 Task: Look for space in Launceston, Australia from 5th July, 2023 to 11th July, 2023 for 2 adults in price range Rs.8000 to Rs.16000. Place can be entire place with 2 bedrooms having 2 beds and 1 bathroom. Property type can be house, flat, guest house. Amenities needed are: washing machine, kitchen. Booking option can be shelf check-in. Required host language is English.
Action: Mouse moved to (334, 181)
Screenshot: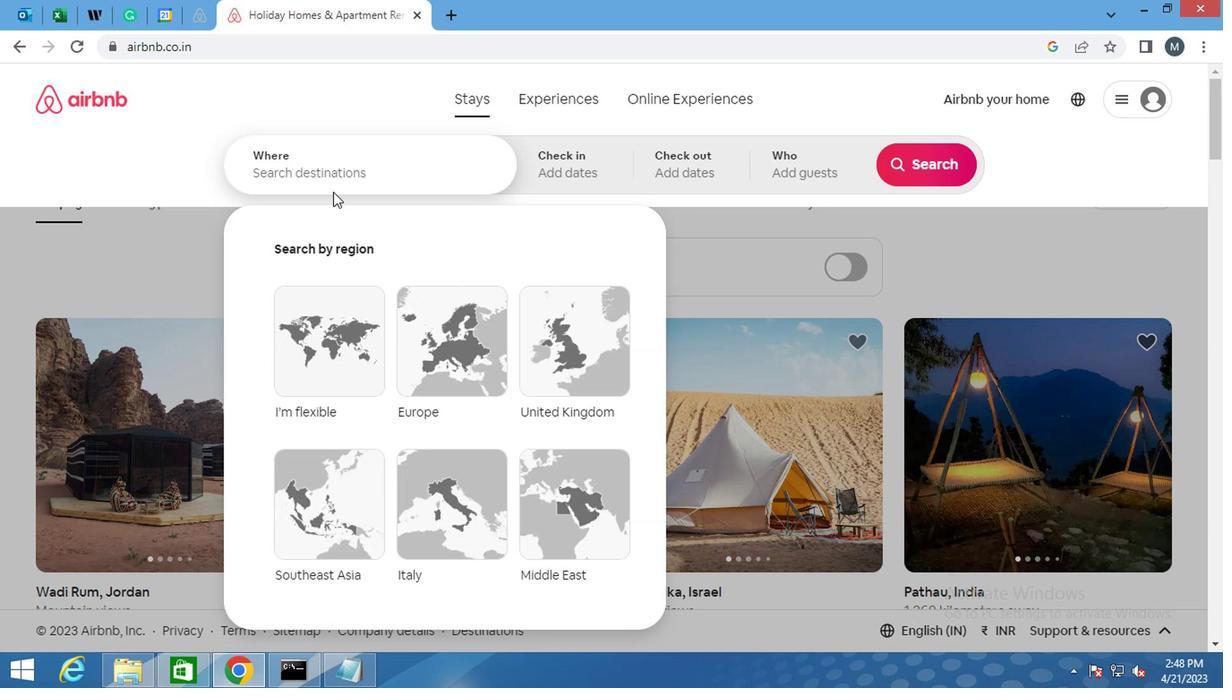 
Action: Mouse pressed left at (334, 181)
Screenshot: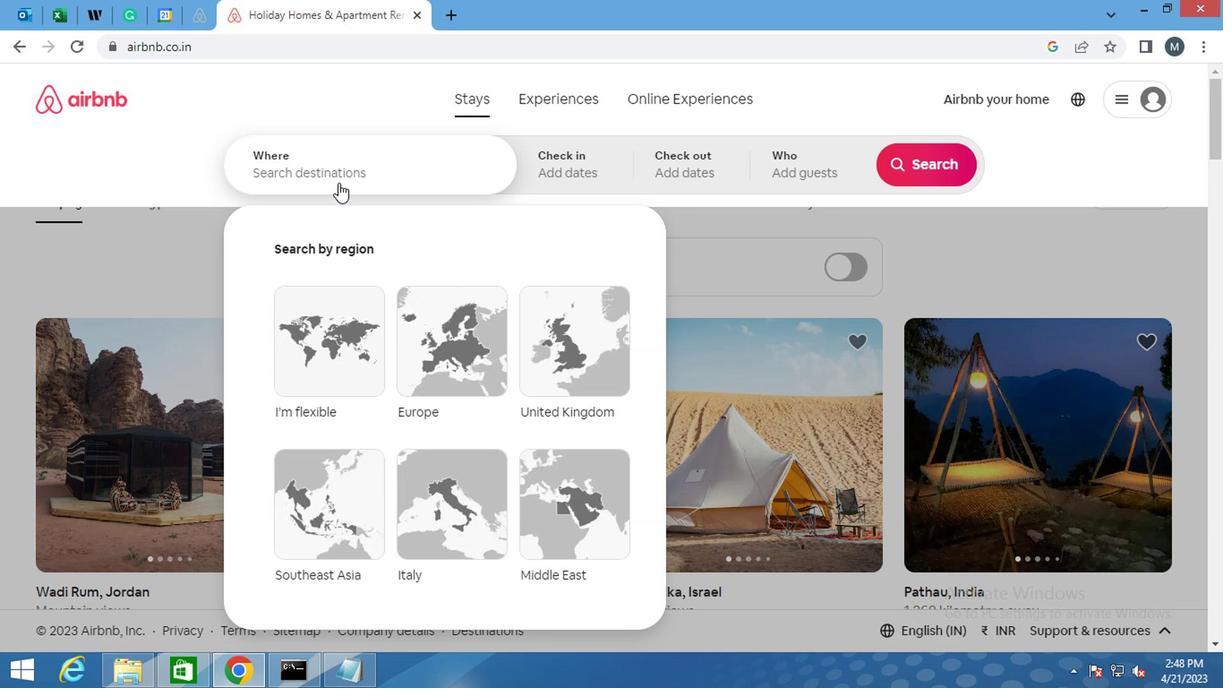 
Action: Mouse moved to (340, 164)
Screenshot: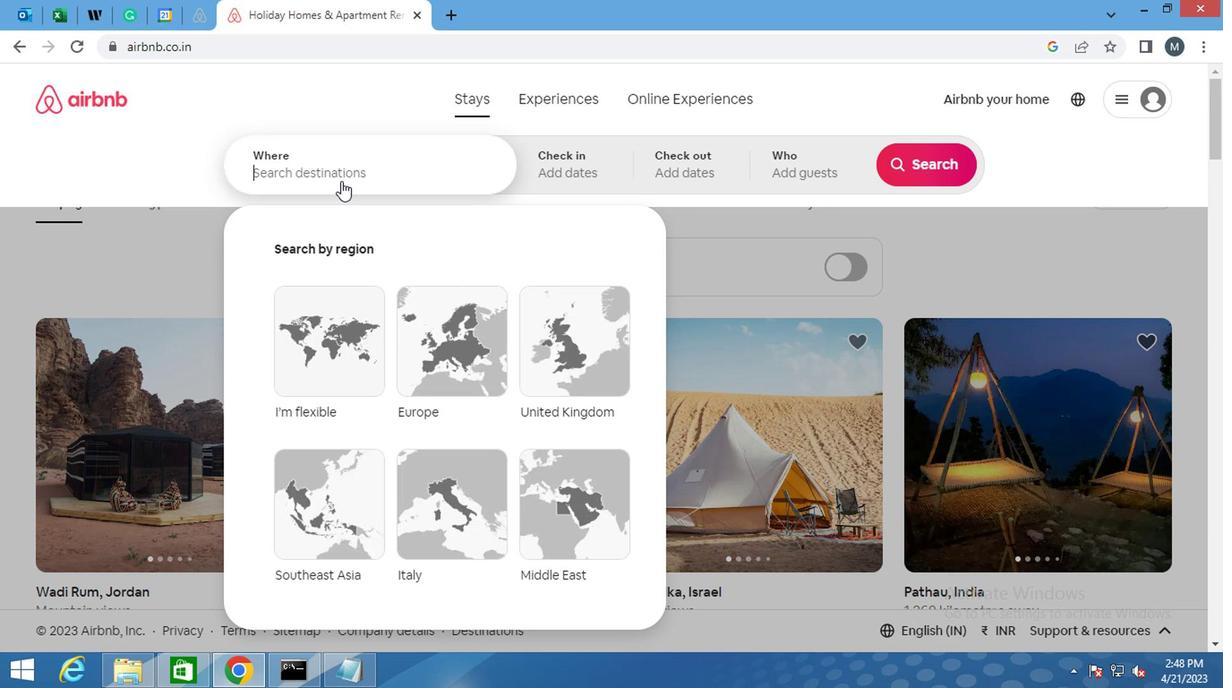 
Action: Mouse pressed left at (340, 164)
Screenshot: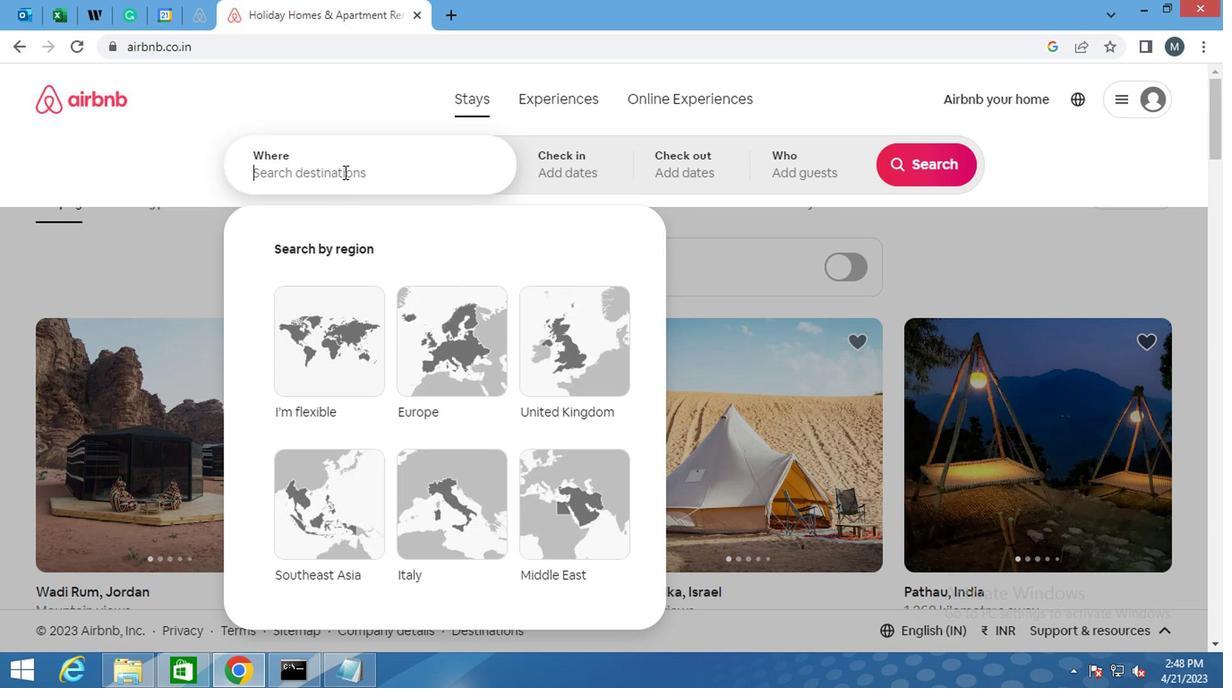 
Action: Mouse moved to (341, 163)
Screenshot: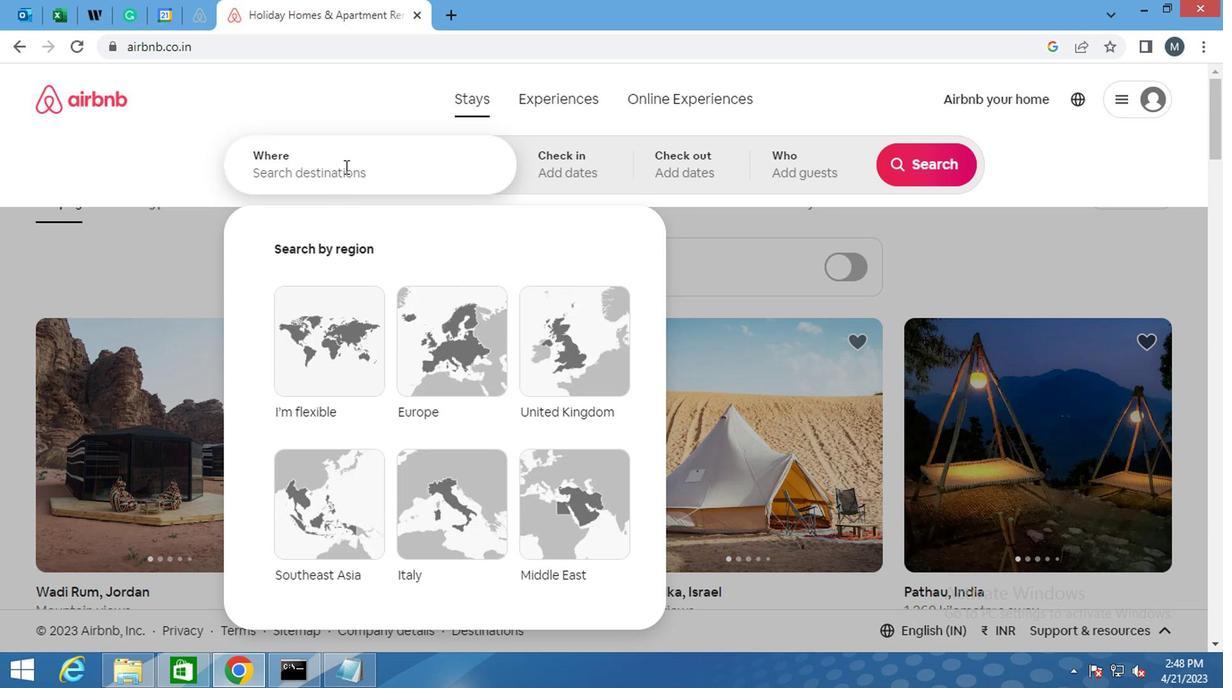 
Action: Key pressed <Key.shift>LAUNCESTON,<Key.shift>AUSTRALIA<Key.enter>
Screenshot: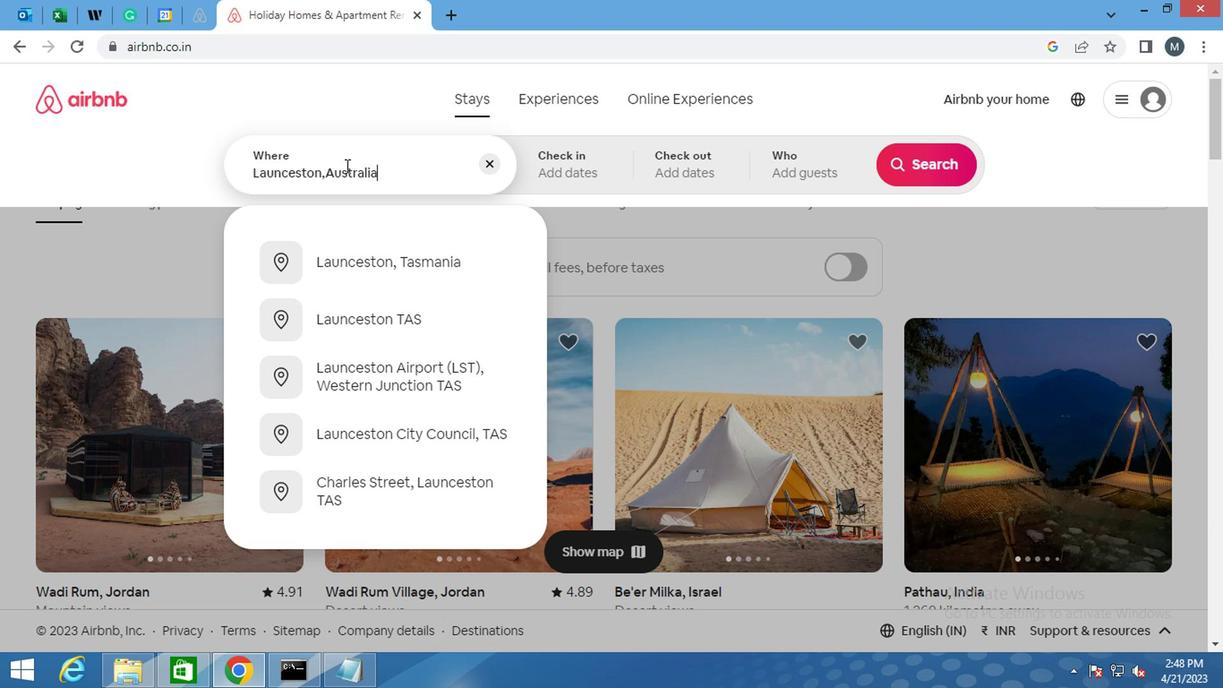 
Action: Mouse moved to (917, 307)
Screenshot: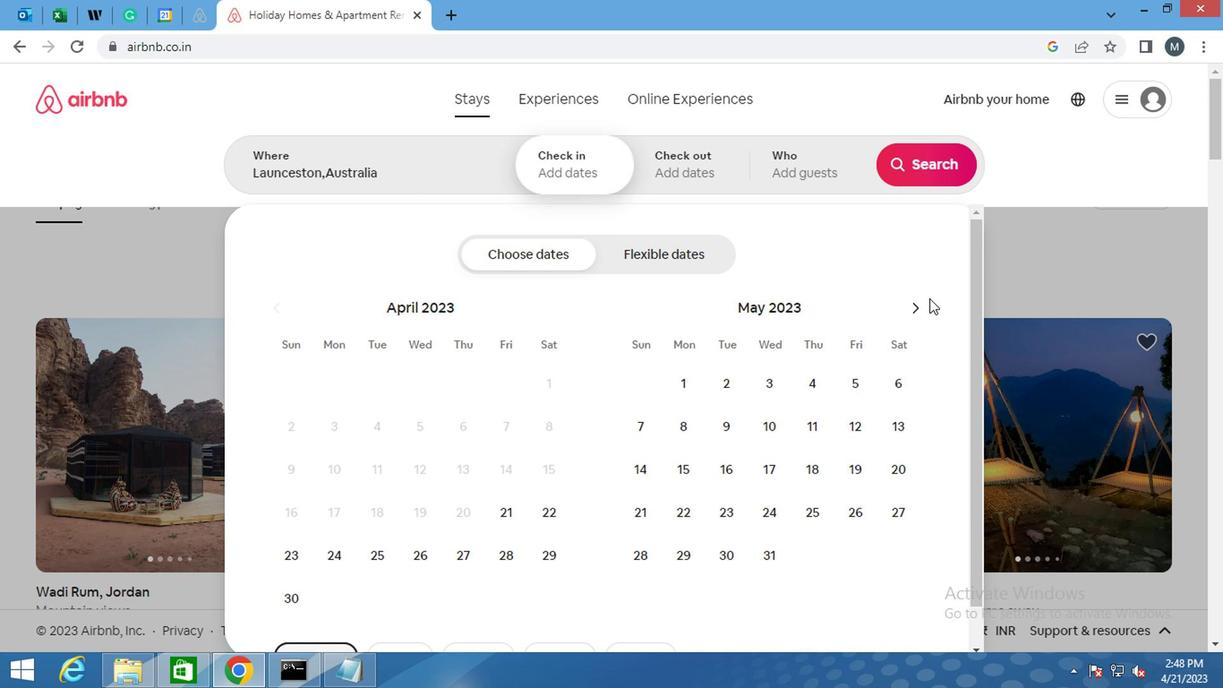 
Action: Mouse pressed left at (917, 307)
Screenshot: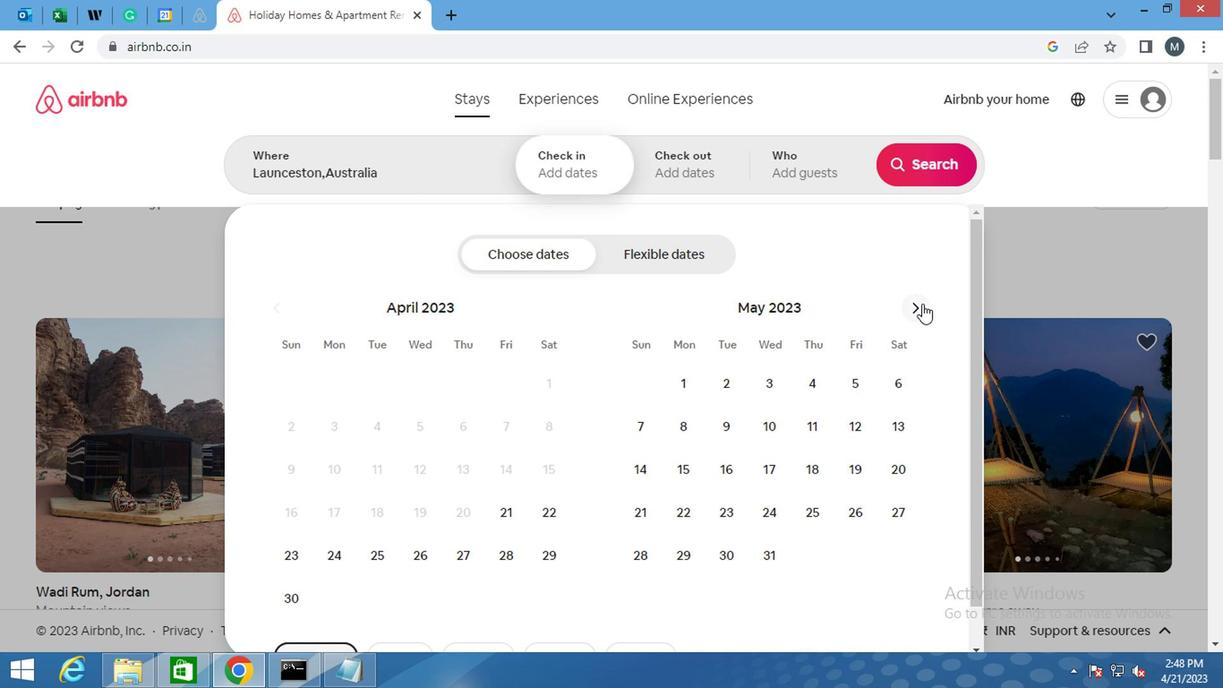 
Action: Mouse moved to (916, 307)
Screenshot: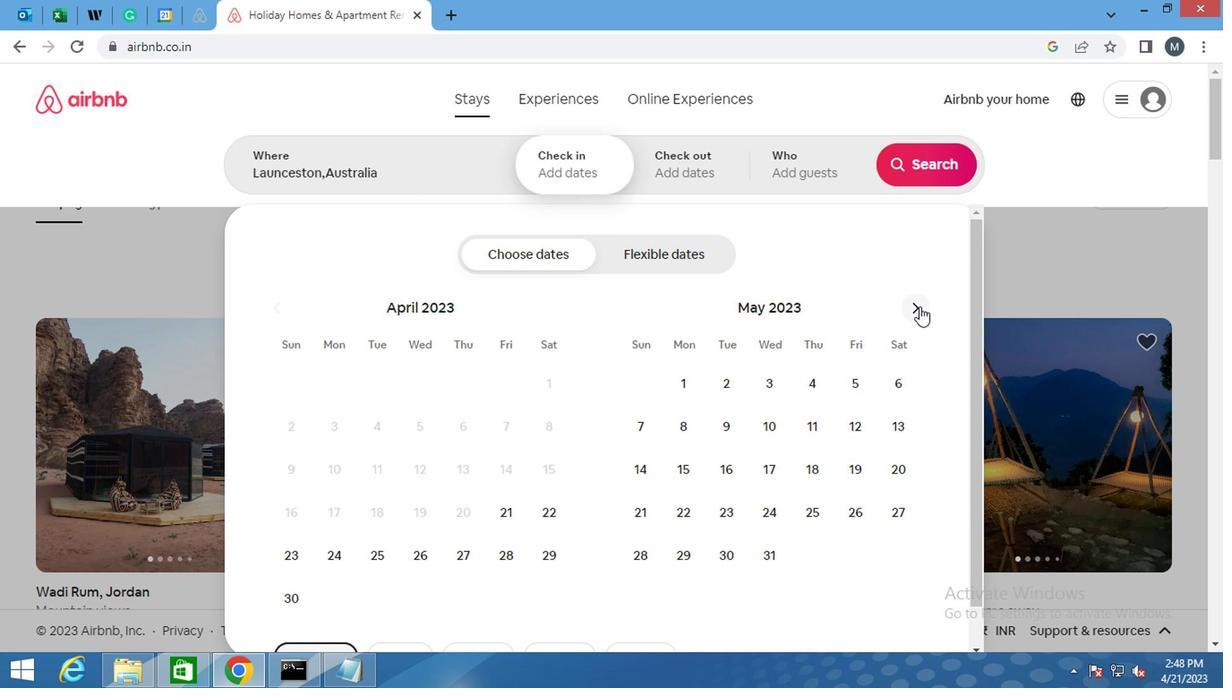
Action: Mouse pressed left at (916, 307)
Screenshot: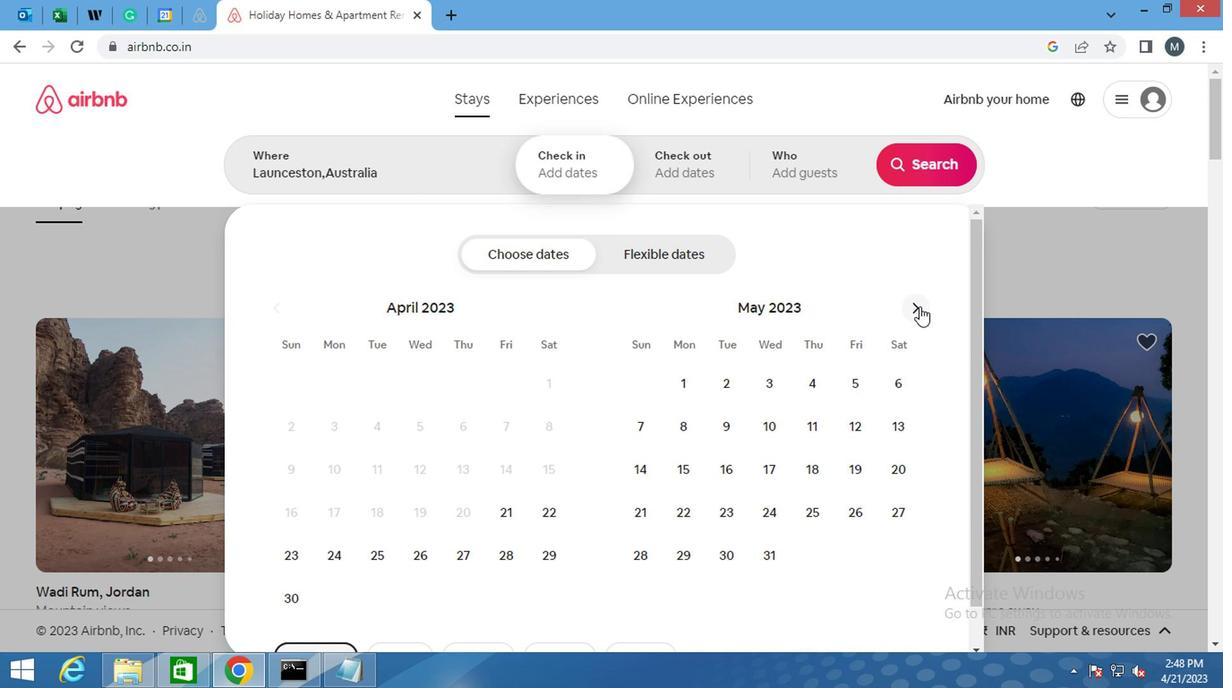 
Action: Mouse moved to (916, 296)
Screenshot: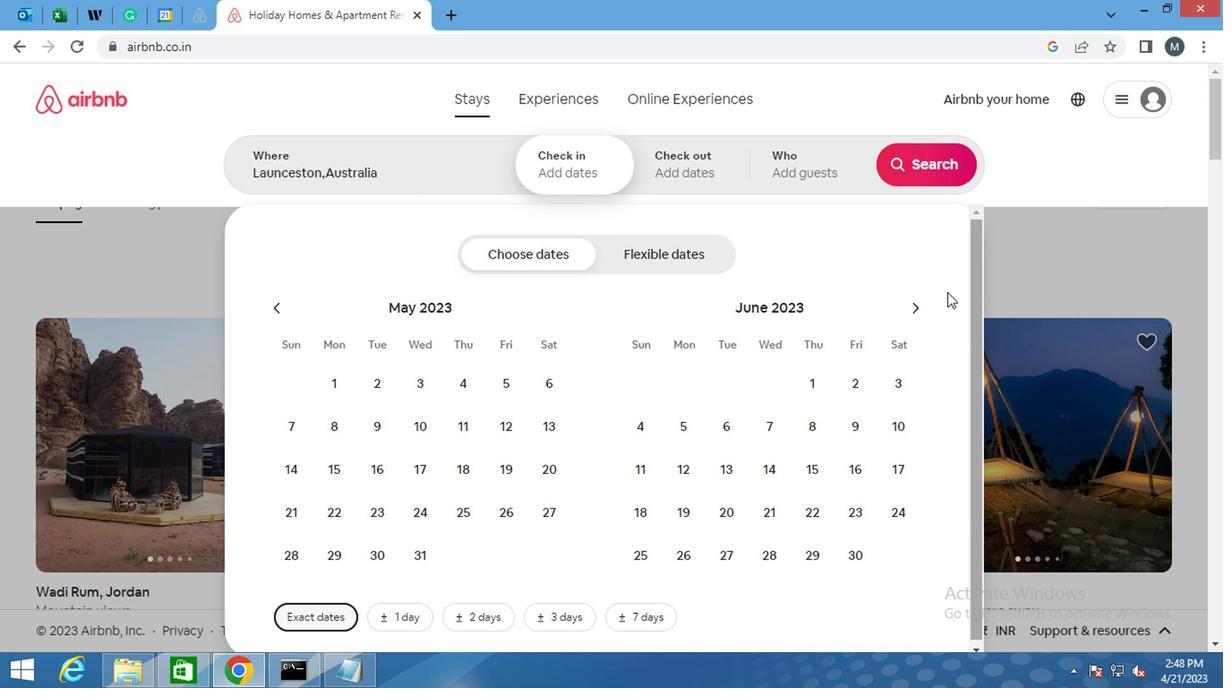 
Action: Mouse pressed left at (916, 296)
Screenshot: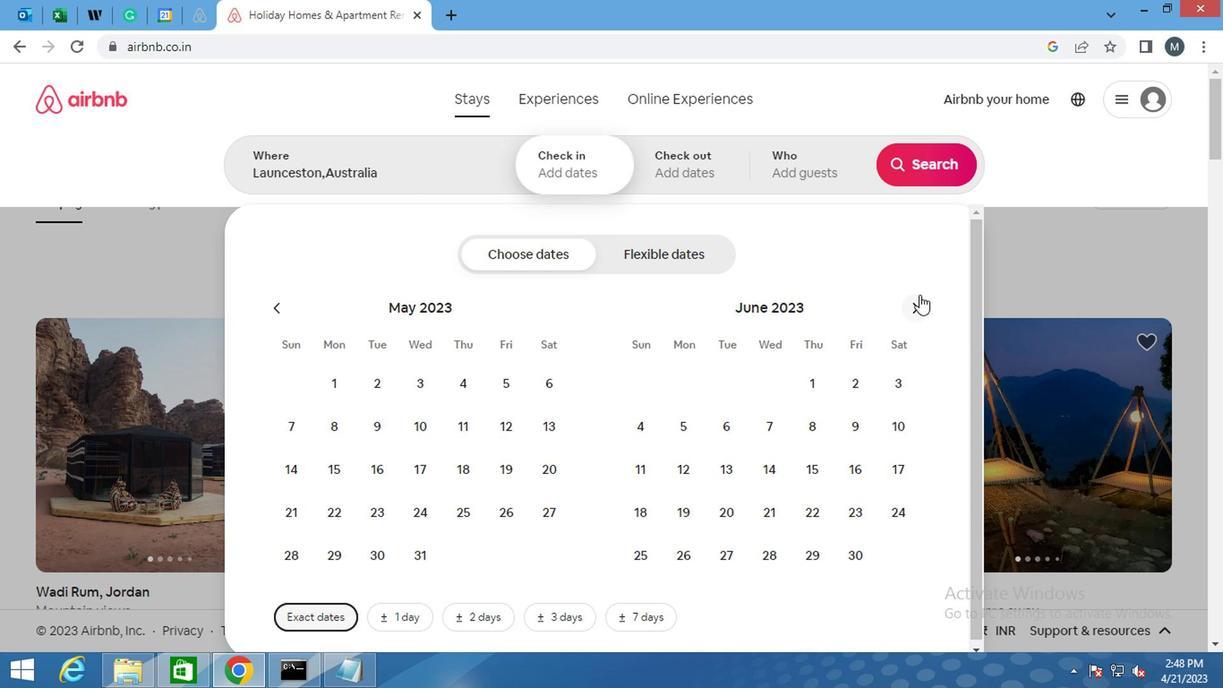 
Action: Mouse moved to (772, 421)
Screenshot: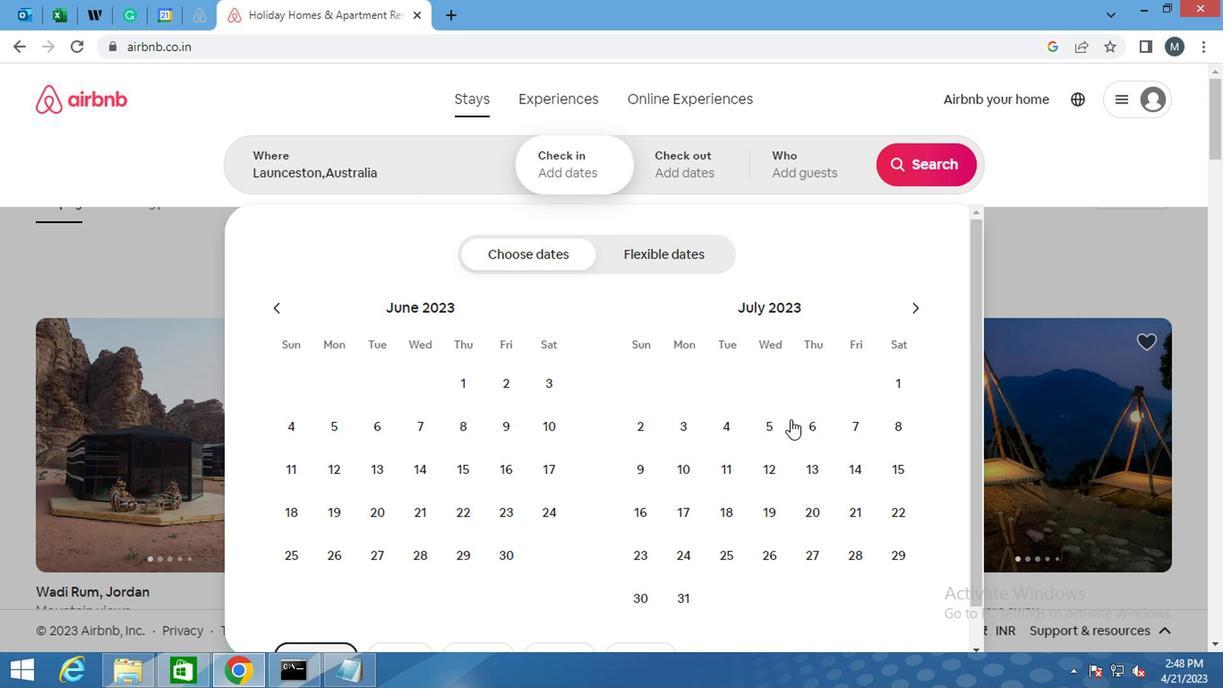 
Action: Mouse pressed left at (772, 421)
Screenshot: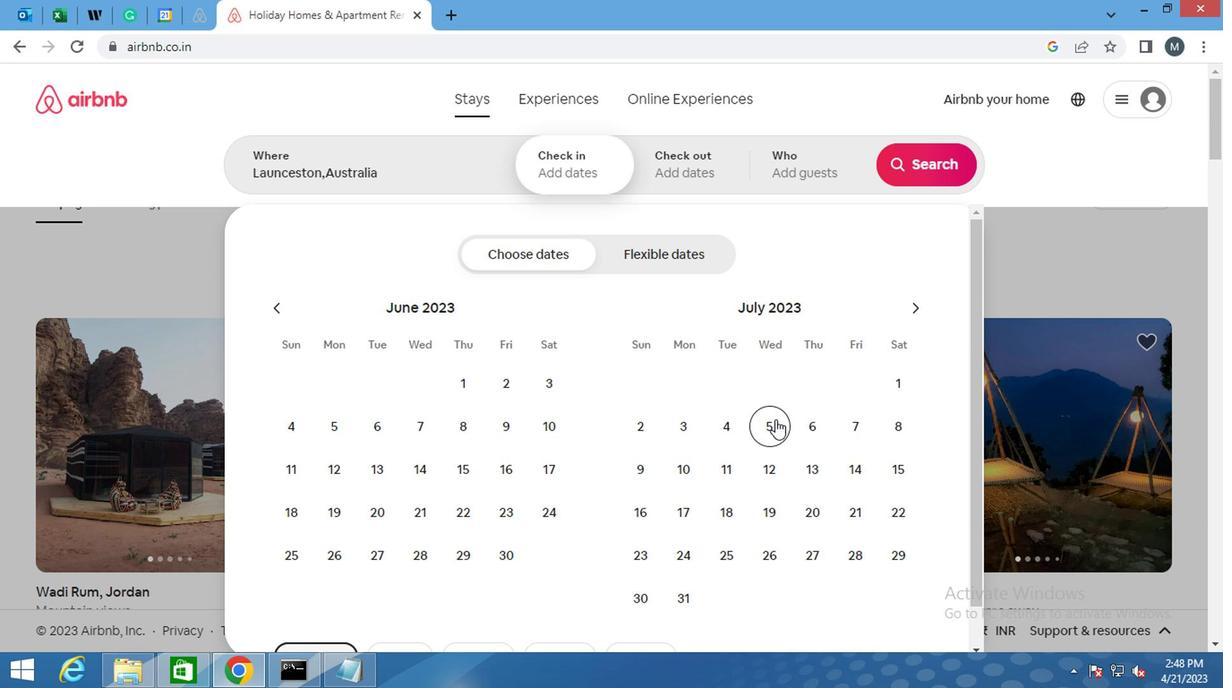 
Action: Mouse moved to (724, 469)
Screenshot: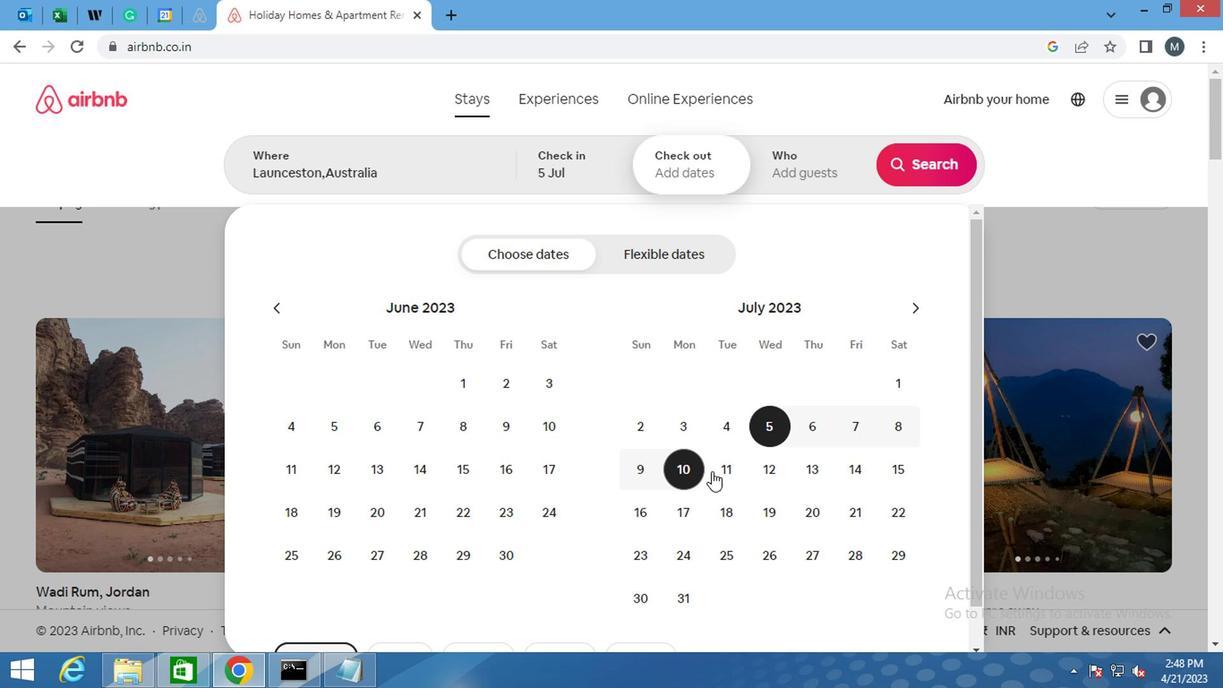 
Action: Mouse pressed left at (724, 469)
Screenshot: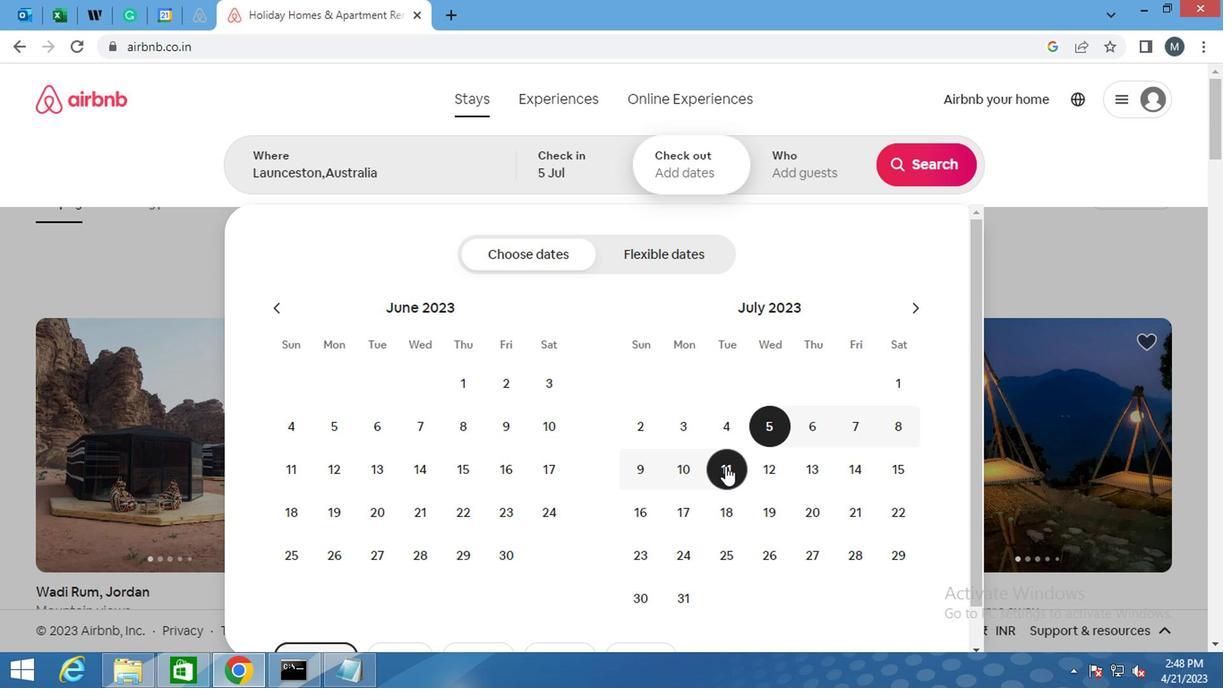 
Action: Mouse moved to (796, 173)
Screenshot: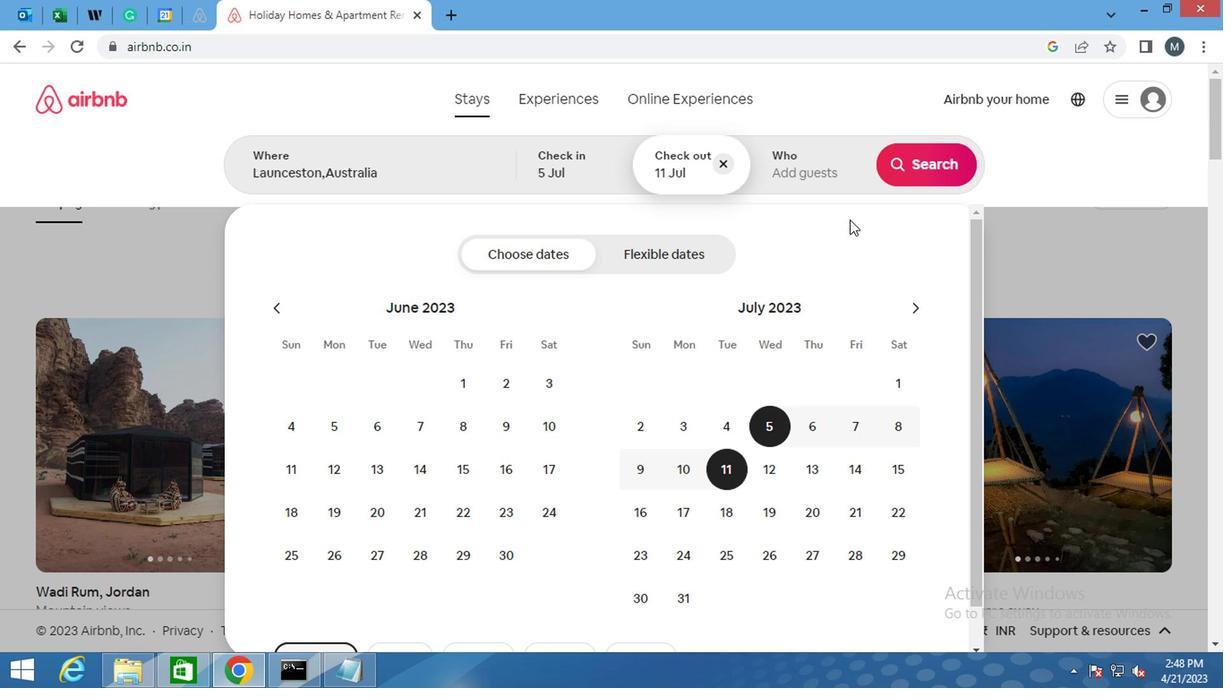
Action: Mouse pressed left at (796, 173)
Screenshot: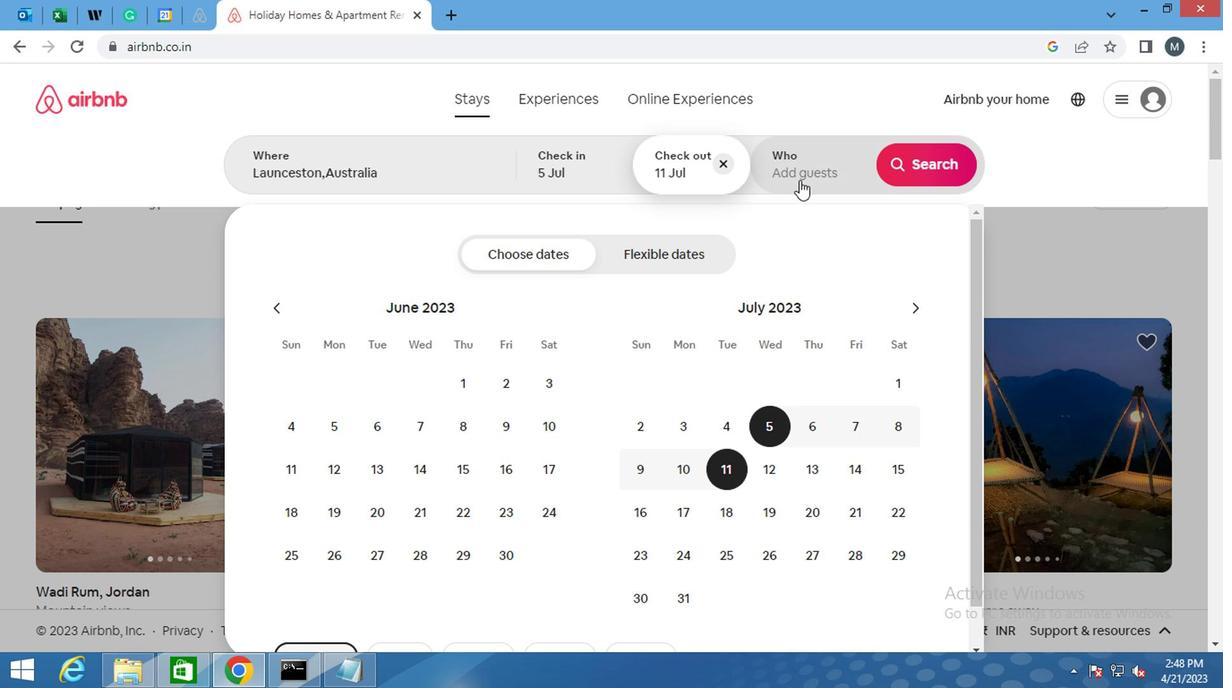 
Action: Mouse moved to (935, 264)
Screenshot: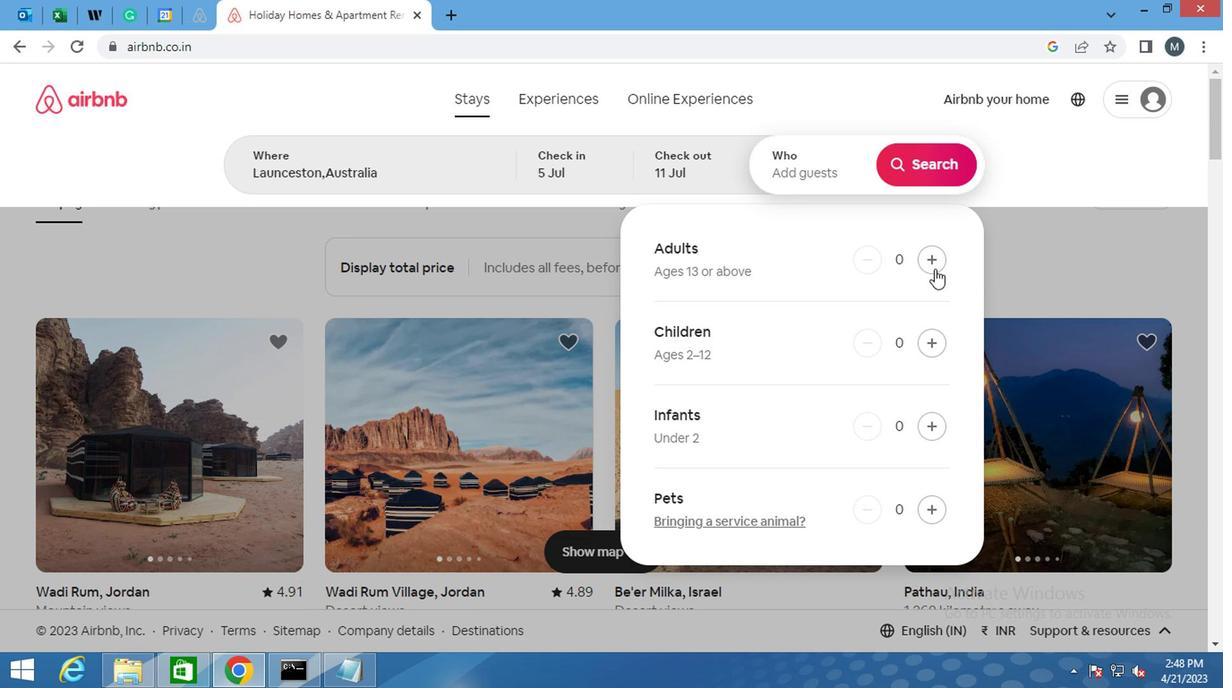 
Action: Mouse pressed left at (935, 264)
Screenshot: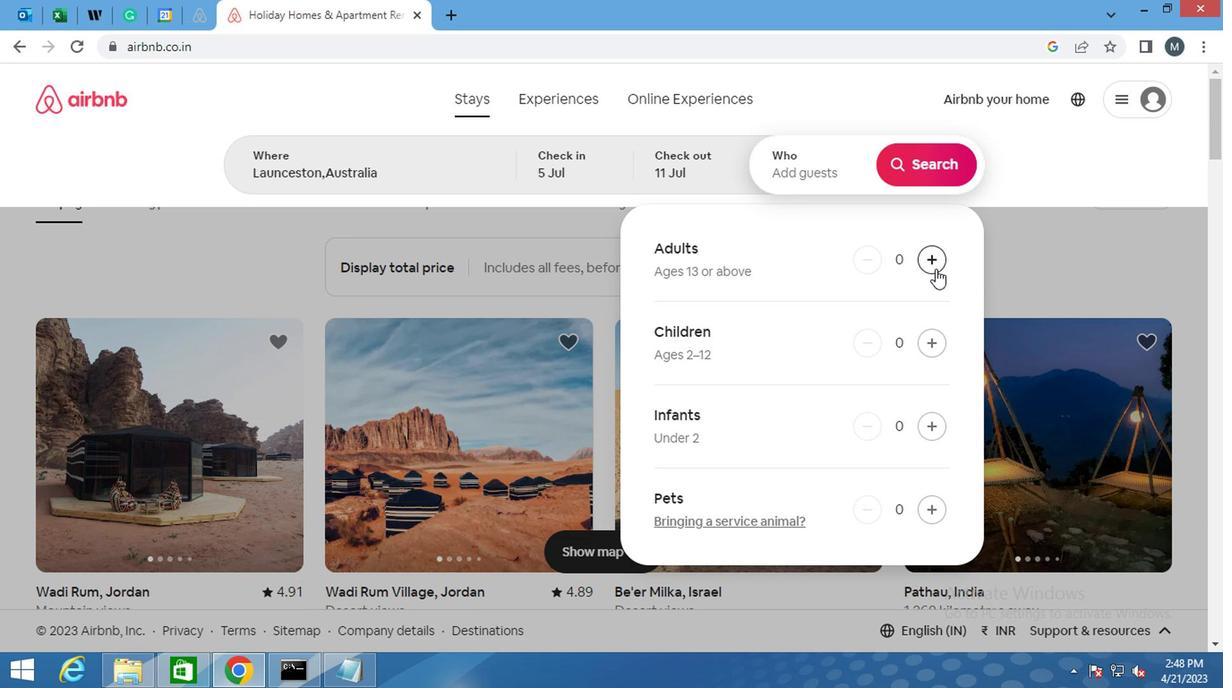 
Action: Mouse moved to (934, 264)
Screenshot: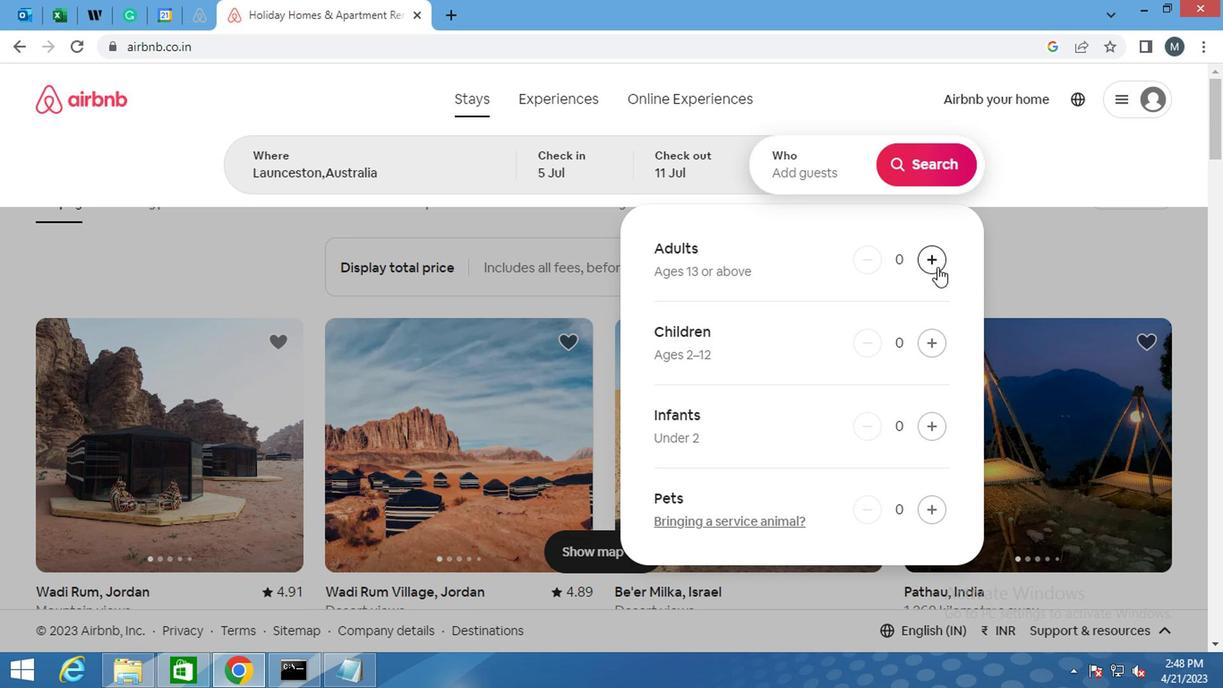 
Action: Mouse pressed left at (934, 264)
Screenshot: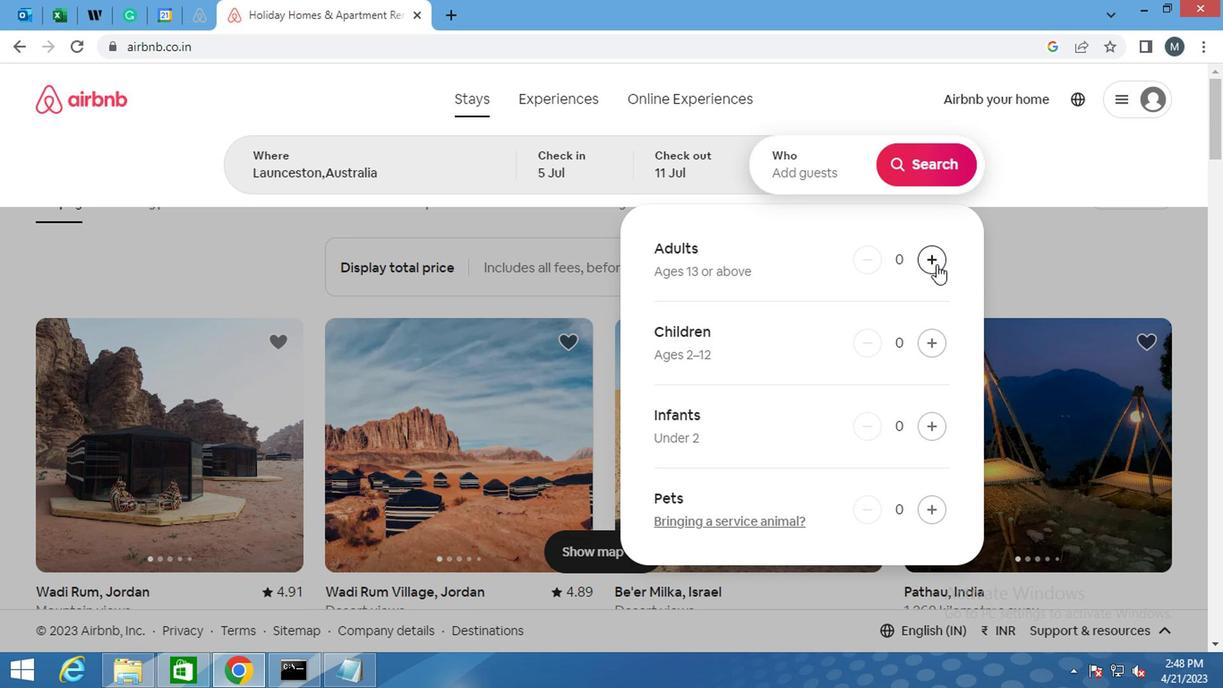 
Action: Mouse moved to (1088, 147)
Screenshot: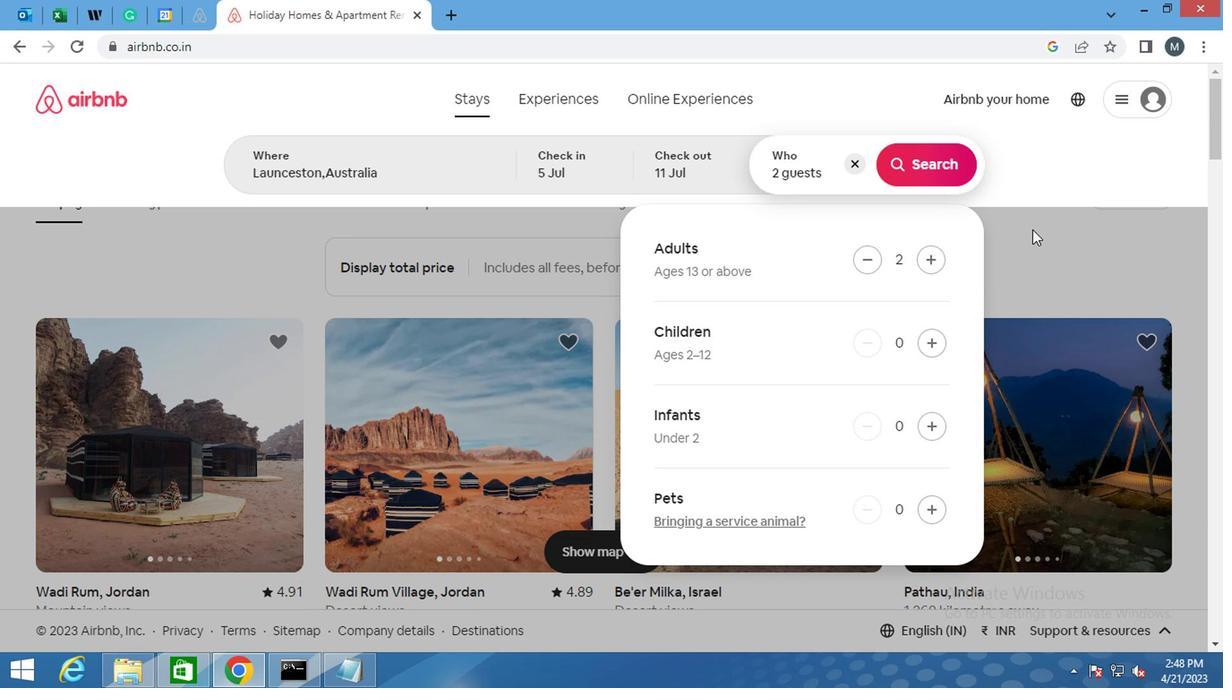 
Action: Mouse pressed left at (1088, 147)
Screenshot: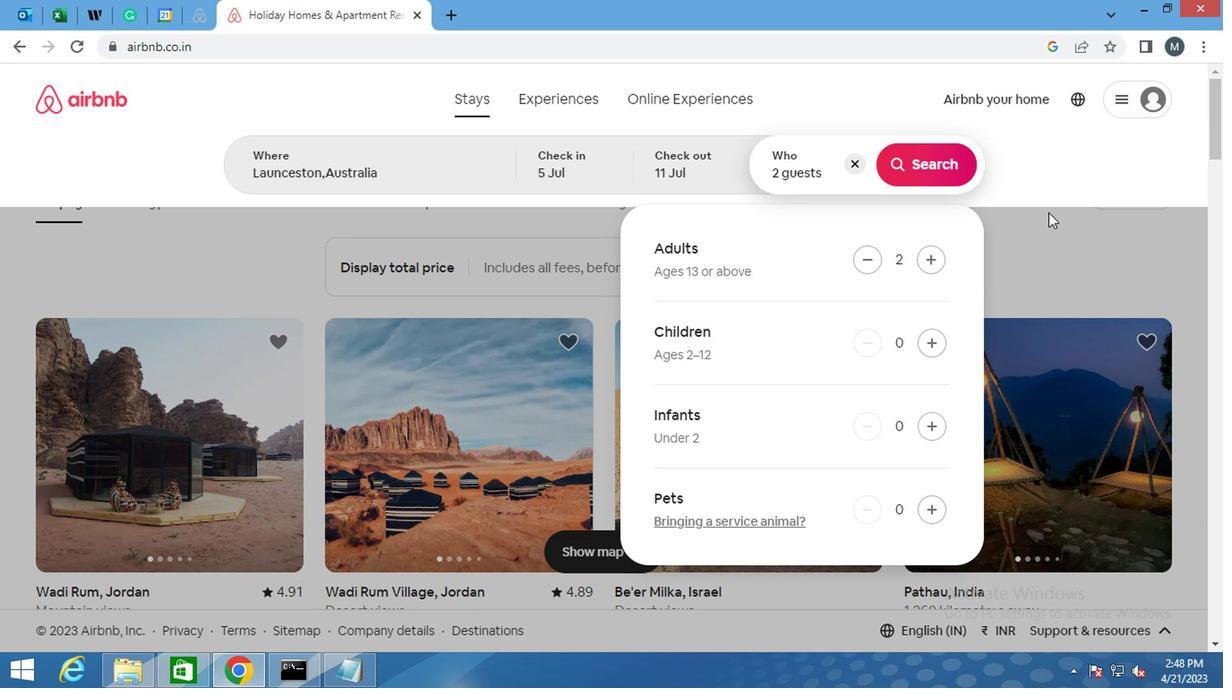 
Action: Mouse moved to (1066, 209)
Screenshot: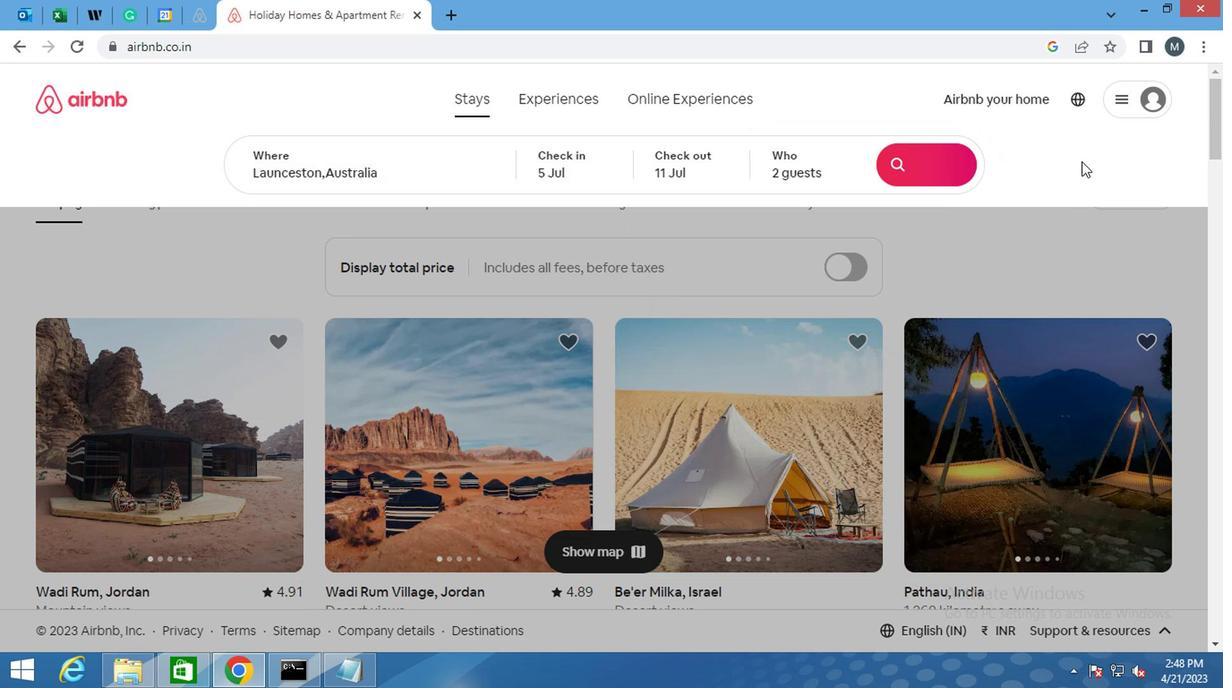 
Action: Mouse scrolled (1066, 210) with delta (0, 0)
Screenshot: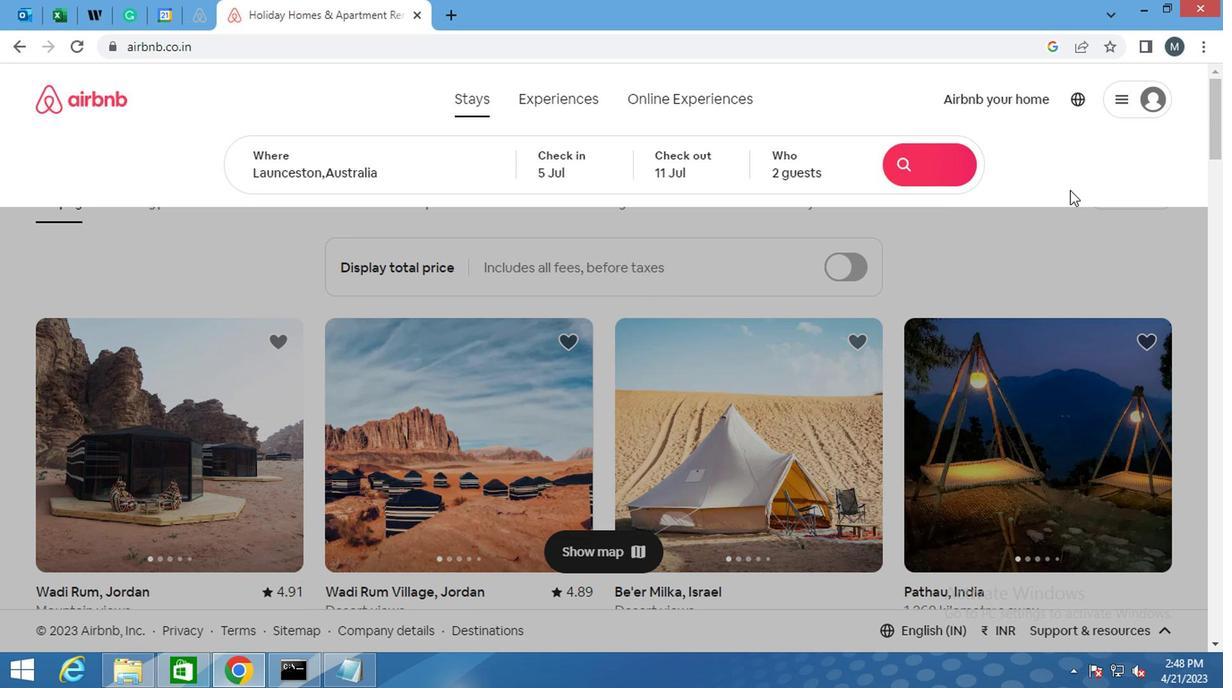 
Action: Mouse scrolled (1066, 210) with delta (0, 0)
Screenshot: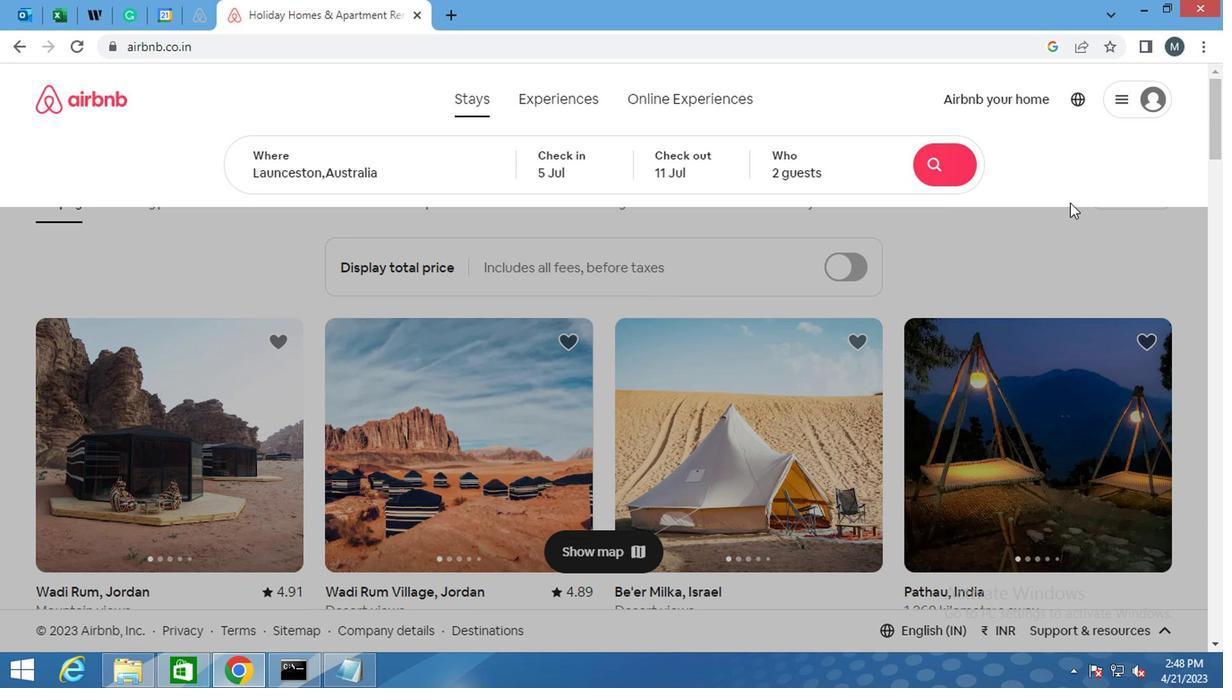 
Action: Mouse moved to (1129, 198)
Screenshot: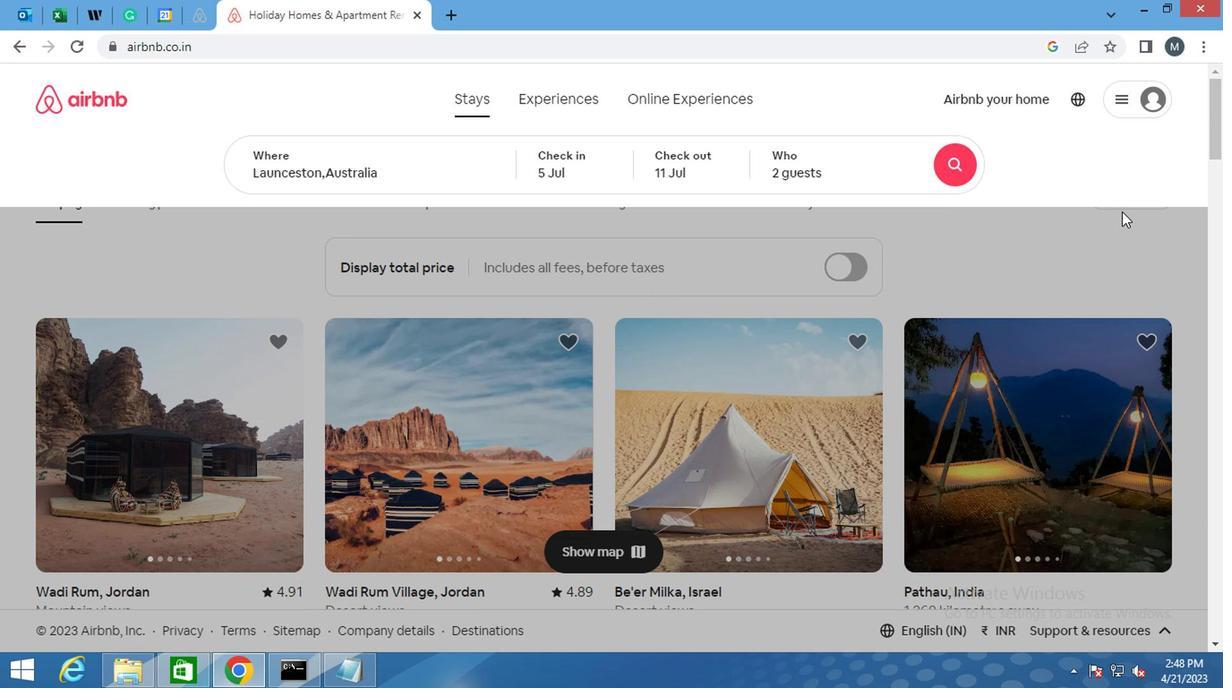 
Action: Mouse scrolled (1129, 197) with delta (0, -1)
Screenshot: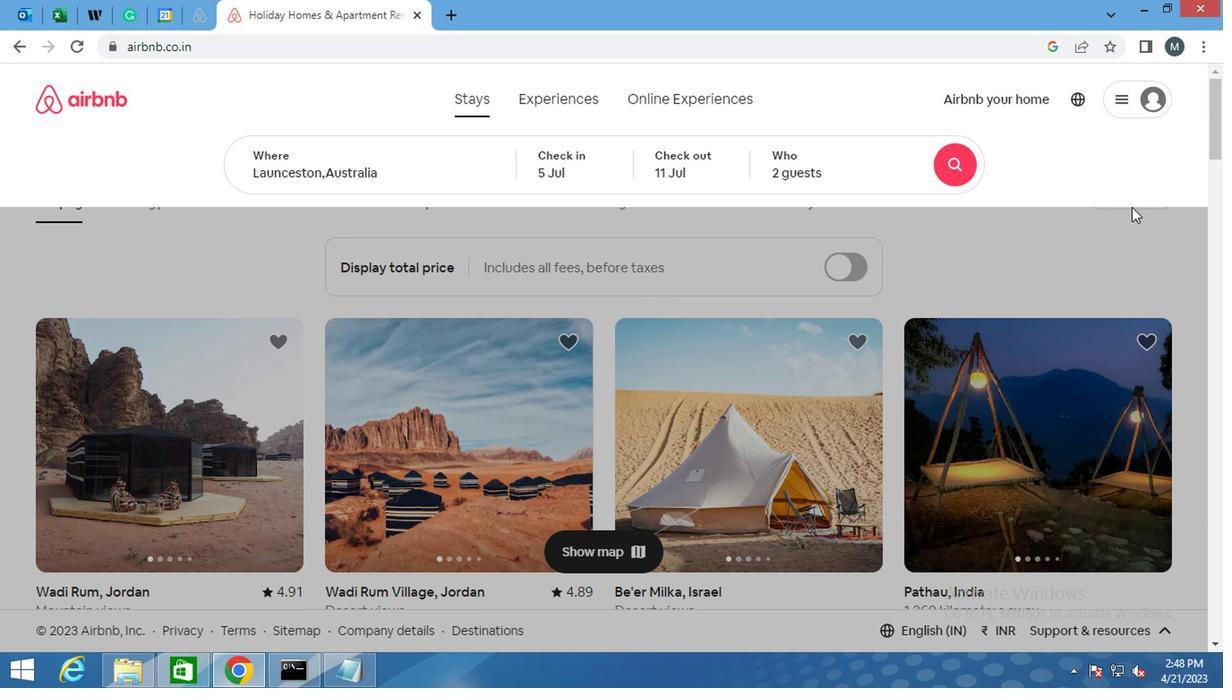 
Action: Mouse scrolled (1129, 197) with delta (0, -1)
Screenshot: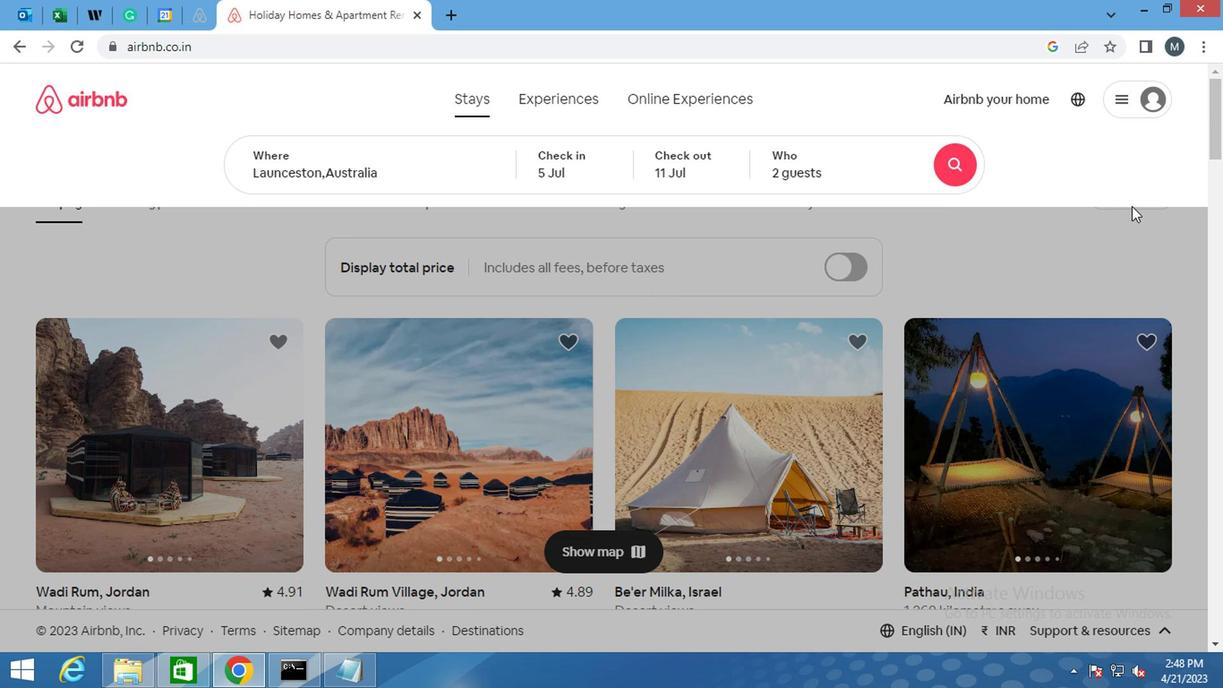 
Action: Mouse moved to (1126, 195)
Screenshot: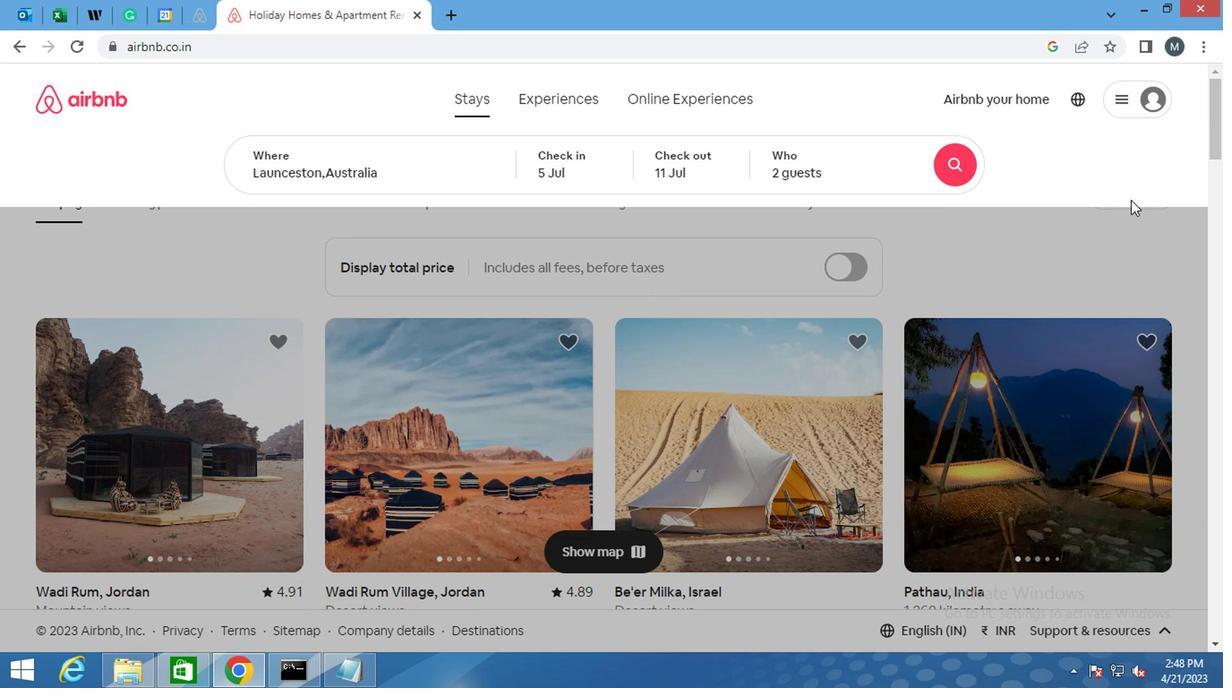 
Action: Mouse scrolled (1126, 196) with delta (0, 1)
Screenshot: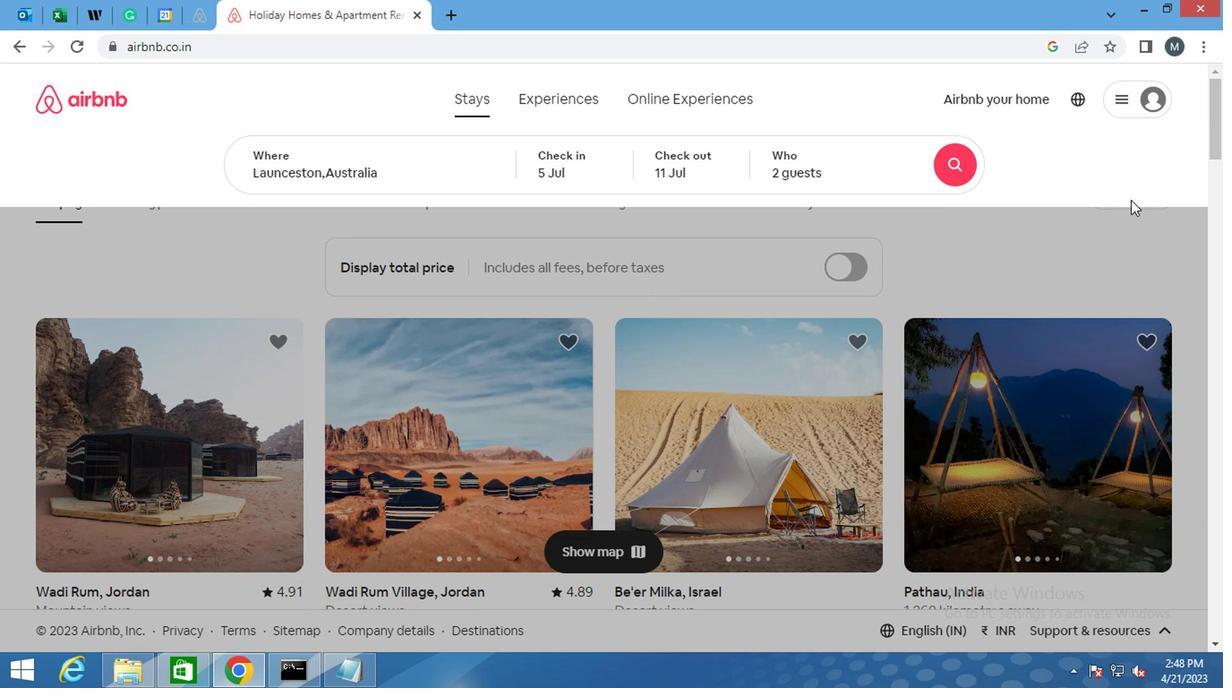 
Action: Mouse scrolled (1126, 196) with delta (0, 1)
Screenshot: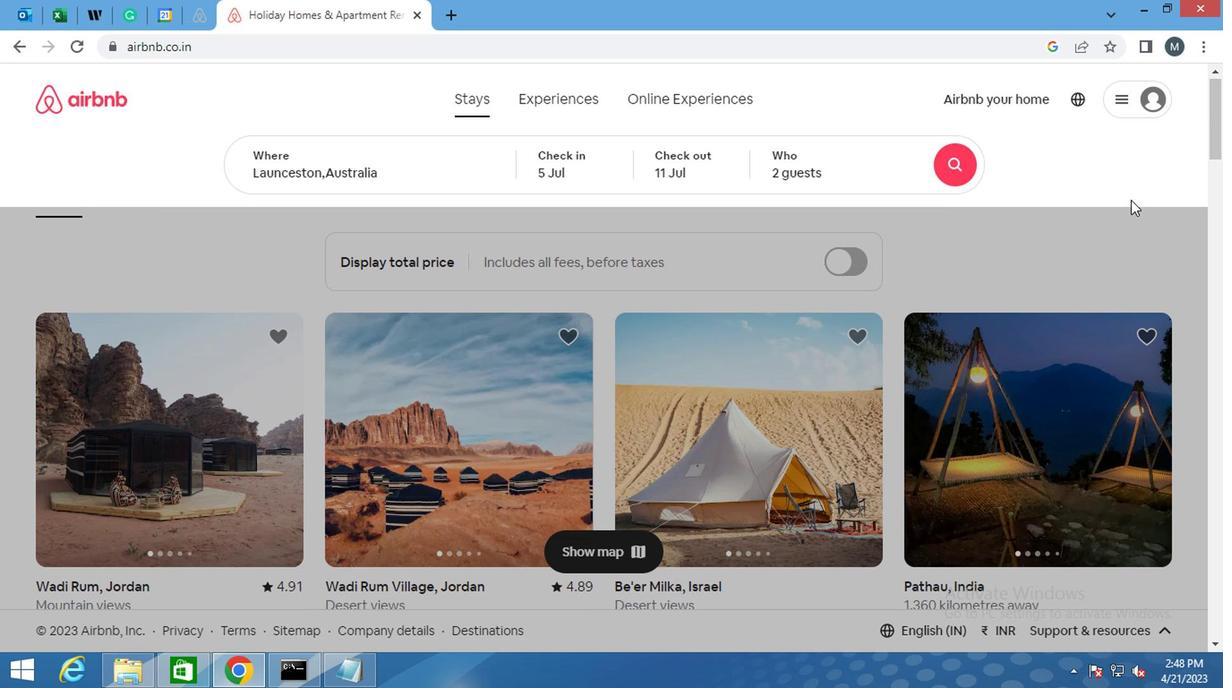 
Action: Mouse moved to (1132, 184)
Screenshot: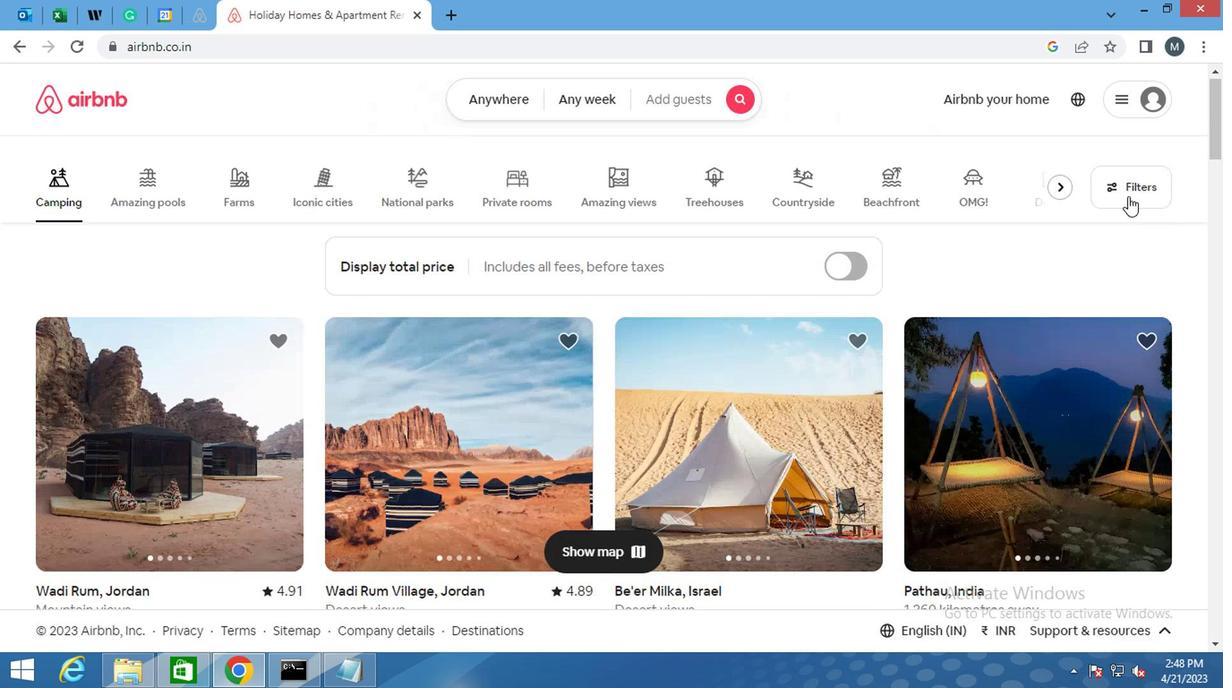 
Action: Mouse pressed left at (1132, 184)
Screenshot: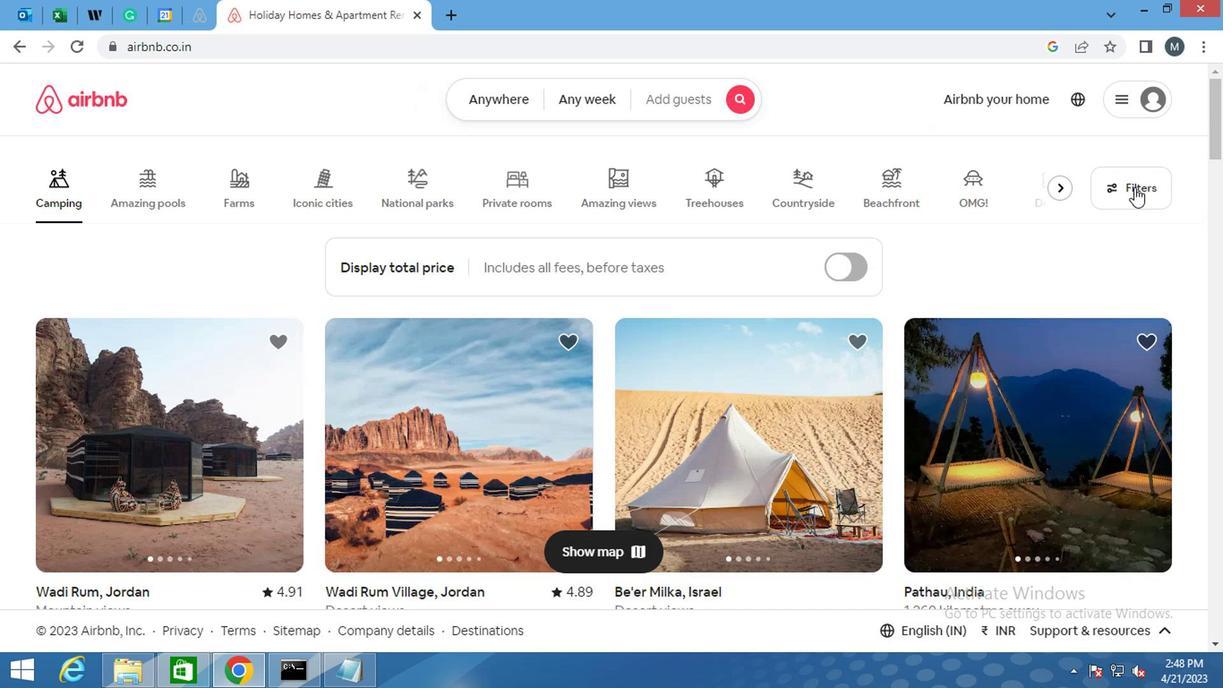 
Action: Mouse moved to (415, 391)
Screenshot: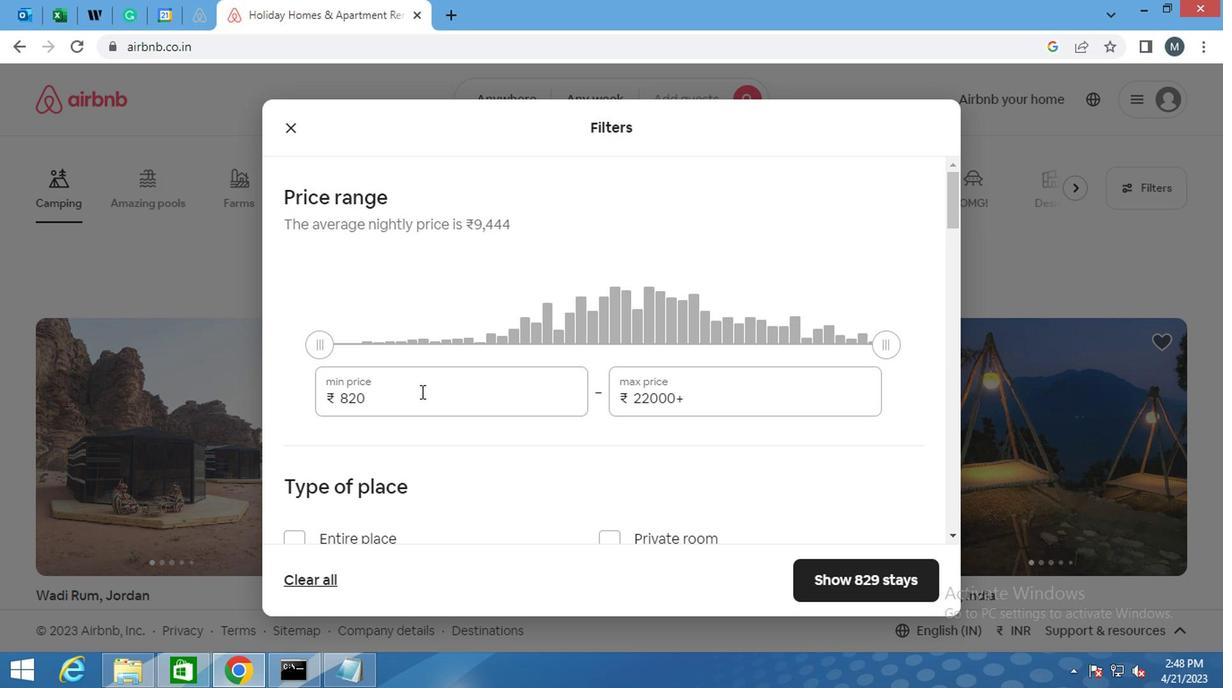 
Action: Mouse pressed left at (415, 391)
Screenshot: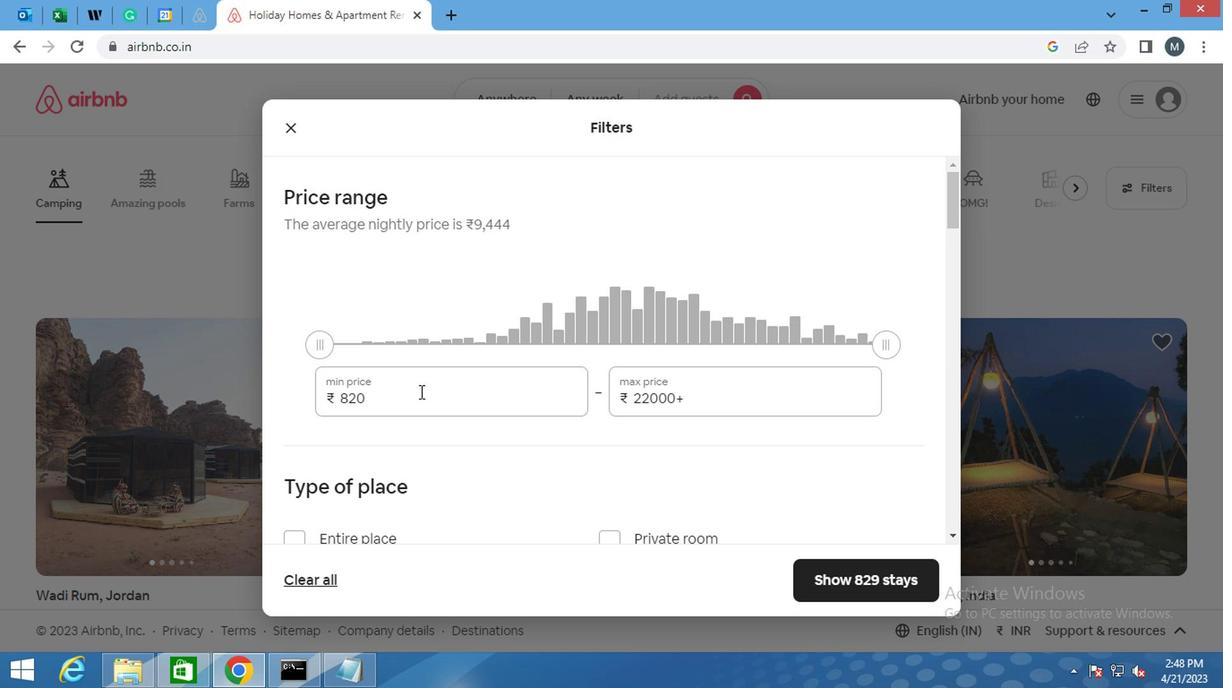 
Action: Key pressed <Key.backspace><Key.backspace><Key.backspace><Key.backspace>8000
Screenshot: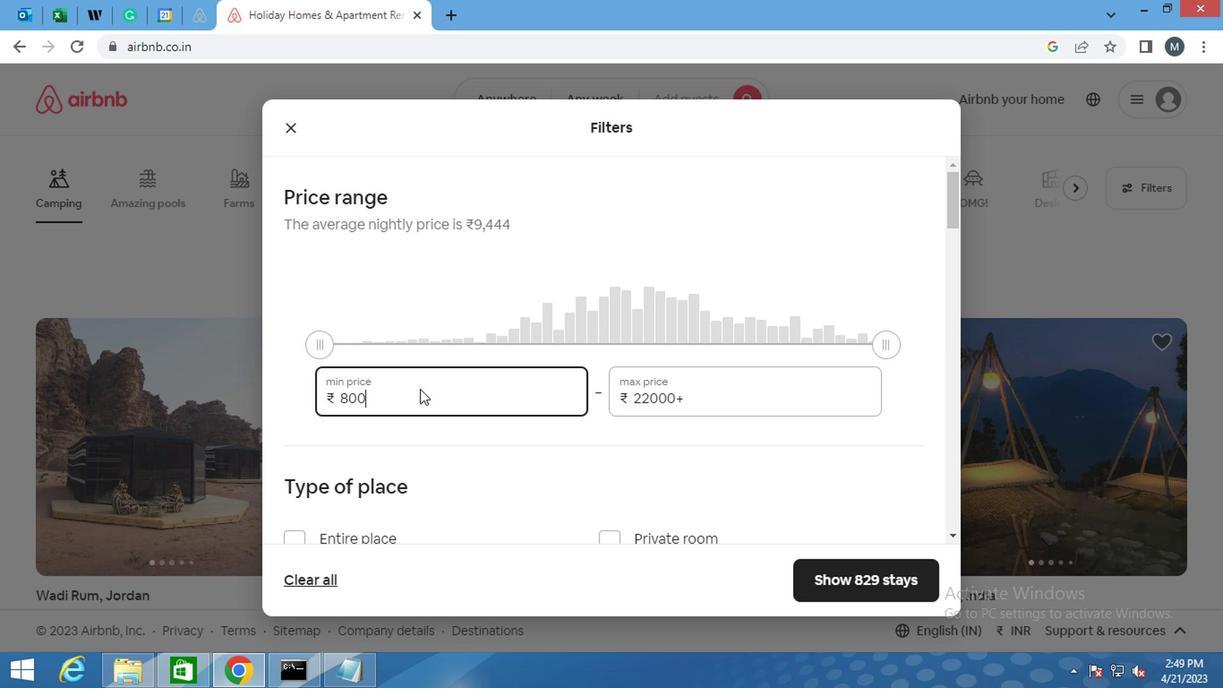 
Action: Mouse moved to (706, 400)
Screenshot: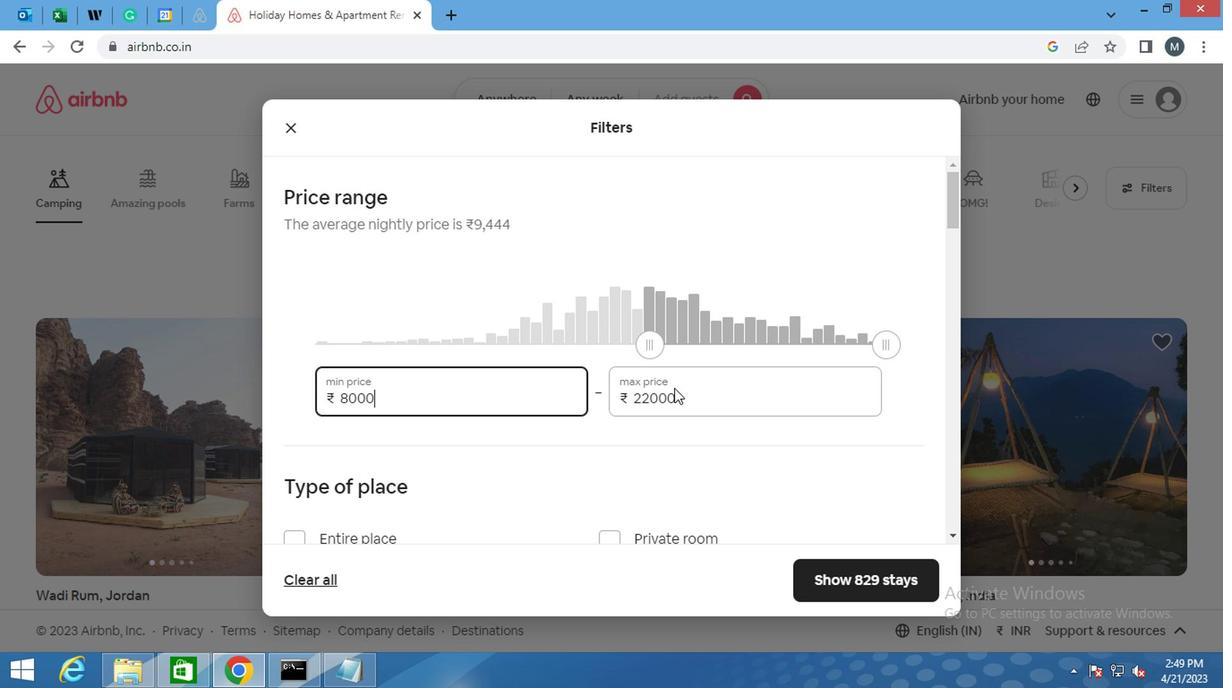 
Action: Mouse pressed left at (706, 400)
Screenshot: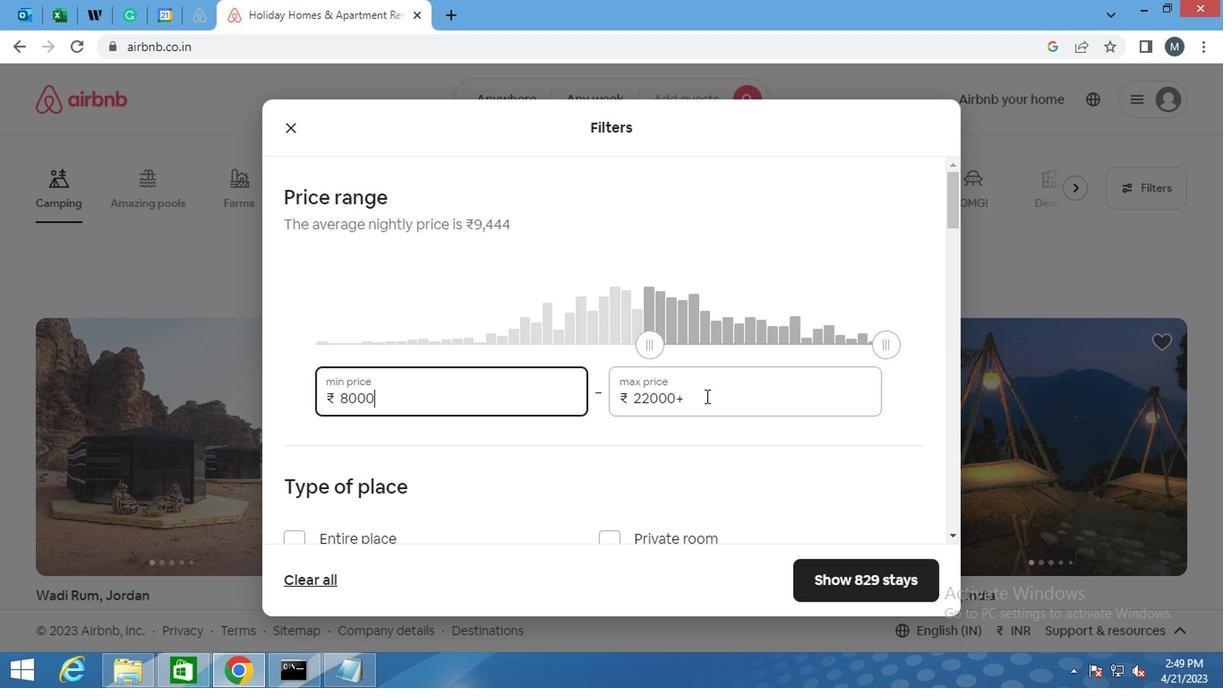 
Action: Mouse moved to (707, 403)
Screenshot: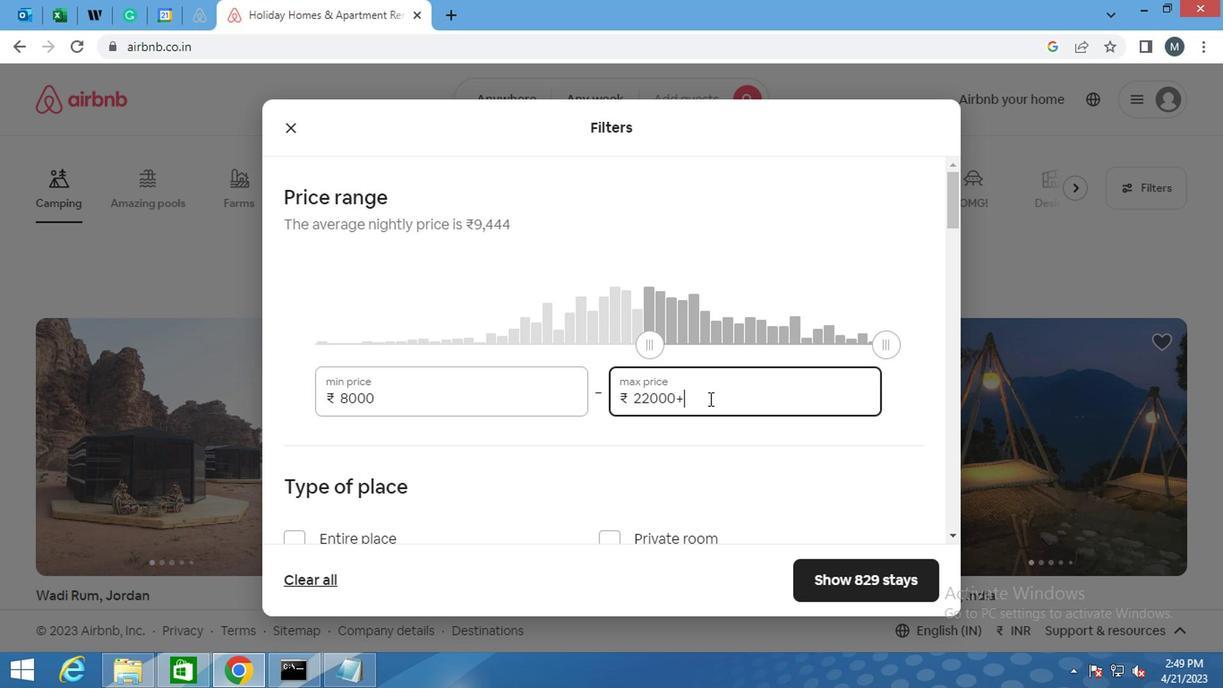 
Action: Key pressed <Key.backspace><Key.backspace><Key.backspace><Key.backspace><Key.backspace><Key.backspace>16000
Screenshot: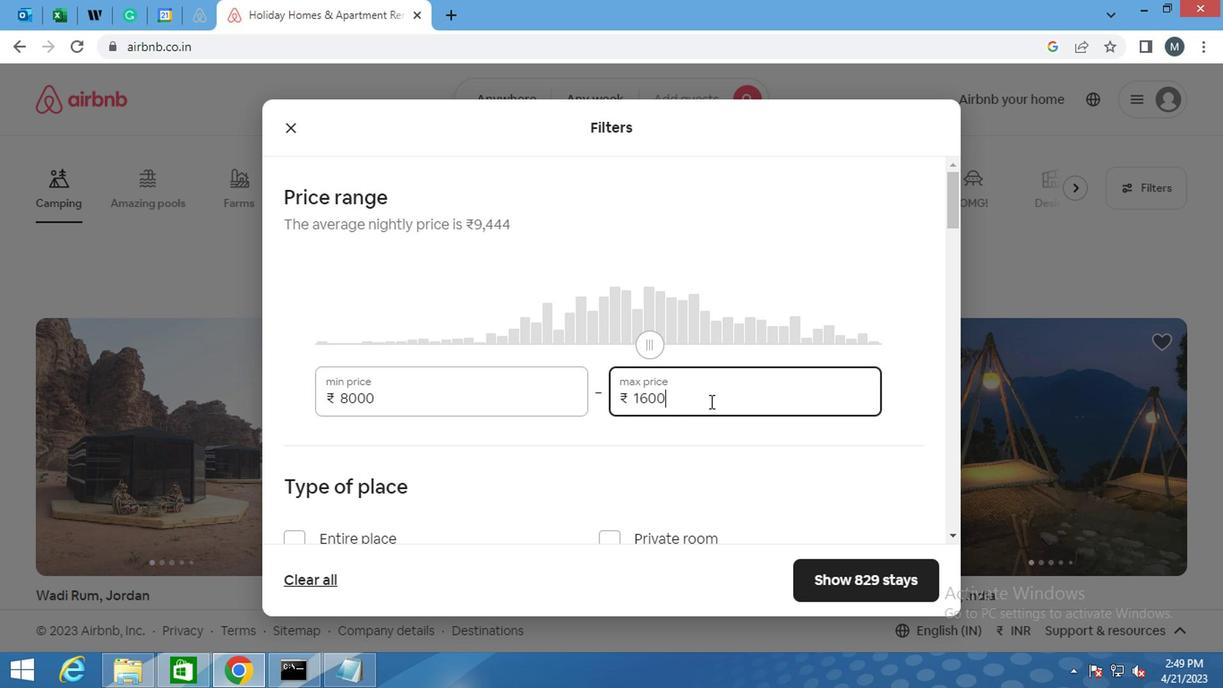 
Action: Mouse moved to (721, 469)
Screenshot: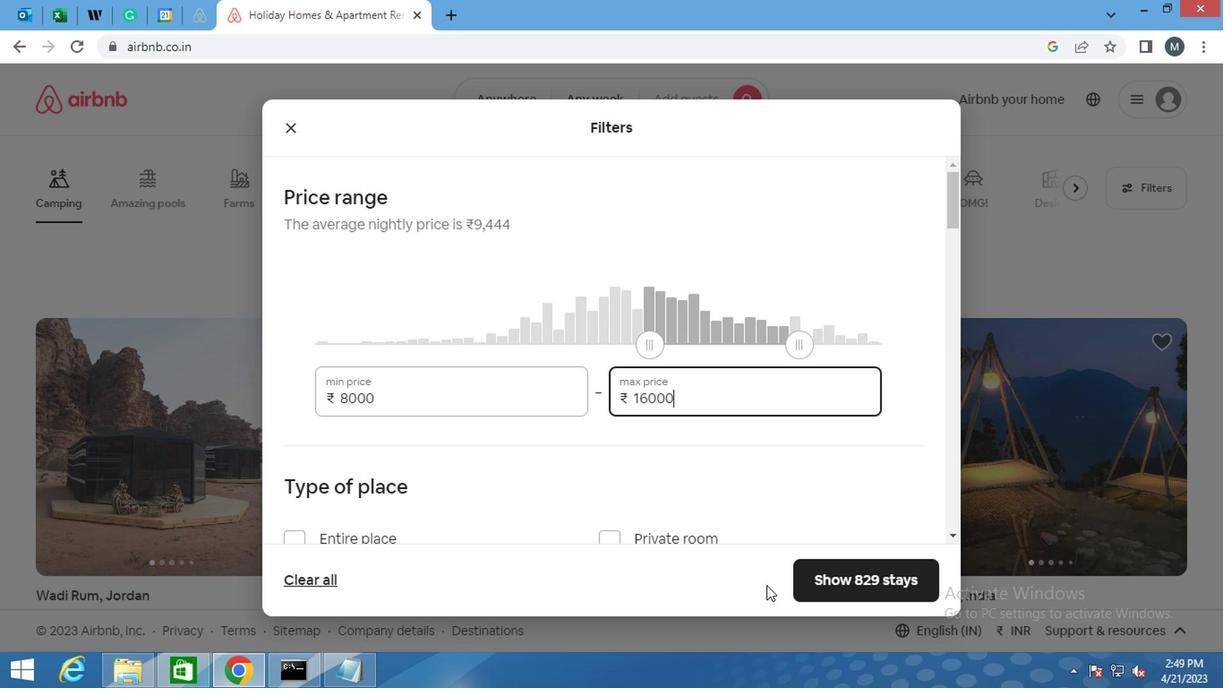 
Action: Mouse scrolled (721, 468) with delta (0, -1)
Screenshot: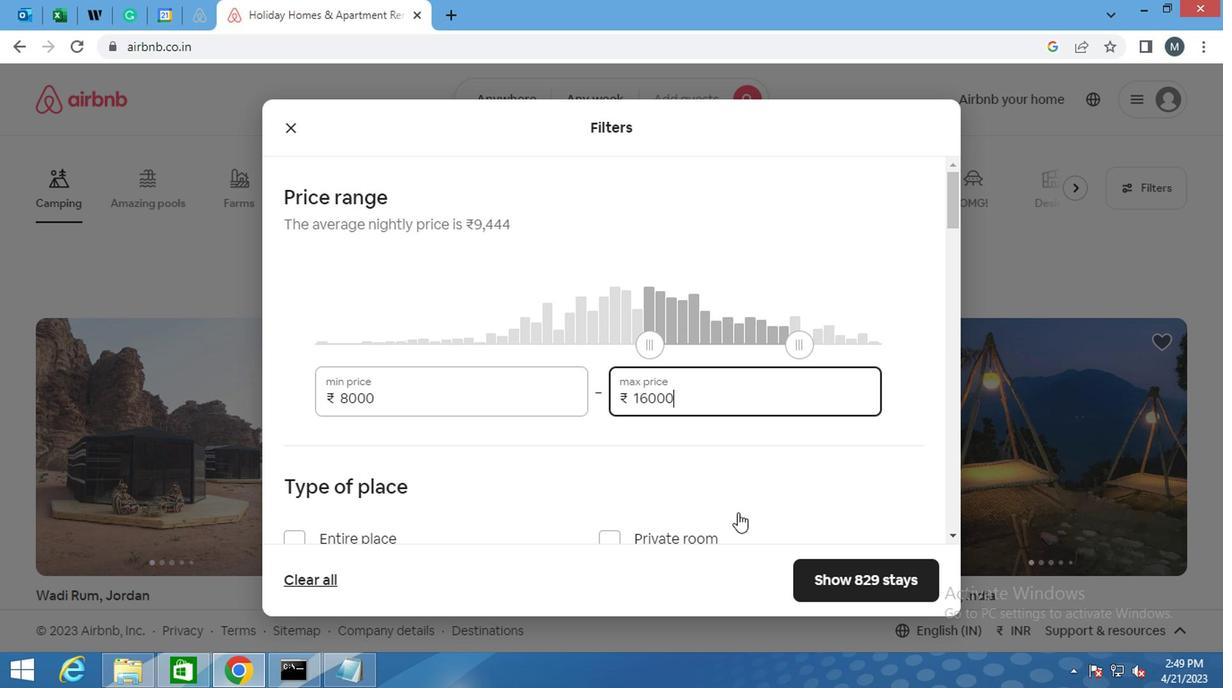 
Action: Mouse moved to (714, 469)
Screenshot: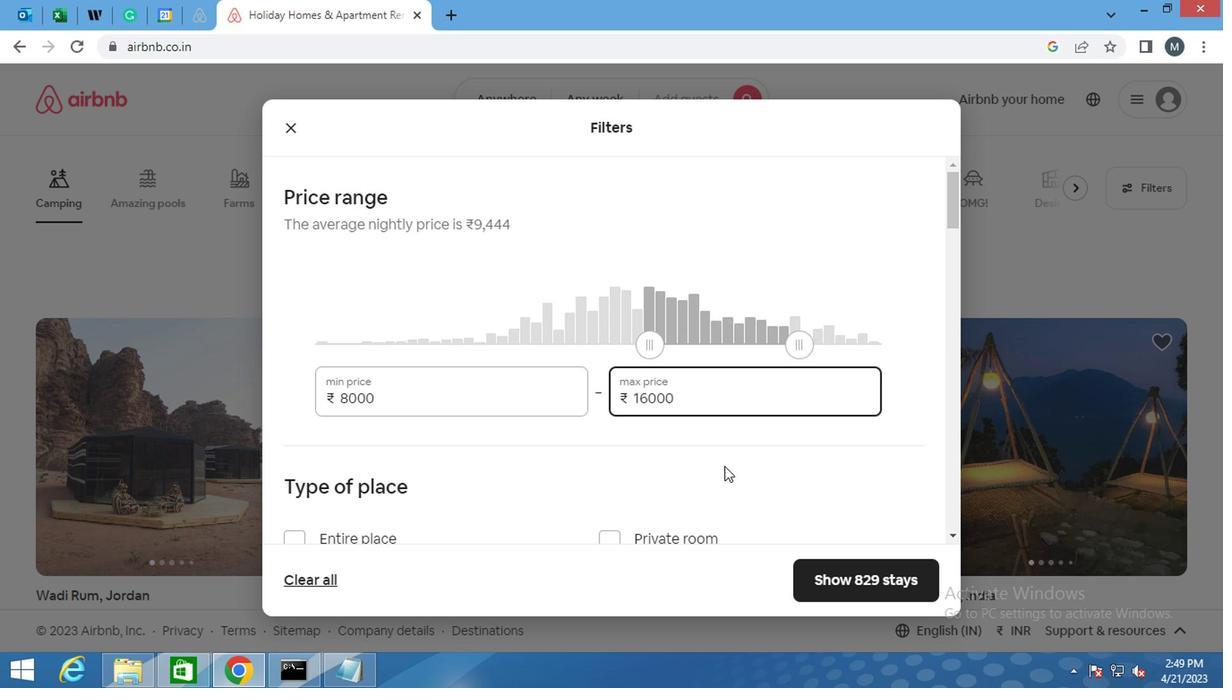 
Action: Mouse scrolled (714, 468) with delta (0, -1)
Screenshot: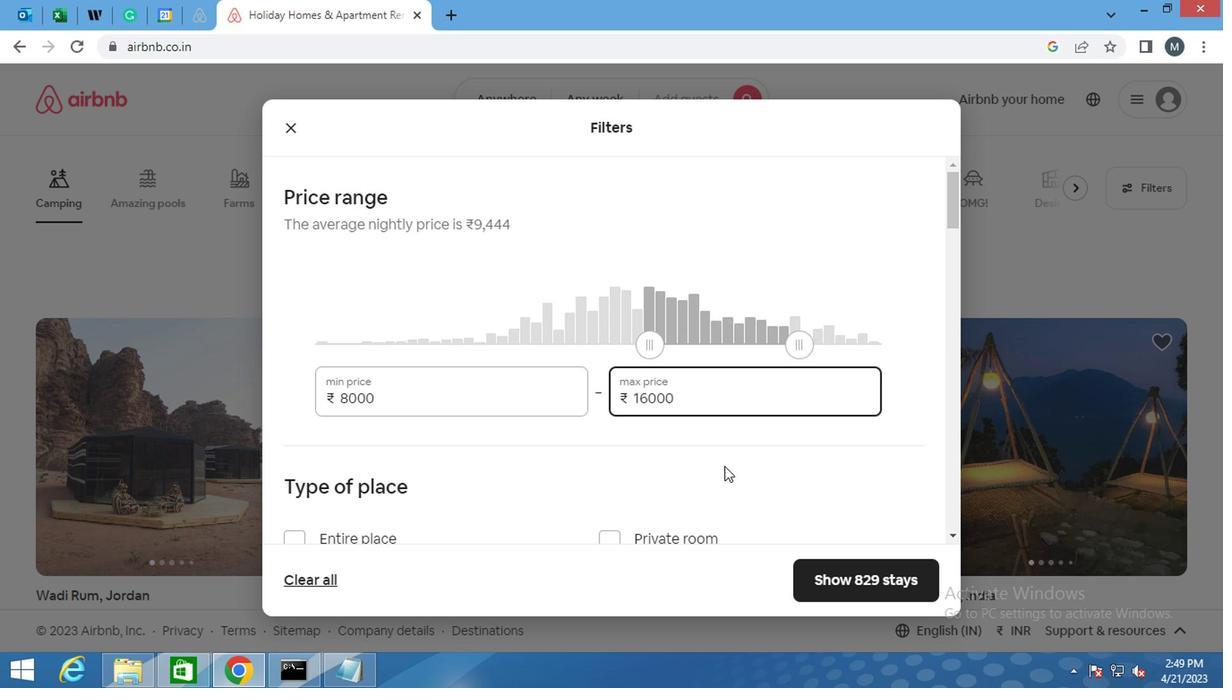 
Action: Mouse moved to (296, 366)
Screenshot: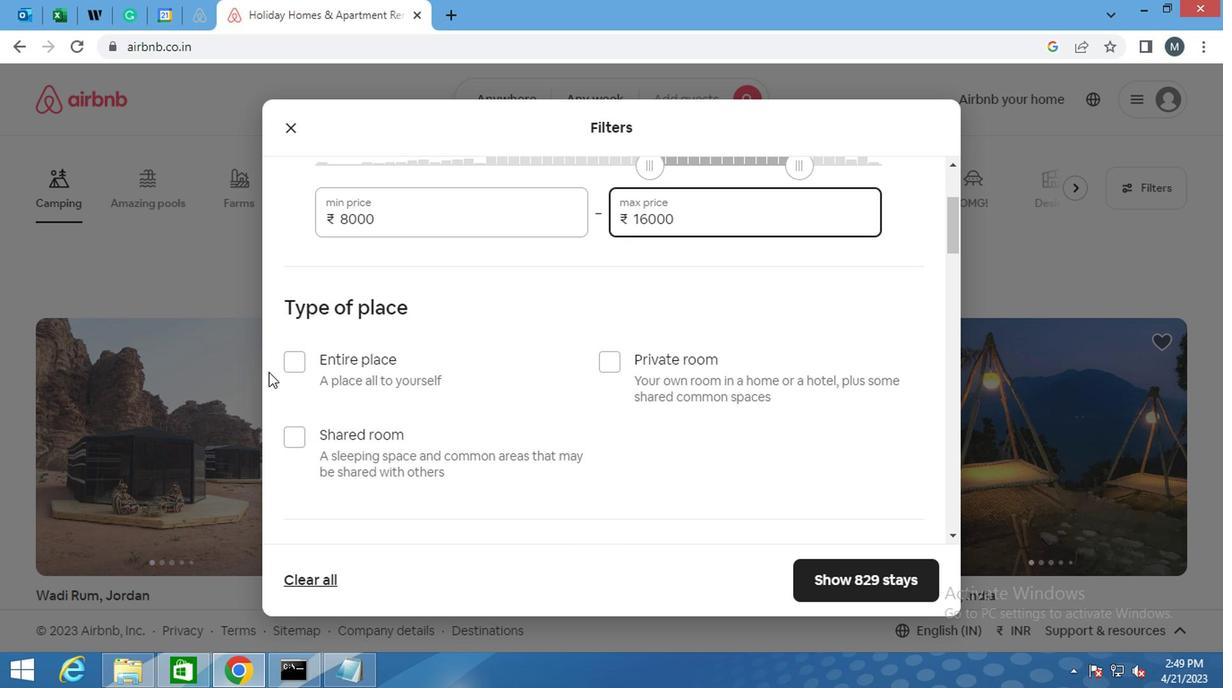 
Action: Mouse pressed left at (296, 366)
Screenshot: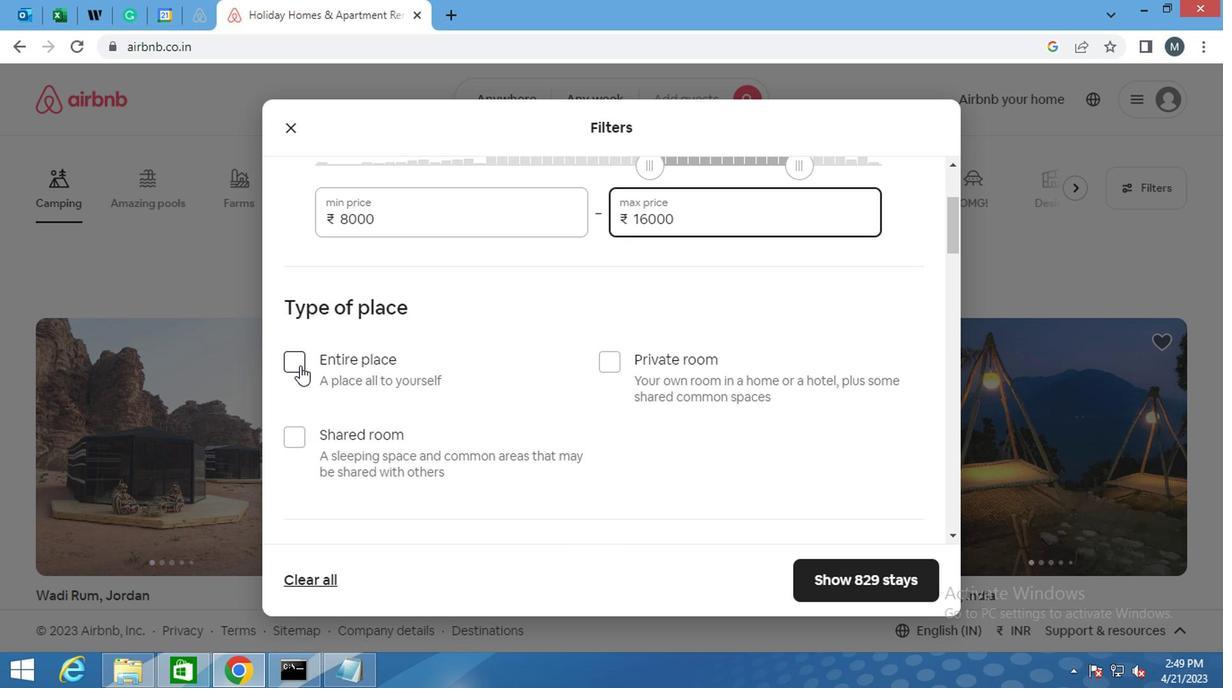 
Action: Mouse moved to (397, 439)
Screenshot: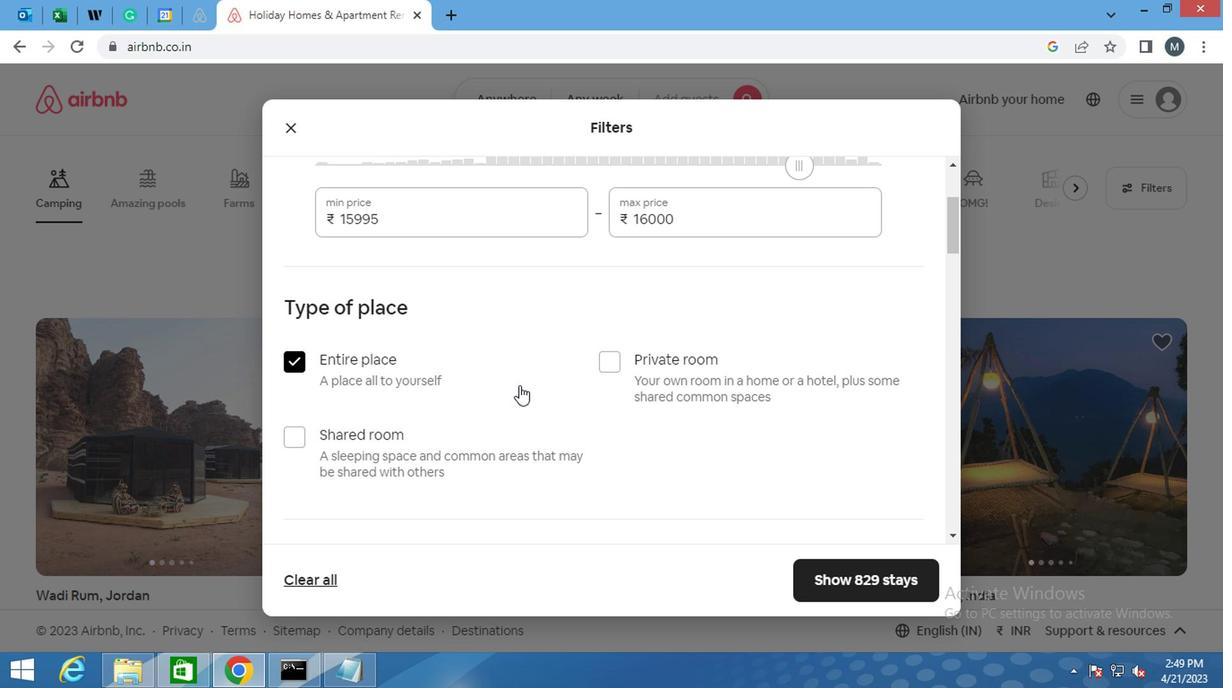 
Action: Mouse scrolled (397, 438) with delta (0, -1)
Screenshot: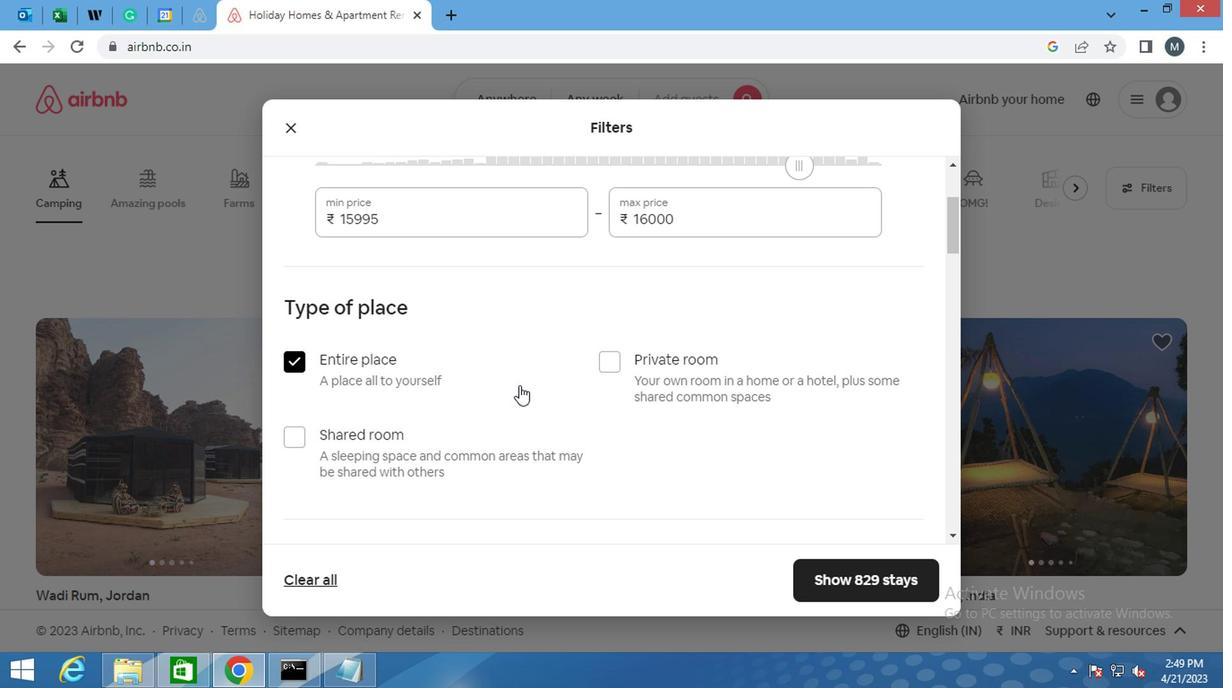
Action: Mouse scrolled (397, 438) with delta (0, -1)
Screenshot: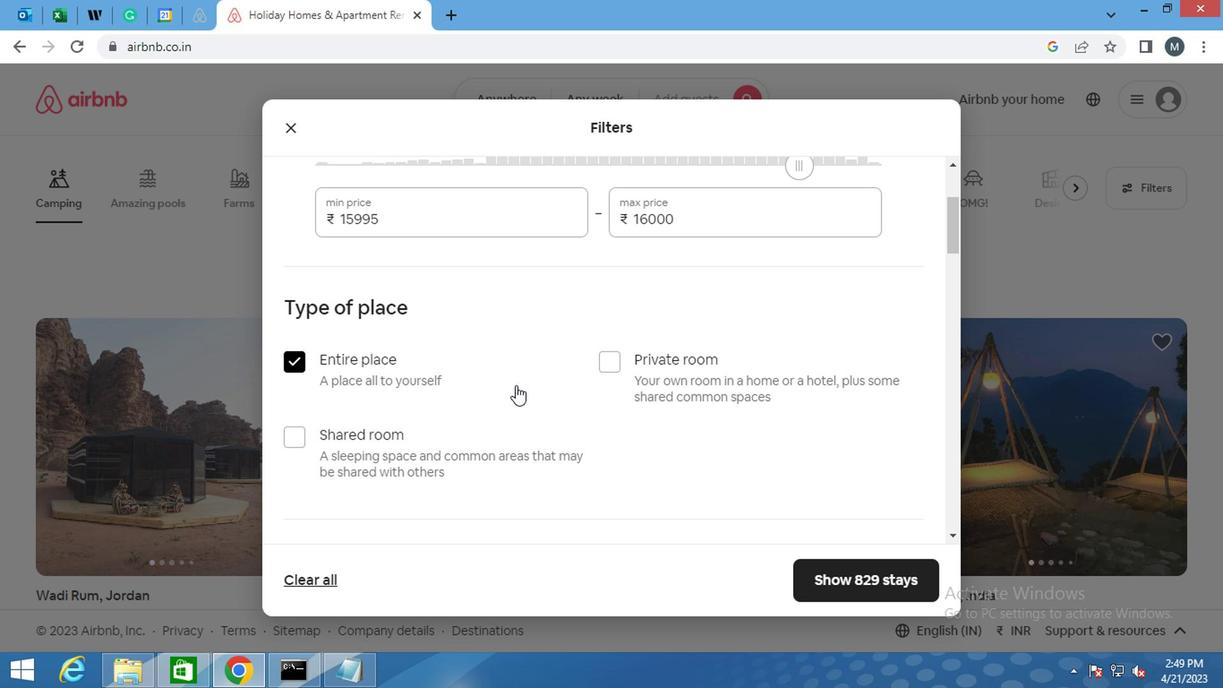 
Action: Mouse scrolled (397, 438) with delta (0, -1)
Screenshot: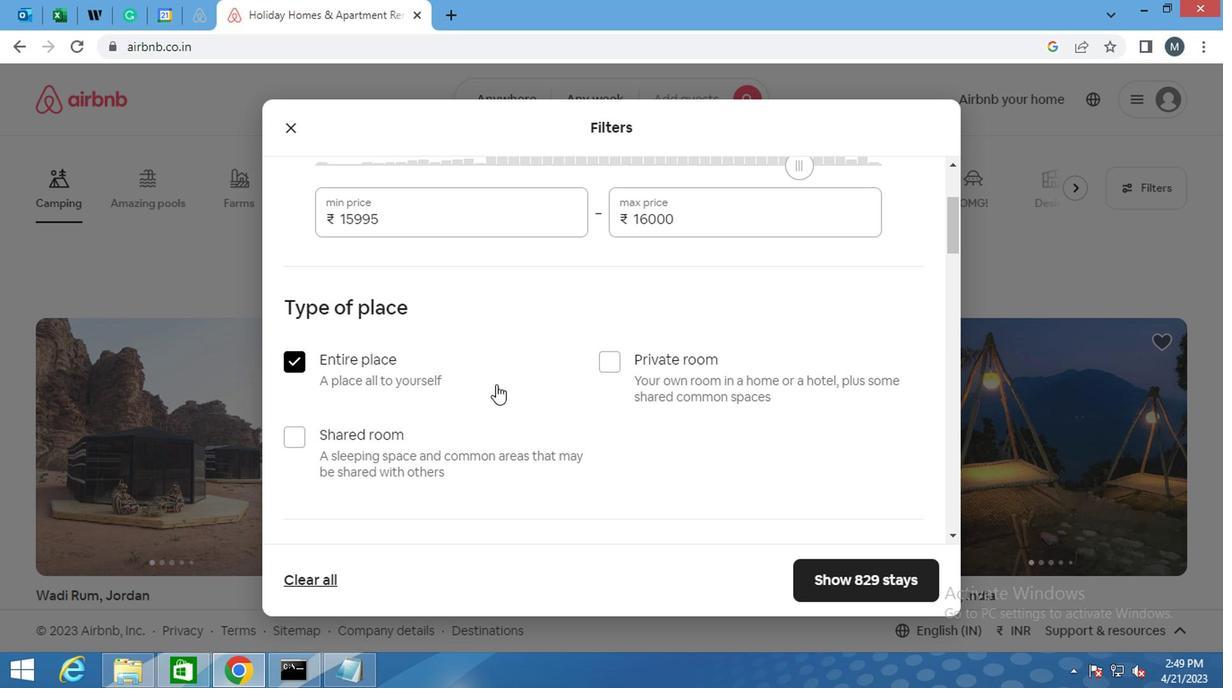 
Action: Mouse moved to (448, 394)
Screenshot: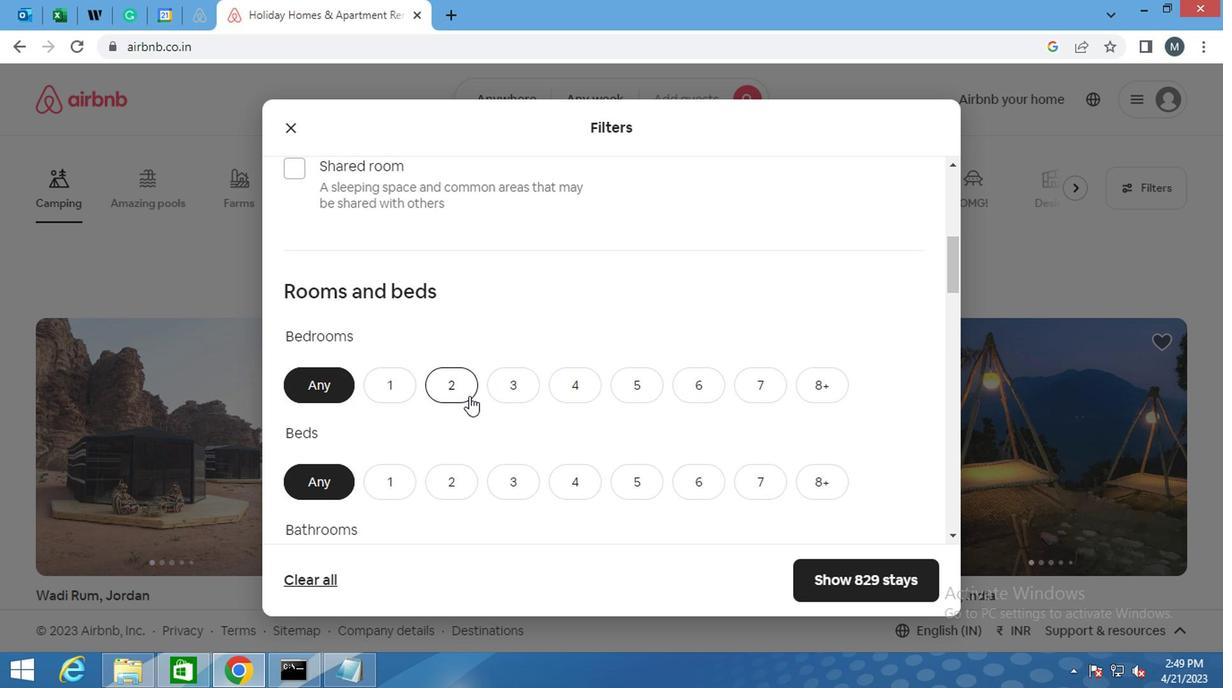 
Action: Mouse pressed left at (448, 394)
Screenshot: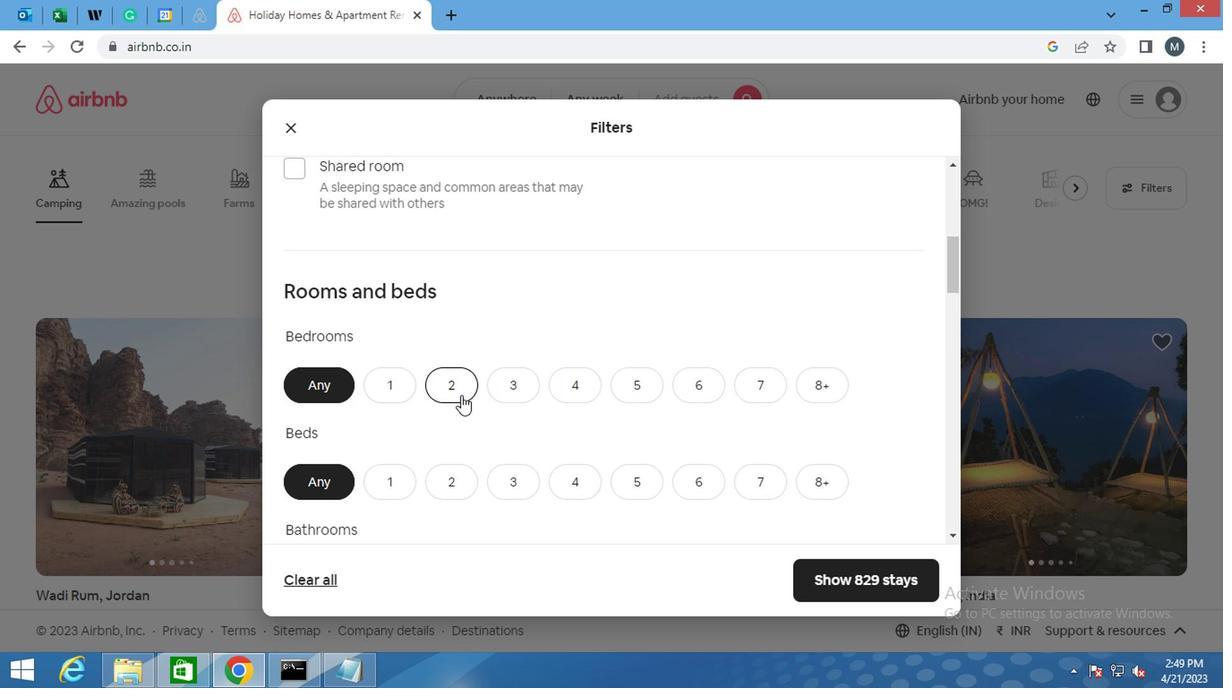 
Action: Mouse moved to (434, 468)
Screenshot: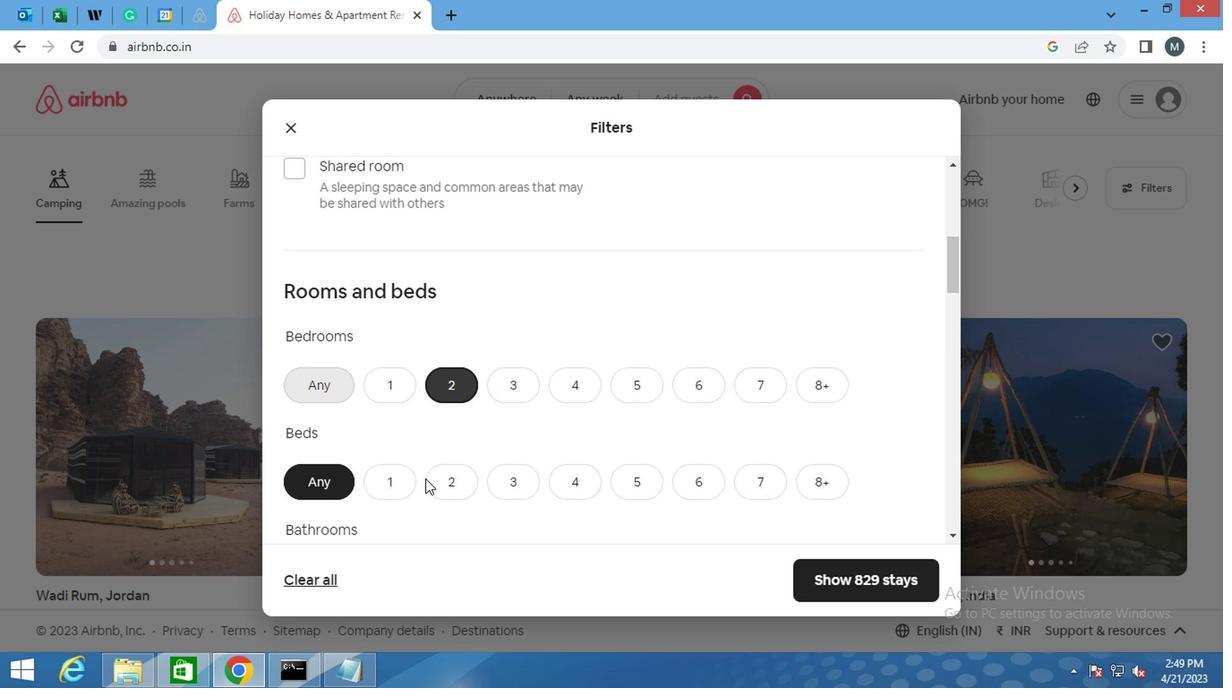 
Action: Mouse pressed left at (434, 468)
Screenshot: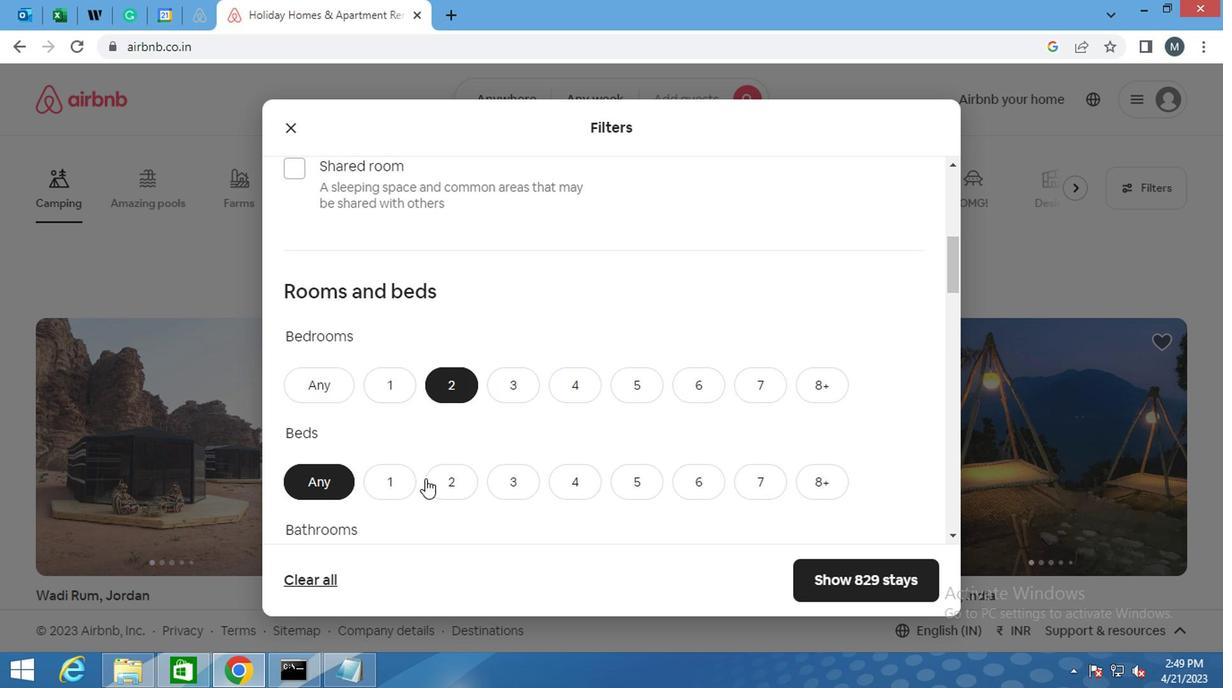 
Action: Mouse moved to (433, 461)
Screenshot: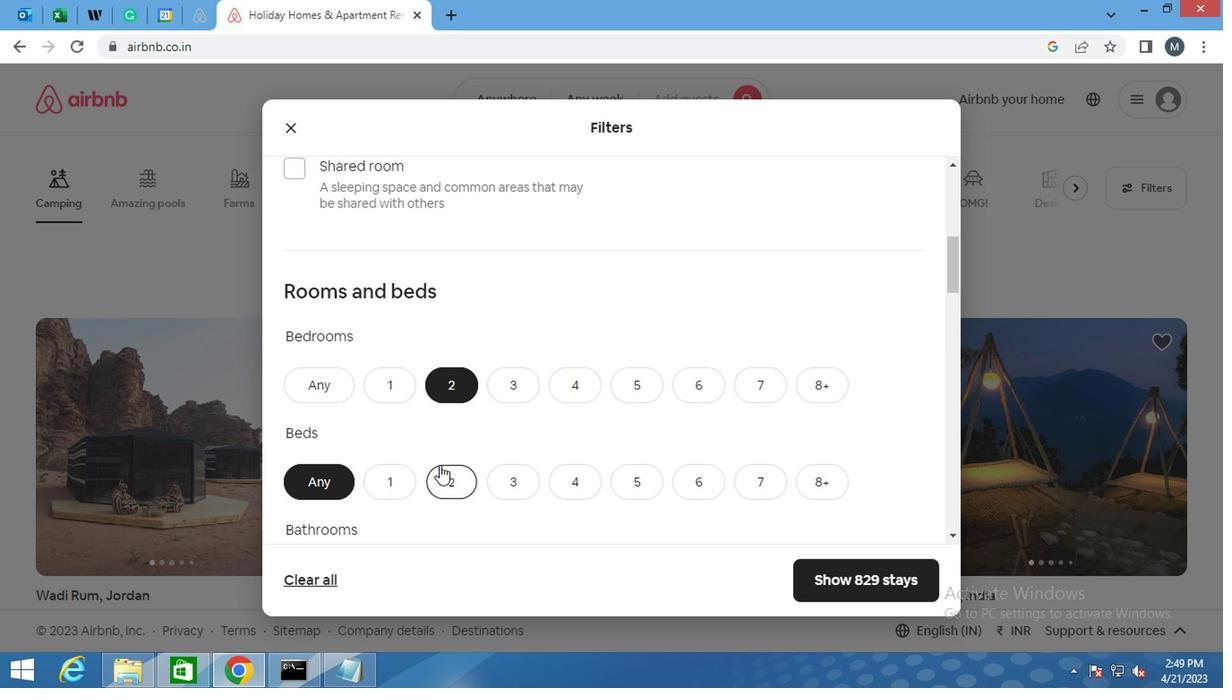
Action: Mouse scrolled (433, 459) with delta (0, -1)
Screenshot: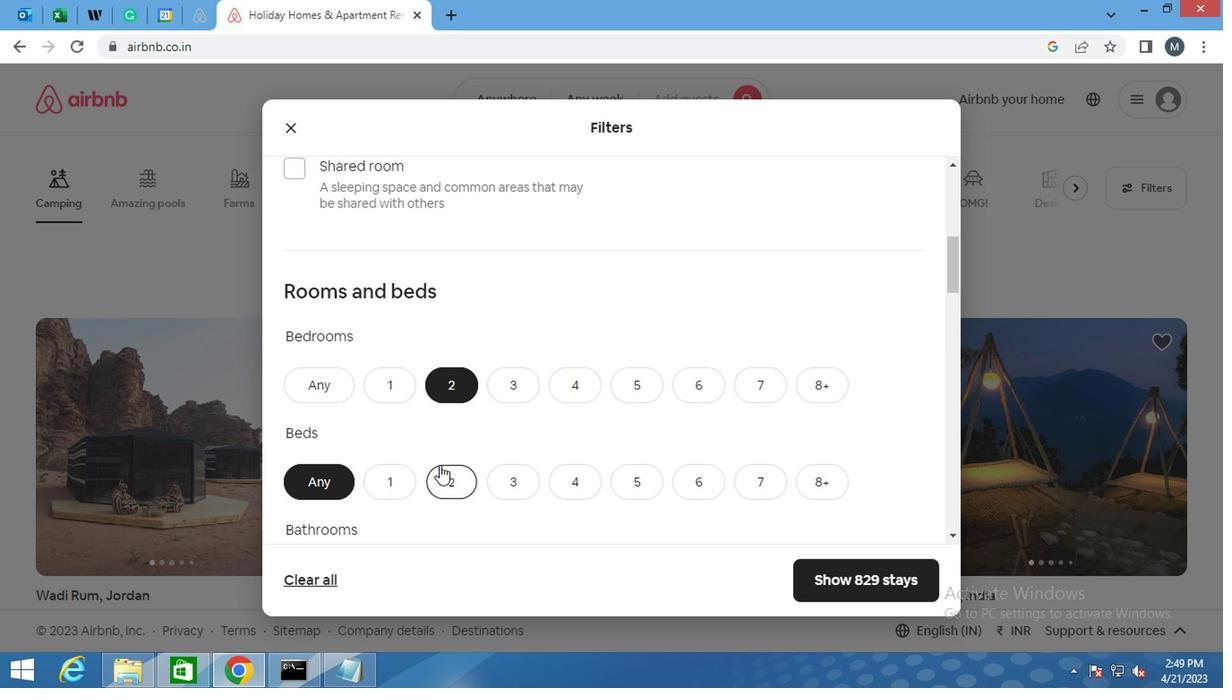 
Action: Mouse moved to (432, 461)
Screenshot: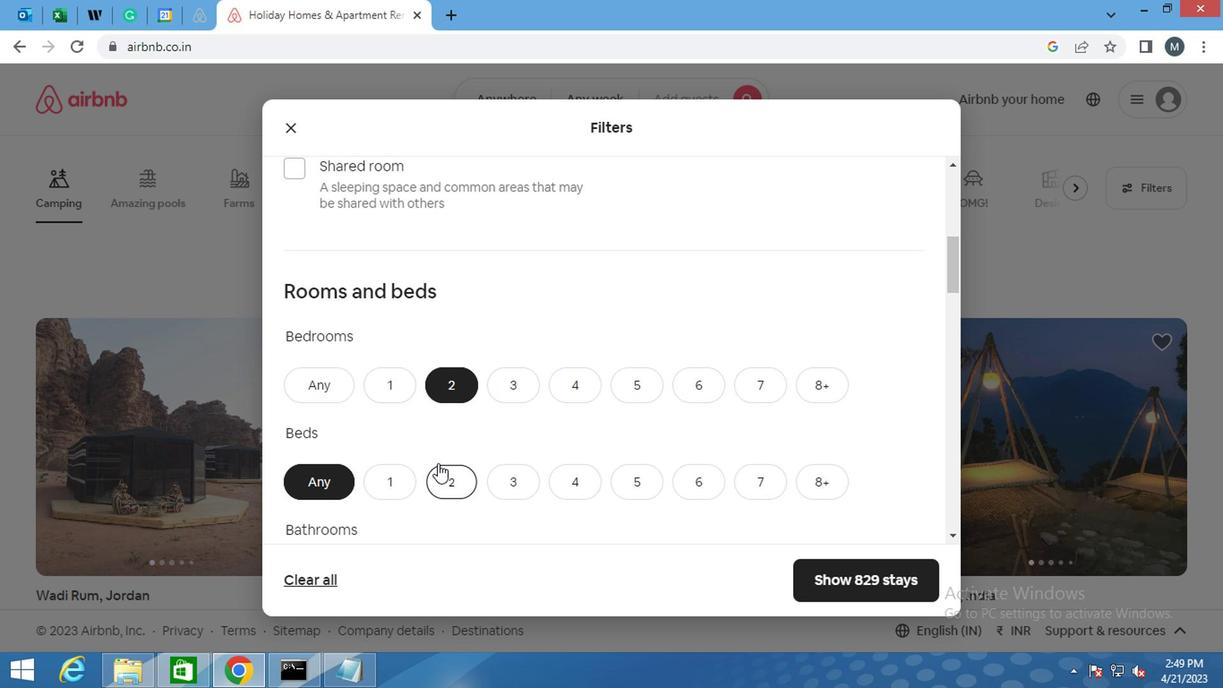 
Action: Mouse scrolled (432, 459) with delta (0, -1)
Screenshot: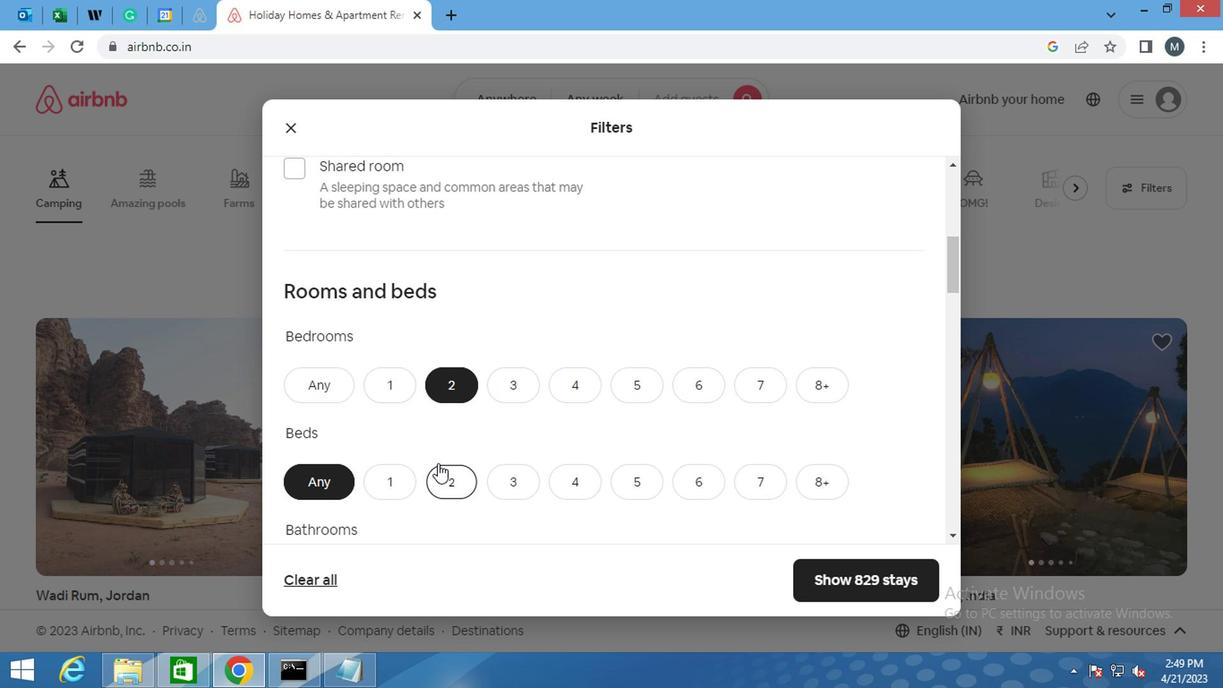 
Action: Mouse moved to (386, 400)
Screenshot: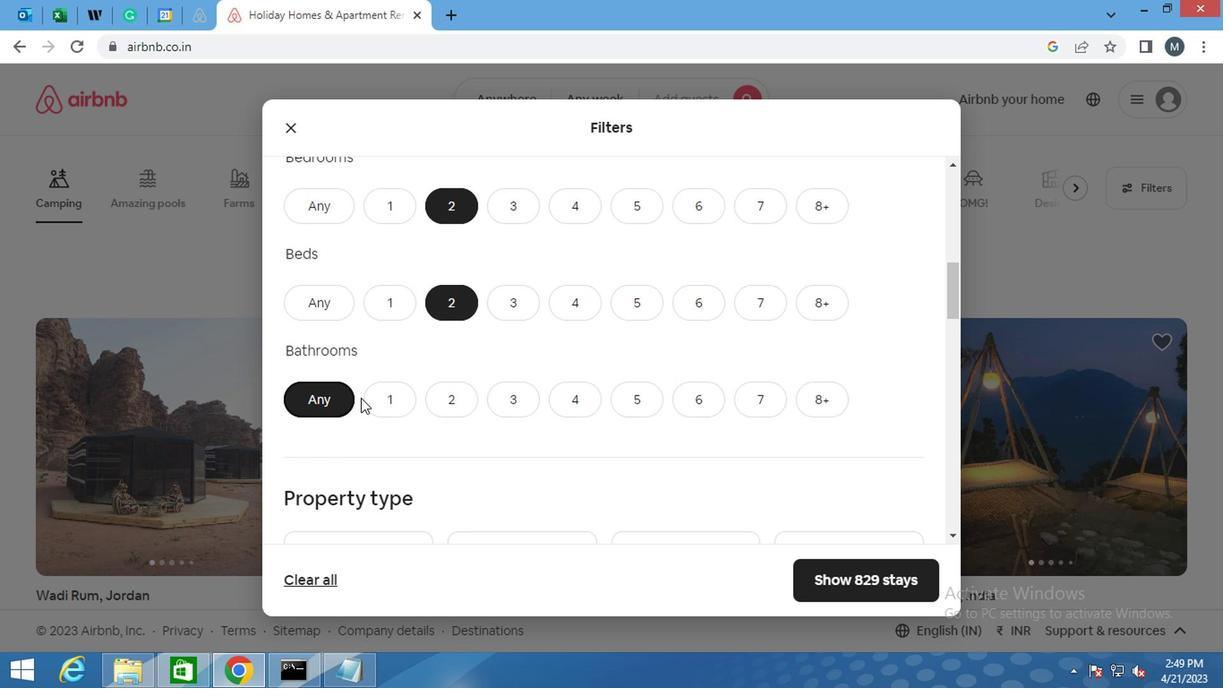 
Action: Mouse pressed left at (386, 400)
Screenshot: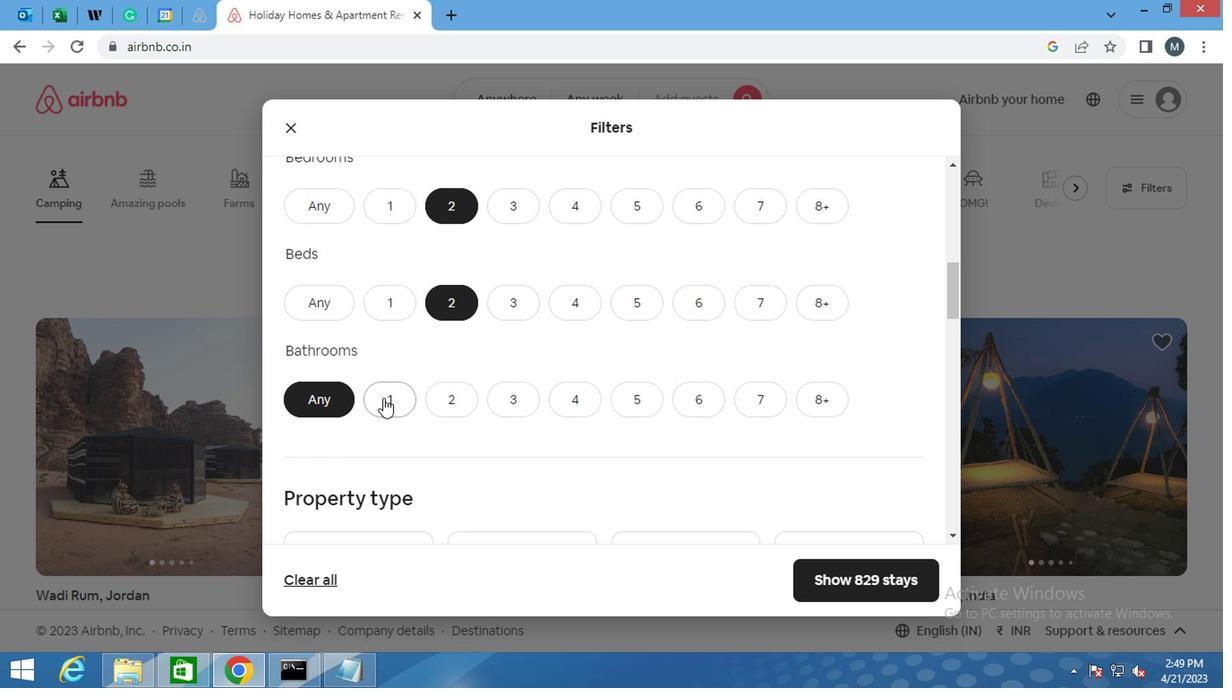 
Action: Mouse moved to (394, 393)
Screenshot: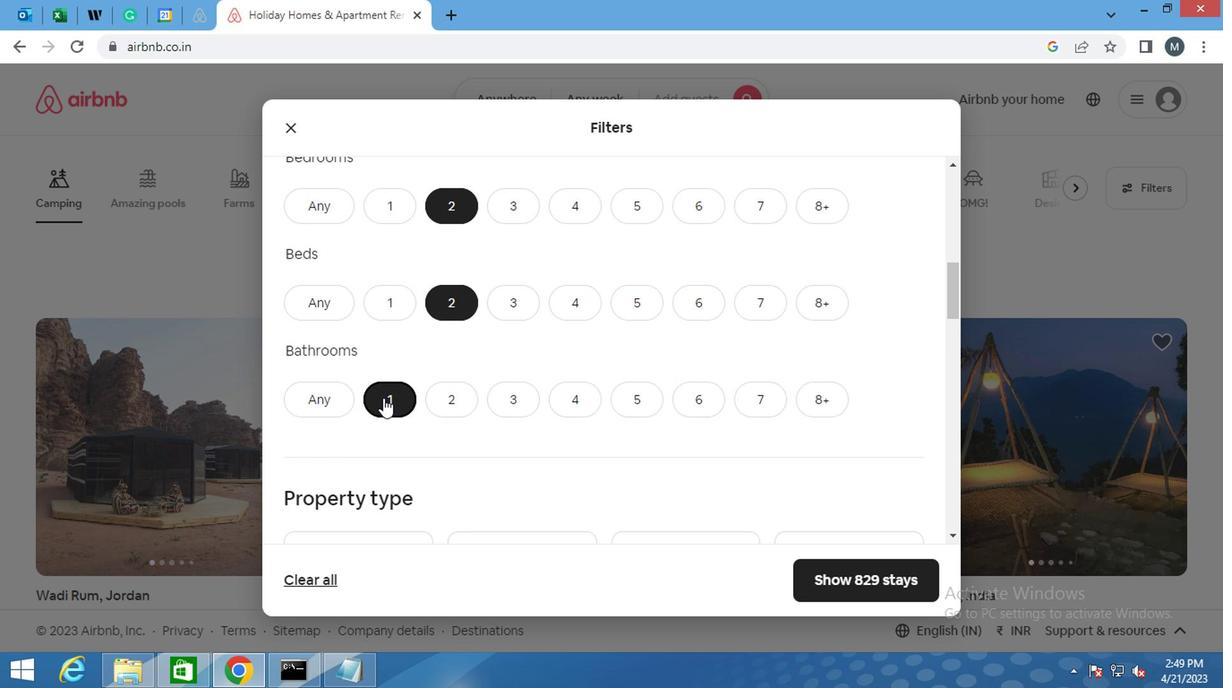 
Action: Mouse scrolled (394, 391) with delta (0, -1)
Screenshot: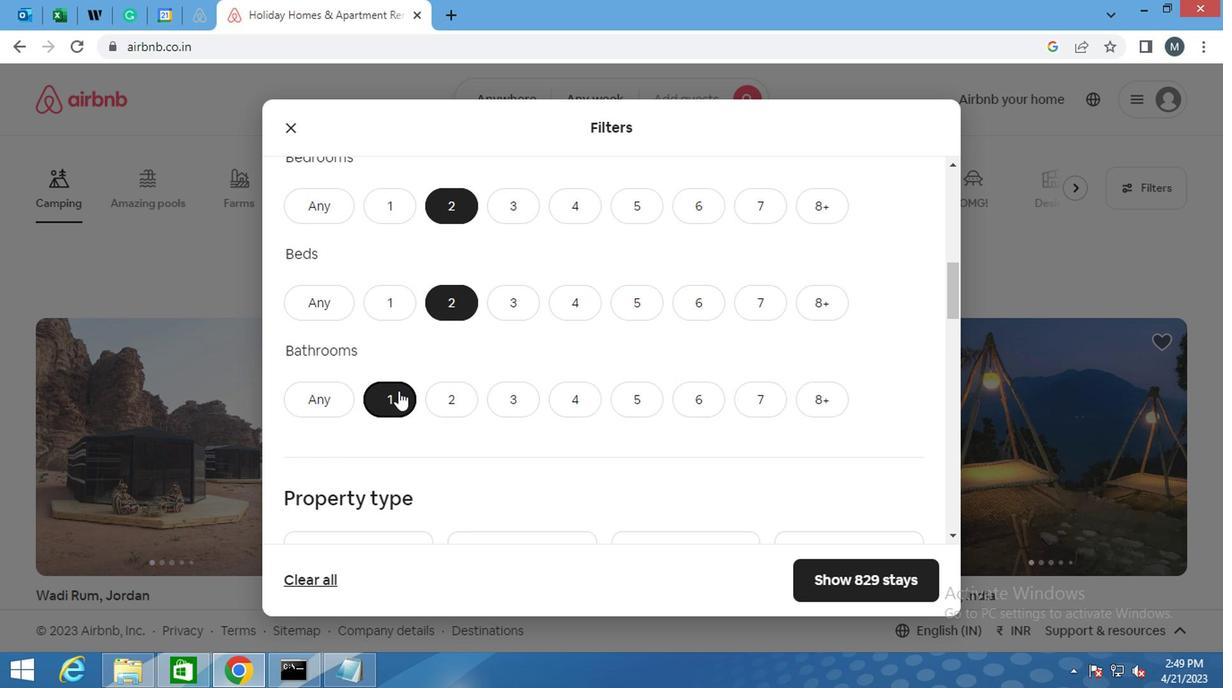 
Action: Mouse scrolled (394, 391) with delta (0, -1)
Screenshot: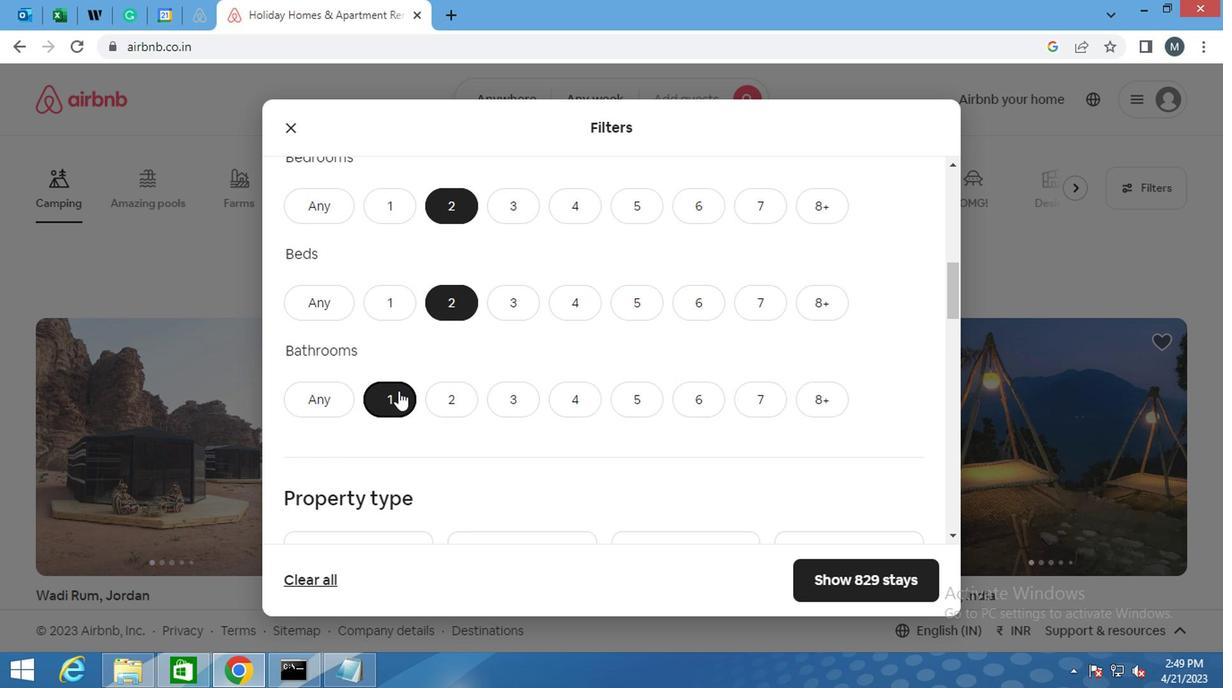 
Action: Mouse scrolled (394, 391) with delta (0, -1)
Screenshot: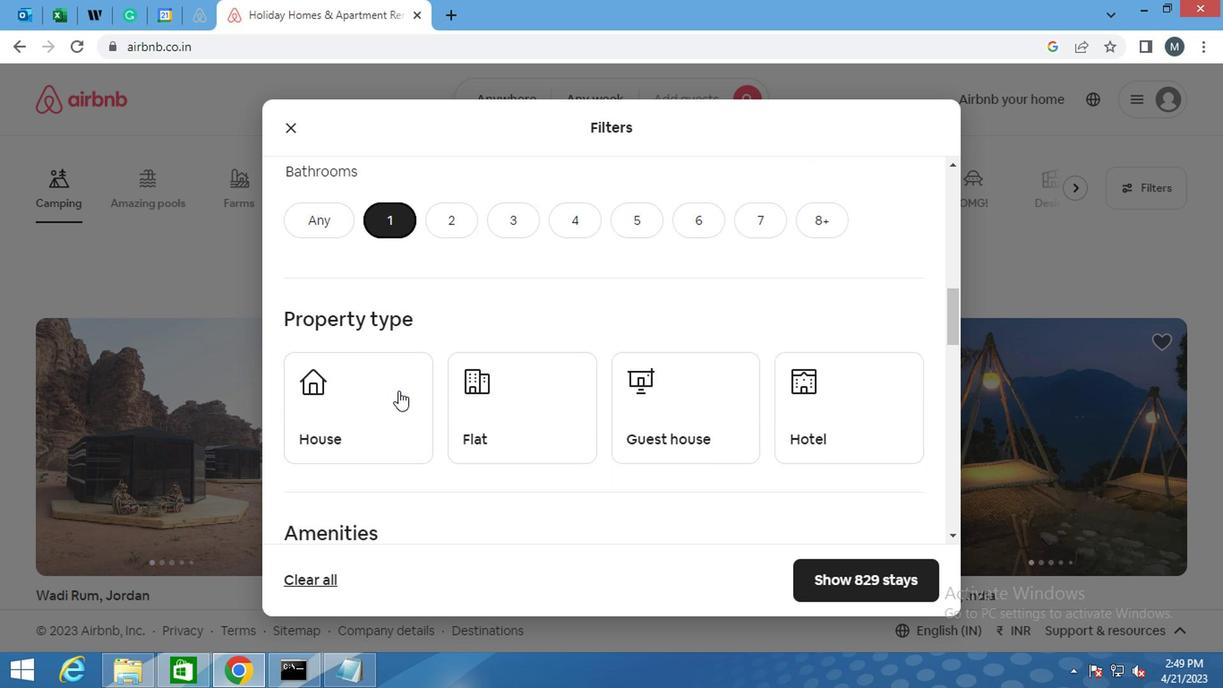 
Action: Mouse moved to (335, 373)
Screenshot: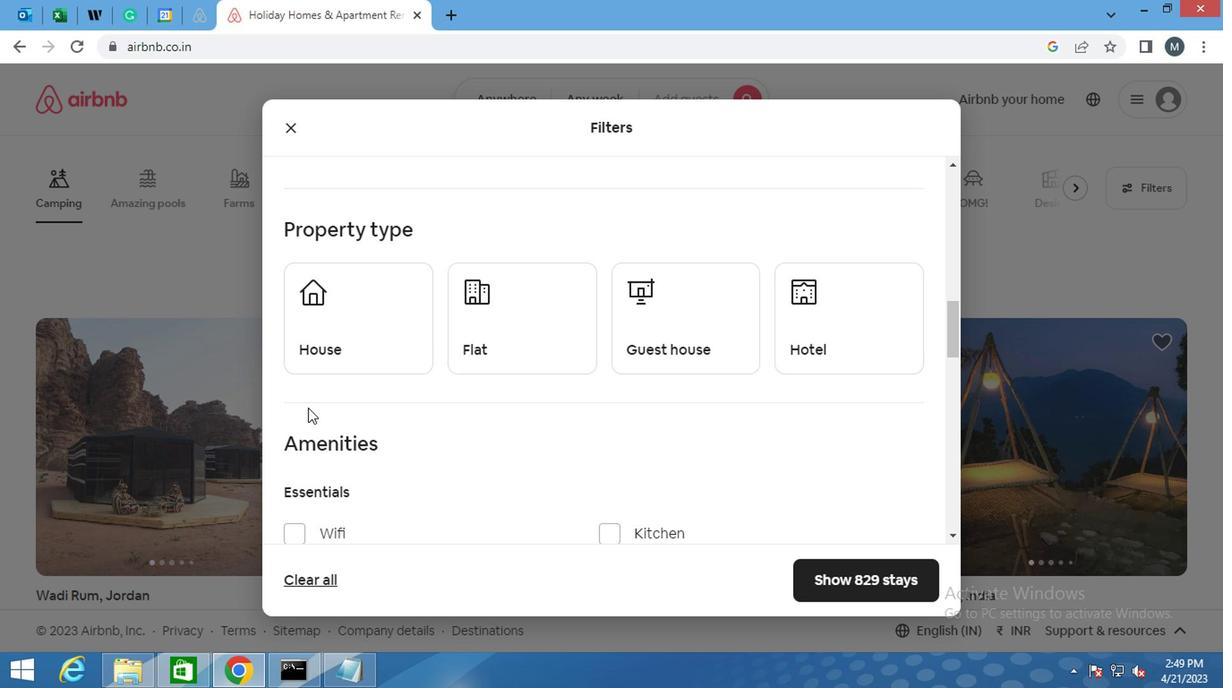 
Action: Mouse pressed left at (335, 373)
Screenshot: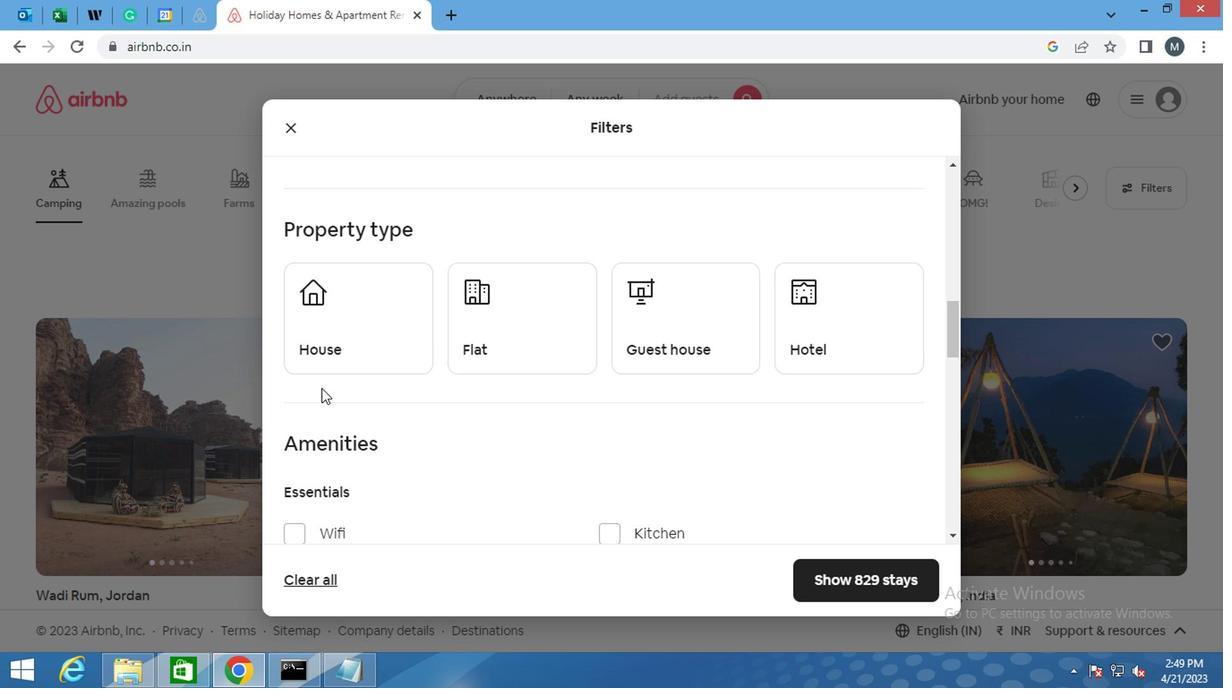
Action: Mouse moved to (557, 317)
Screenshot: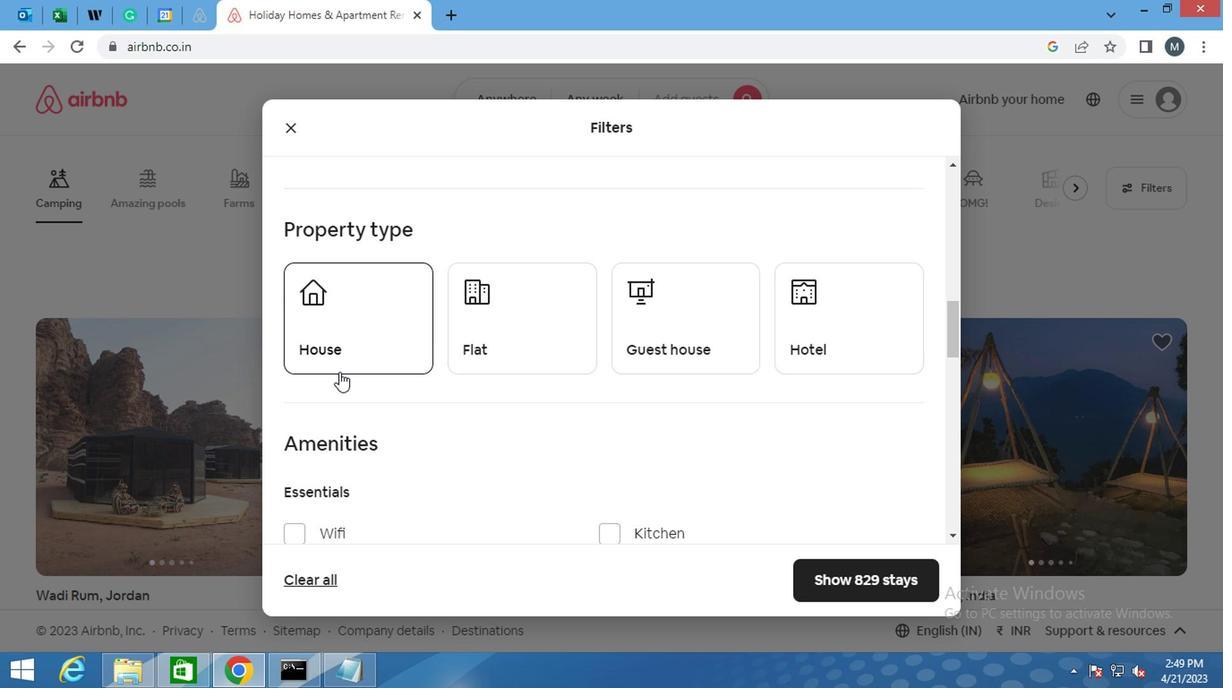 
Action: Mouse pressed left at (557, 317)
Screenshot: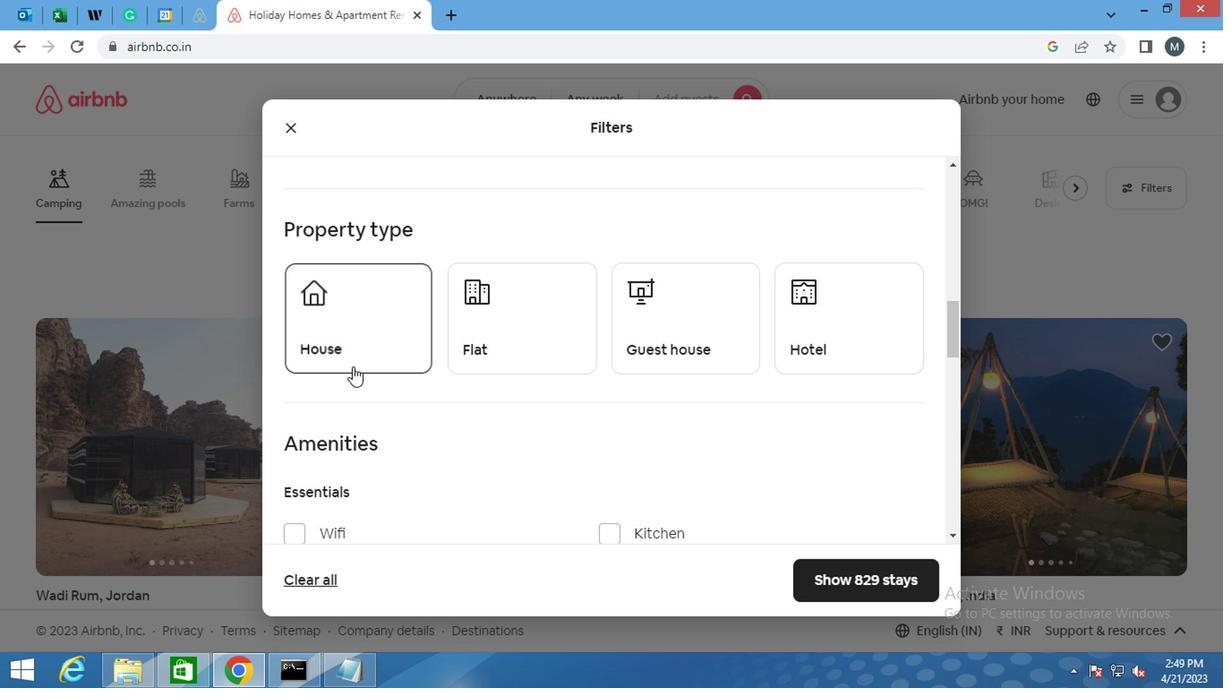 
Action: Mouse moved to (649, 344)
Screenshot: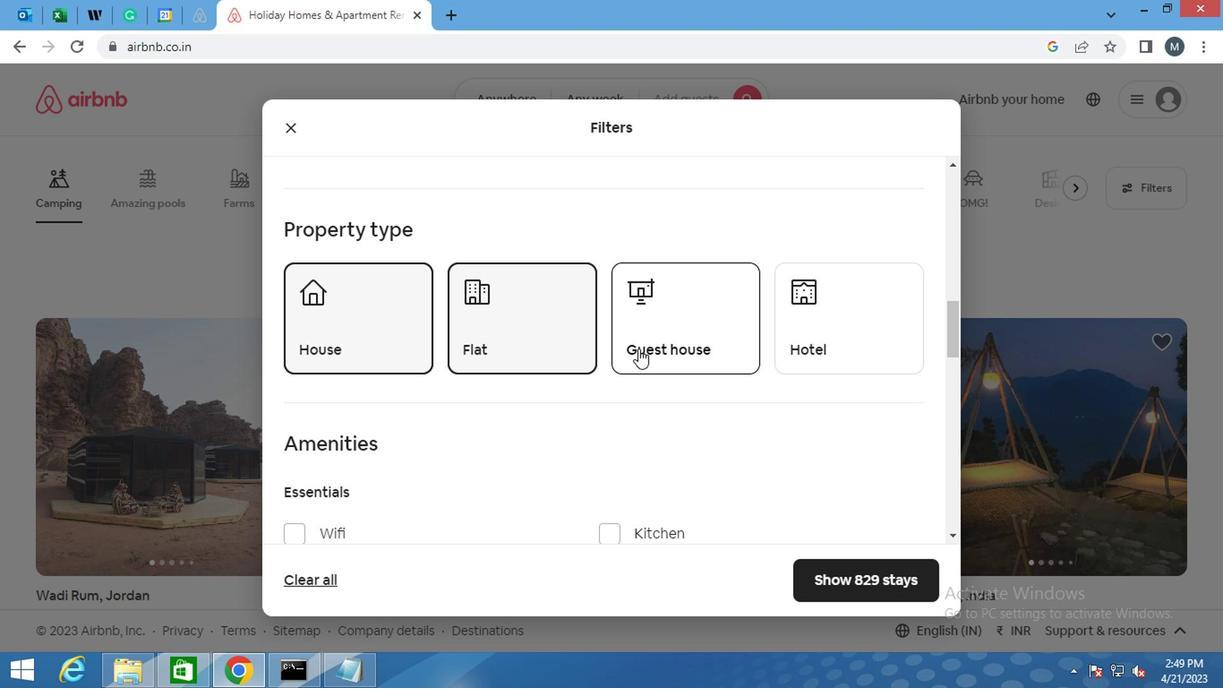 
Action: Mouse pressed left at (649, 344)
Screenshot: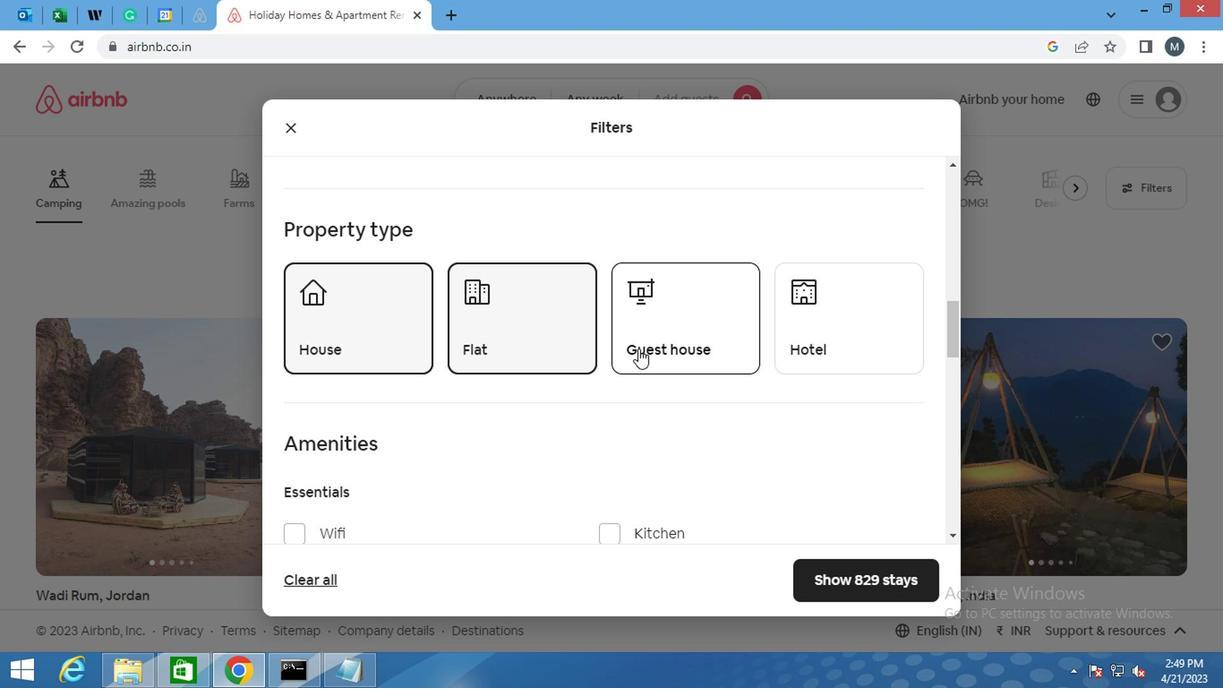 
Action: Mouse moved to (553, 360)
Screenshot: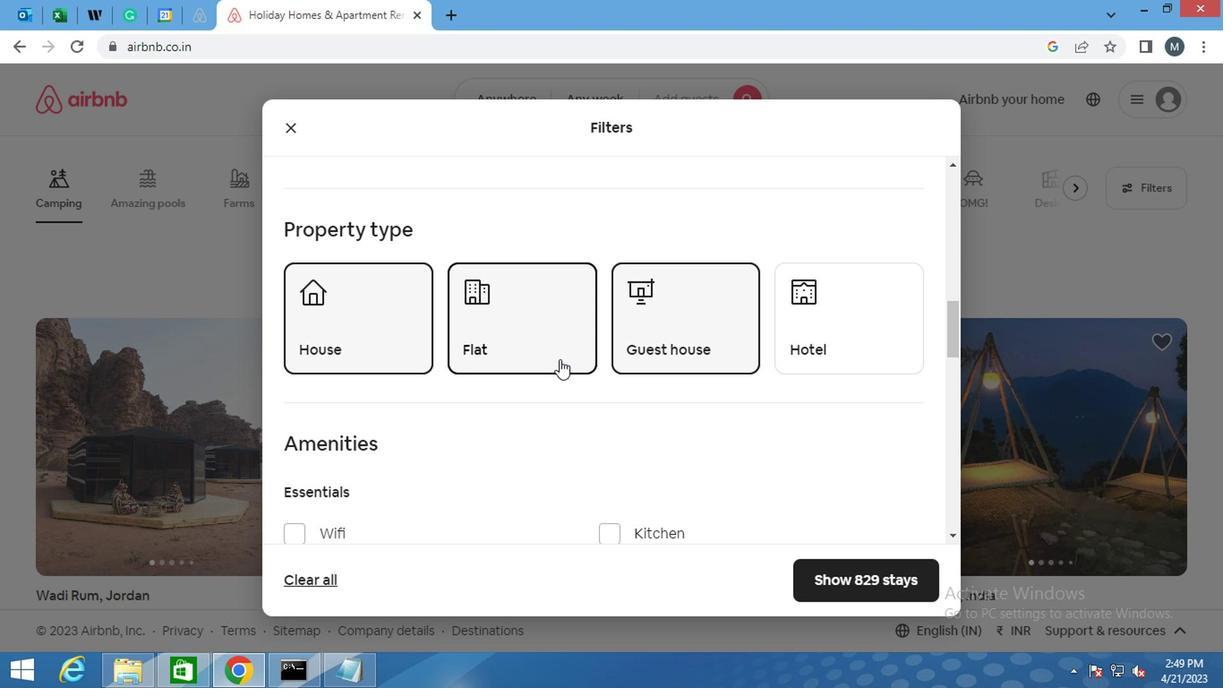 
Action: Mouse scrolled (553, 359) with delta (0, 0)
Screenshot: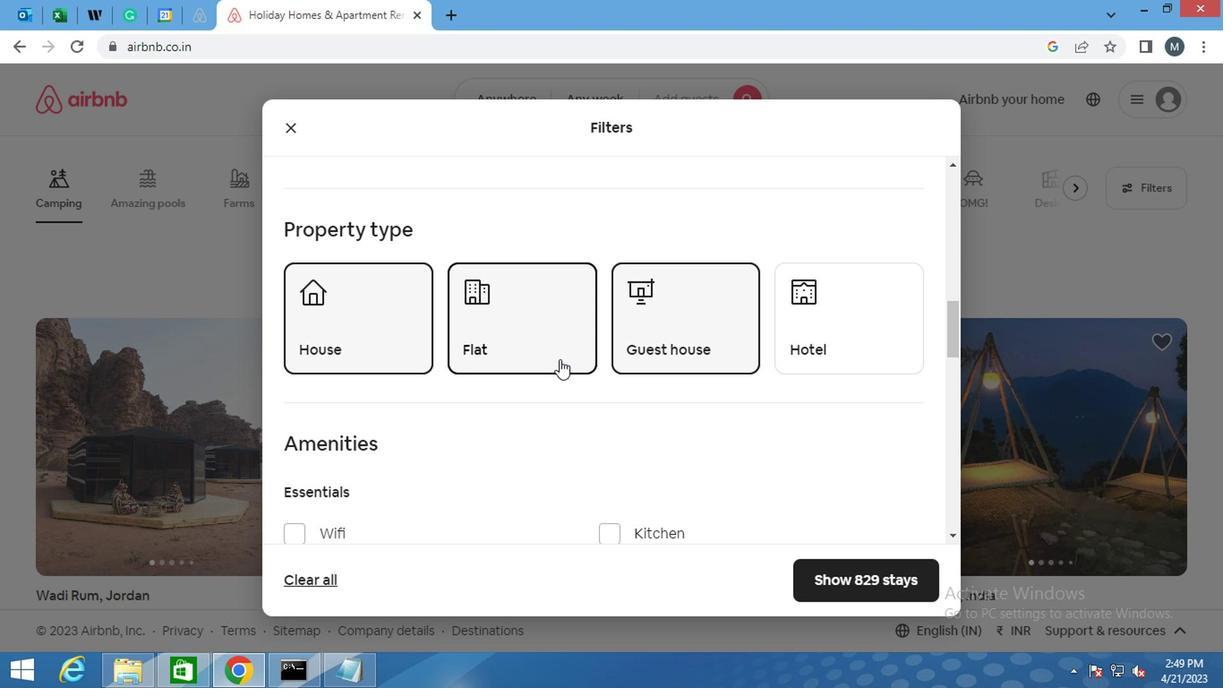 
Action: Mouse moved to (551, 361)
Screenshot: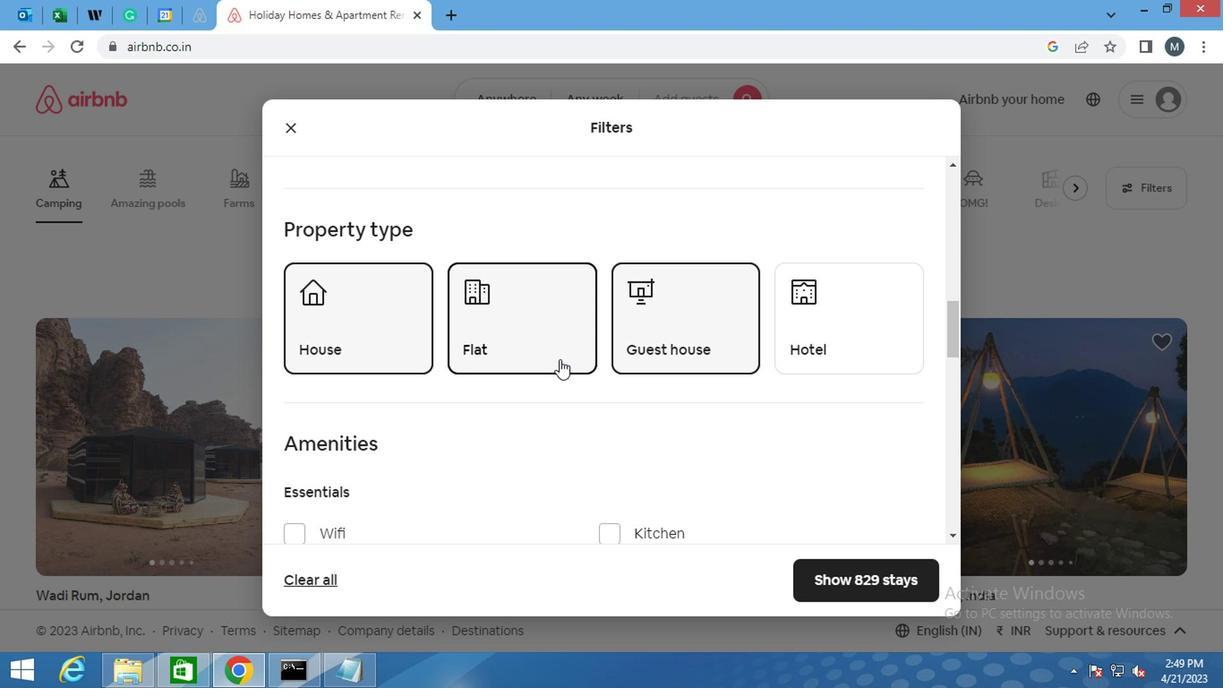 
Action: Mouse scrolled (551, 360) with delta (0, -1)
Screenshot: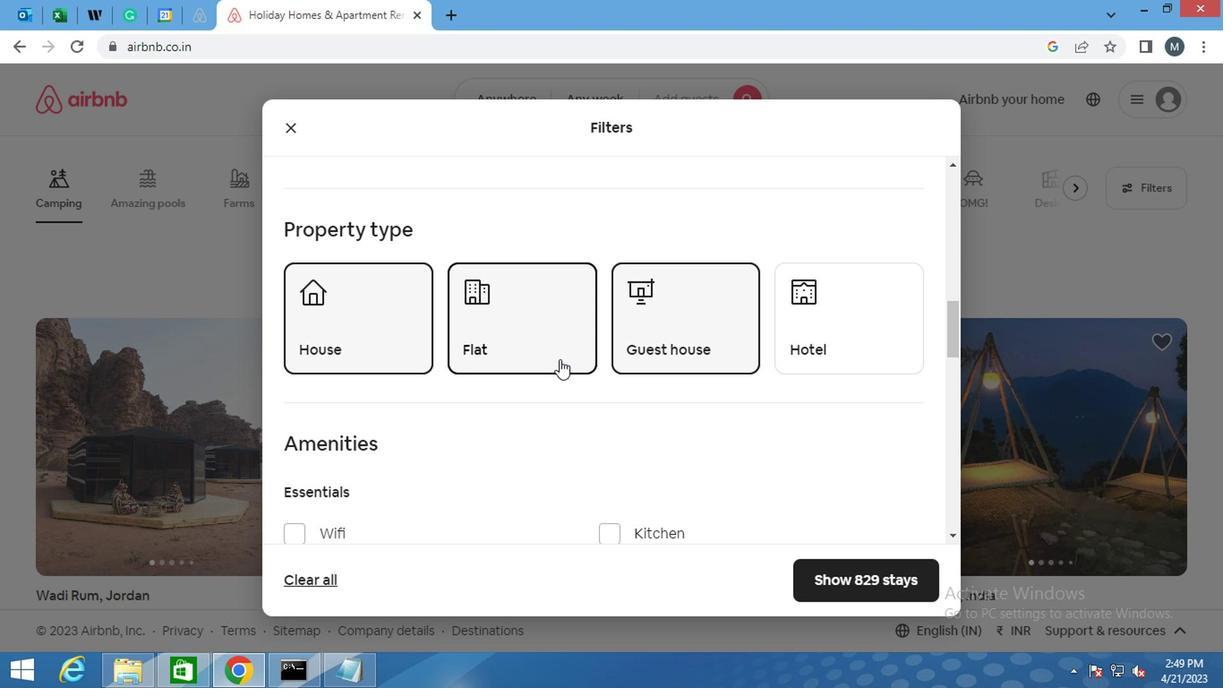 
Action: Mouse moved to (548, 365)
Screenshot: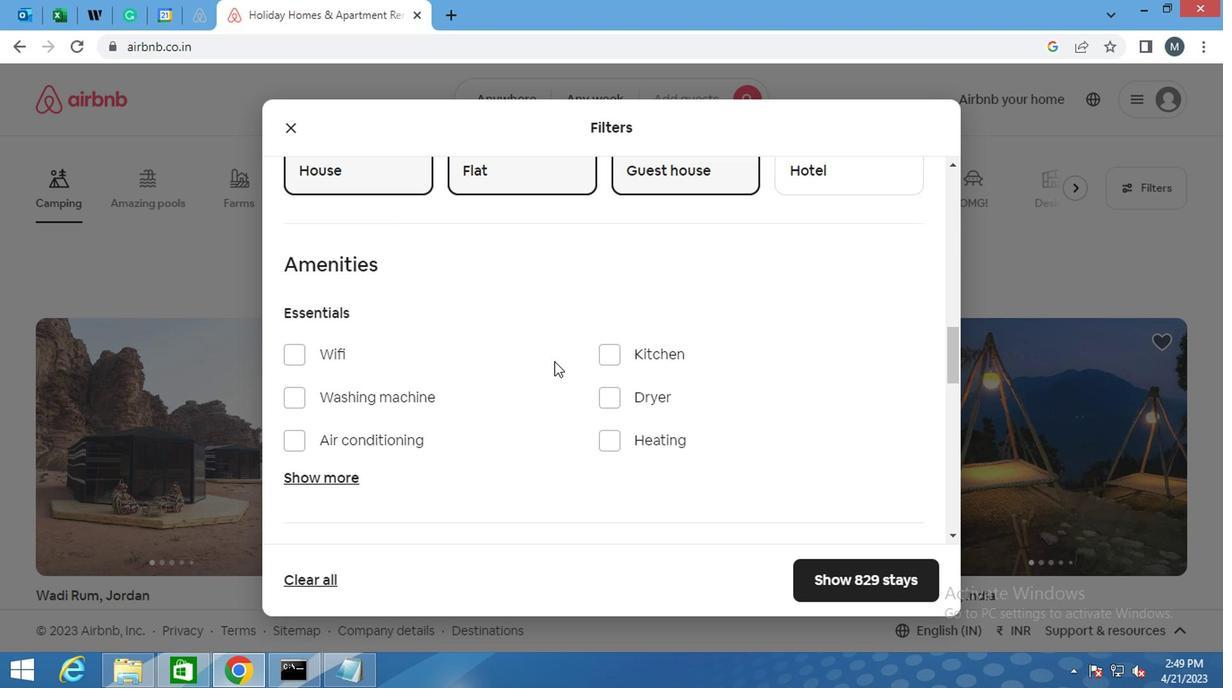 
Action: Mouse scrolled (548, 364) with delta (0, -1)
Screenshot: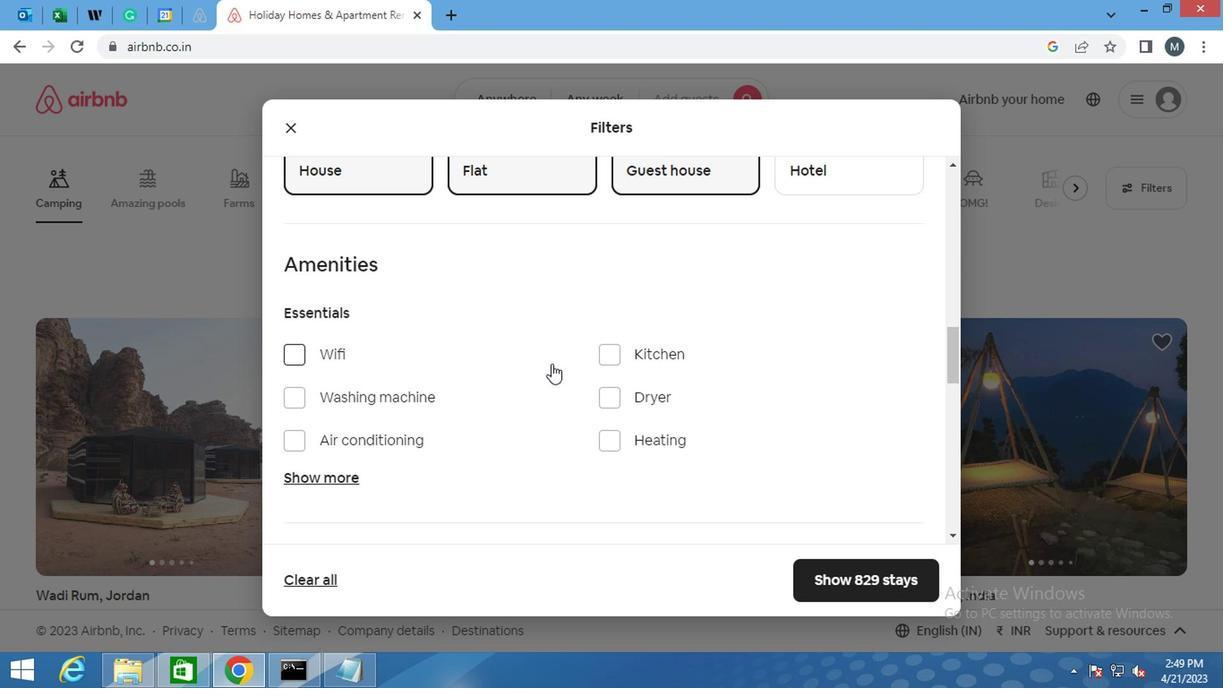 
Action: Mouse moved to (548, 366)
Screenshot: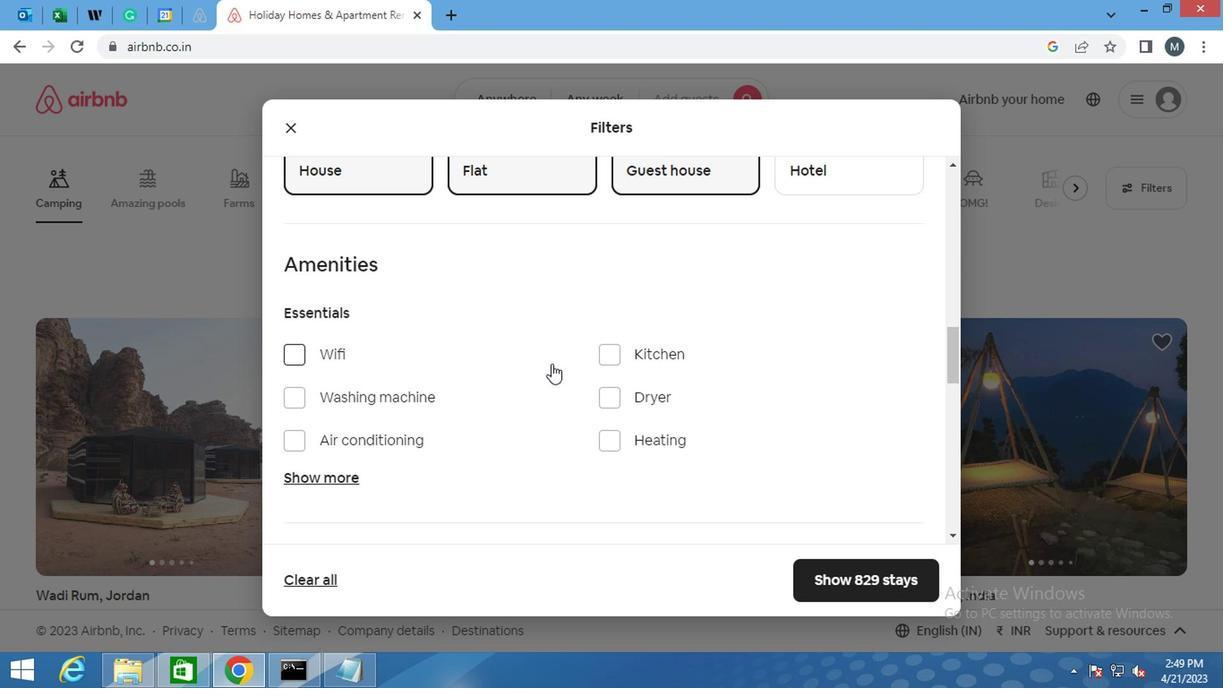 
Action: Mouse scrolled (548, 365) with delta (0, 0)
Screenshot: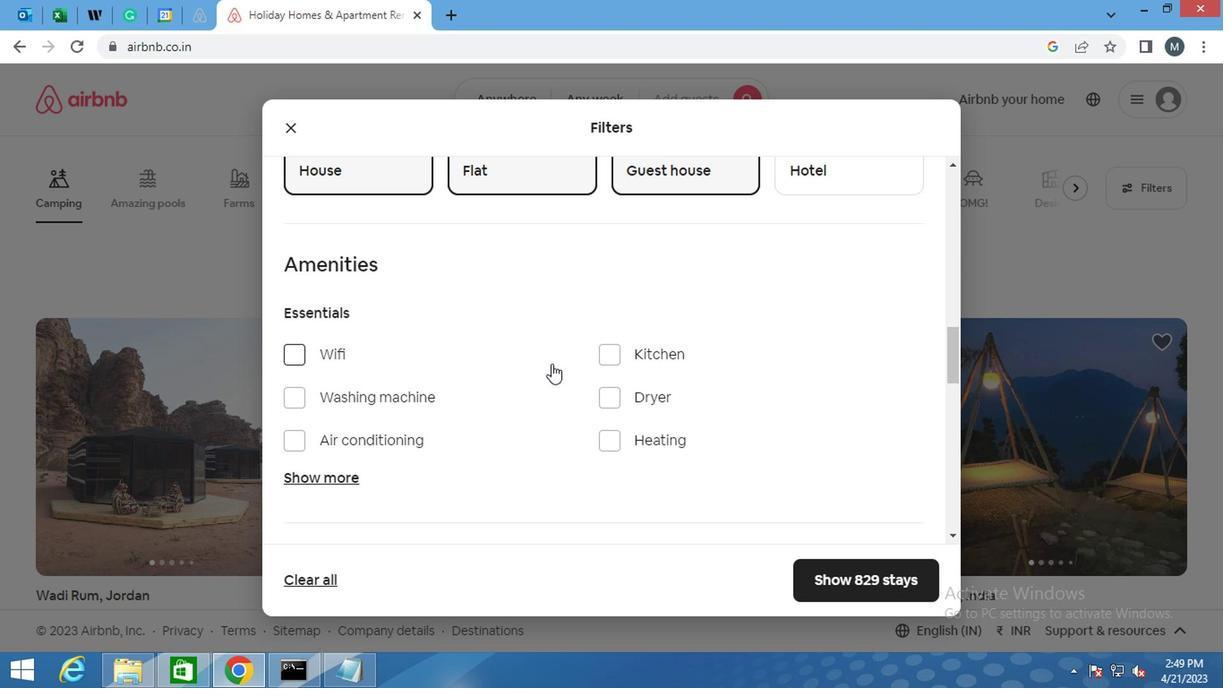 
Action: Mouse moved to (301, 224)
Screenshot: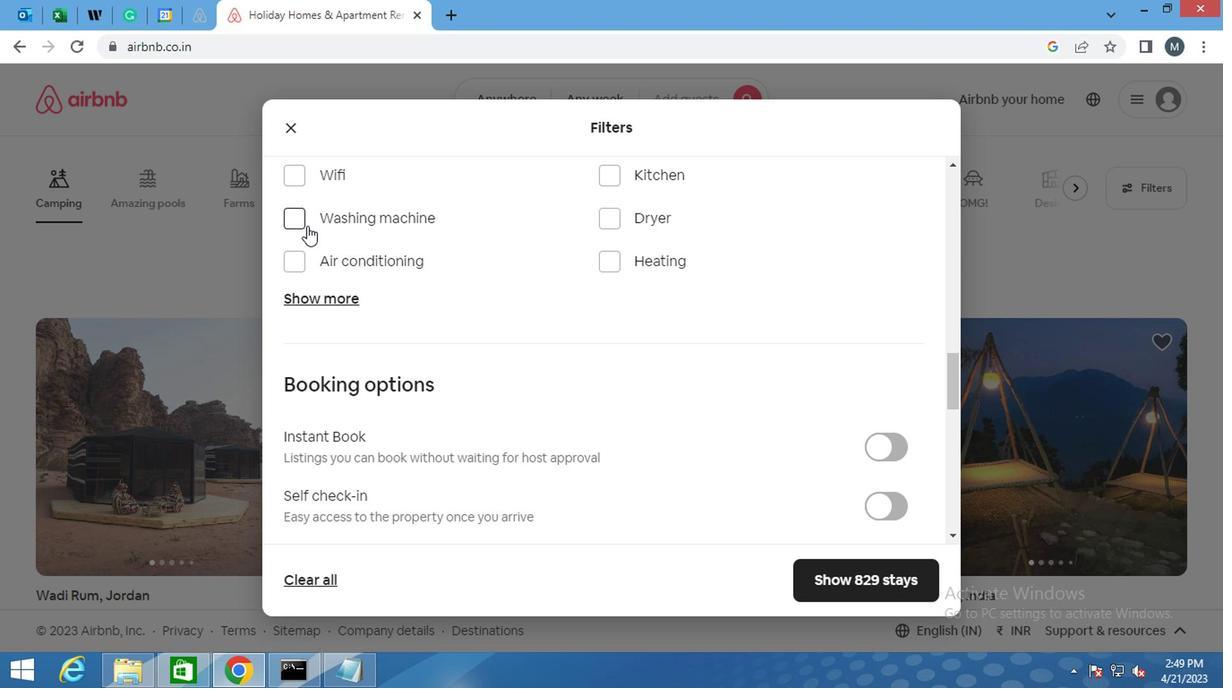 
Action: Mouse pressed left at (301, 224)
Screenshot: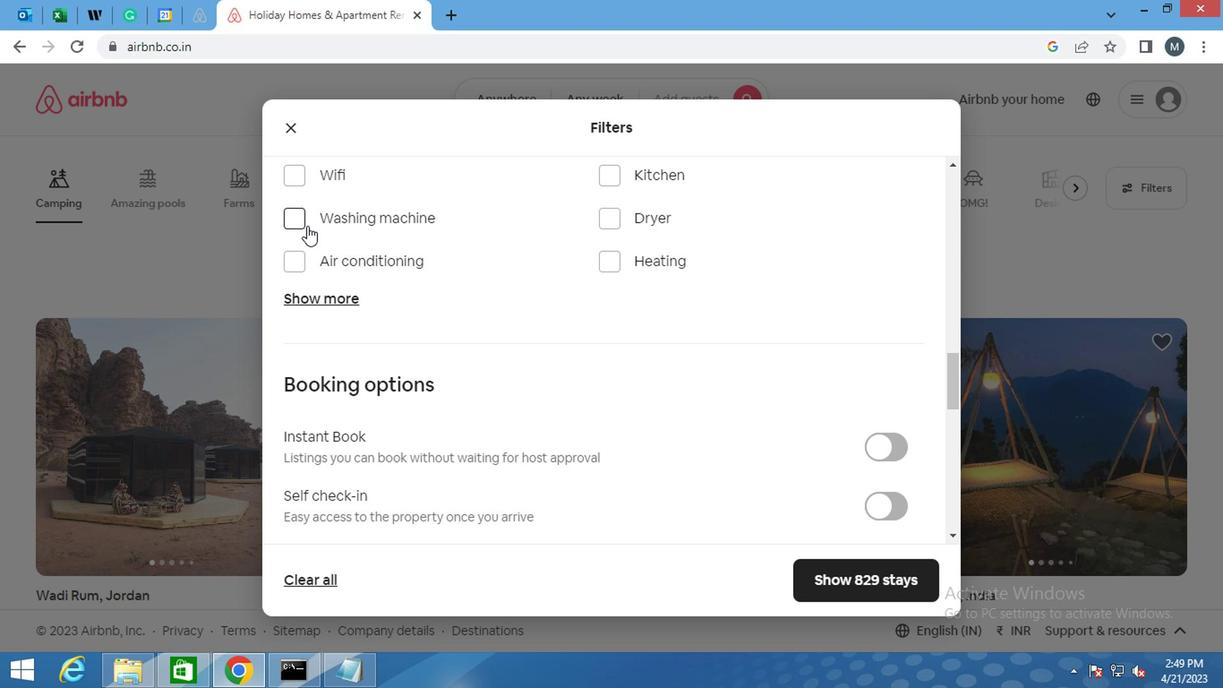 
Action: Mouse moved to (627, 171)
Screenshot: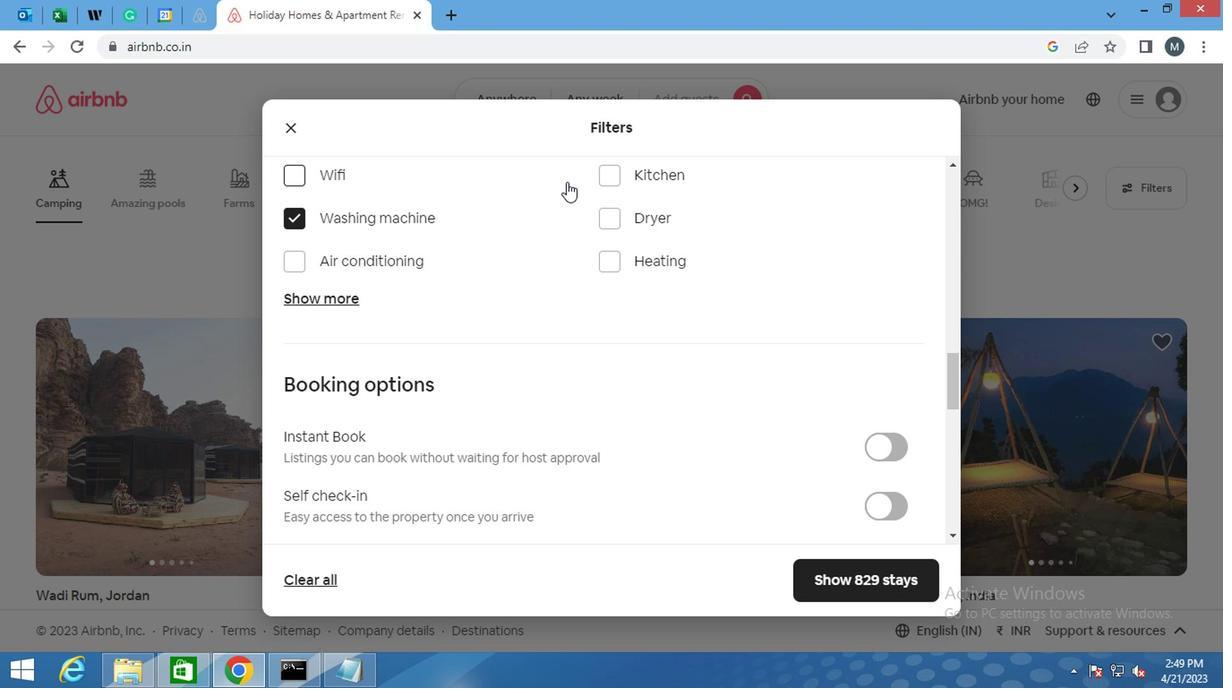 
Action: Mouse pressed left at (627, 171)
Screenshot: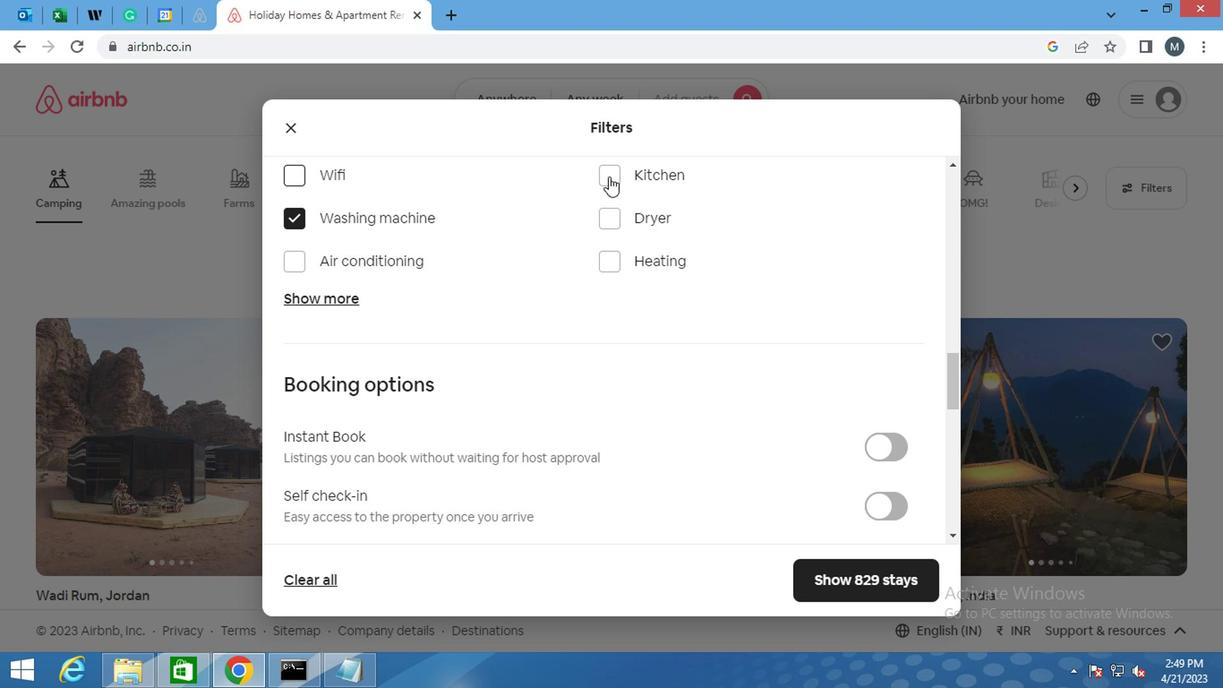 
Action: Mouse moved to (525, 307)
Screenshot: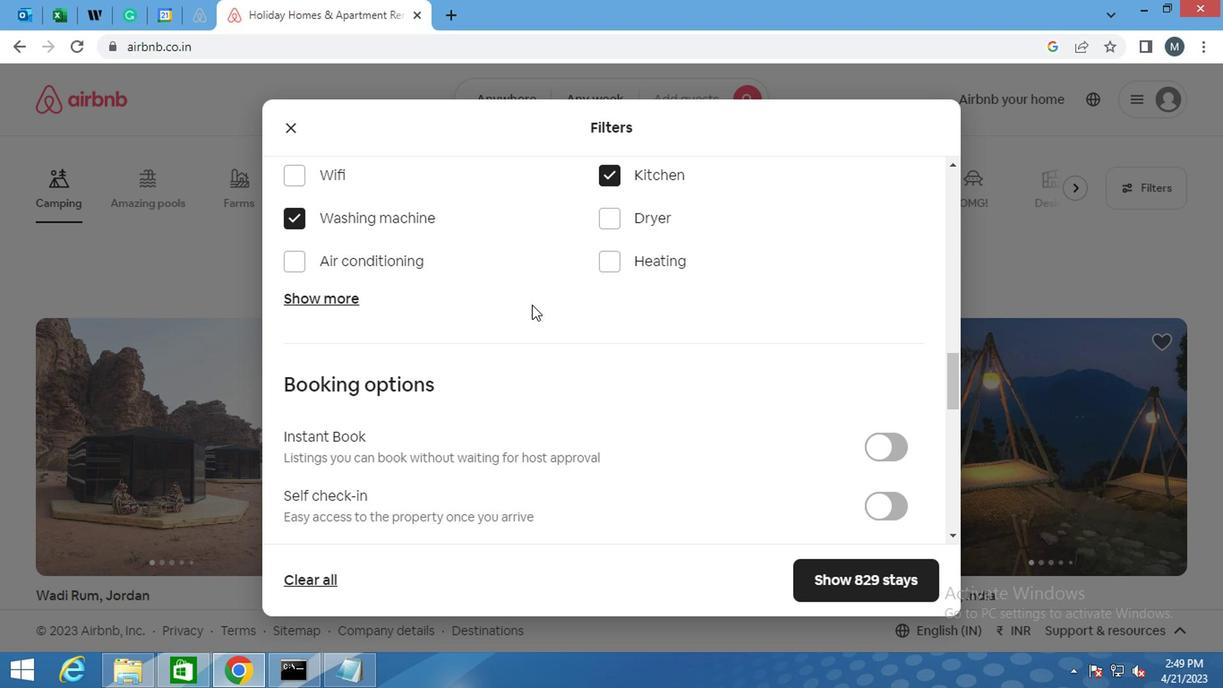
Action: Mouse scrolled (525, 306) with delta (0, 0)
Screenshot: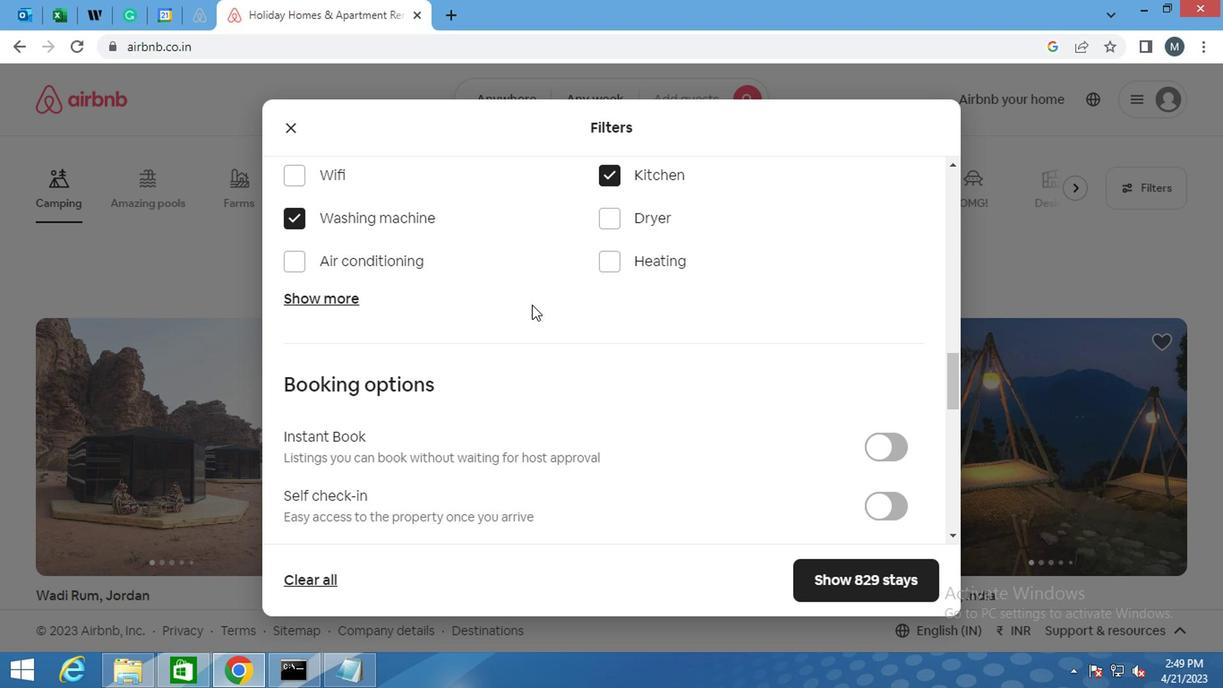 
Action: Mouse moved to (525, 309)
Screenshot: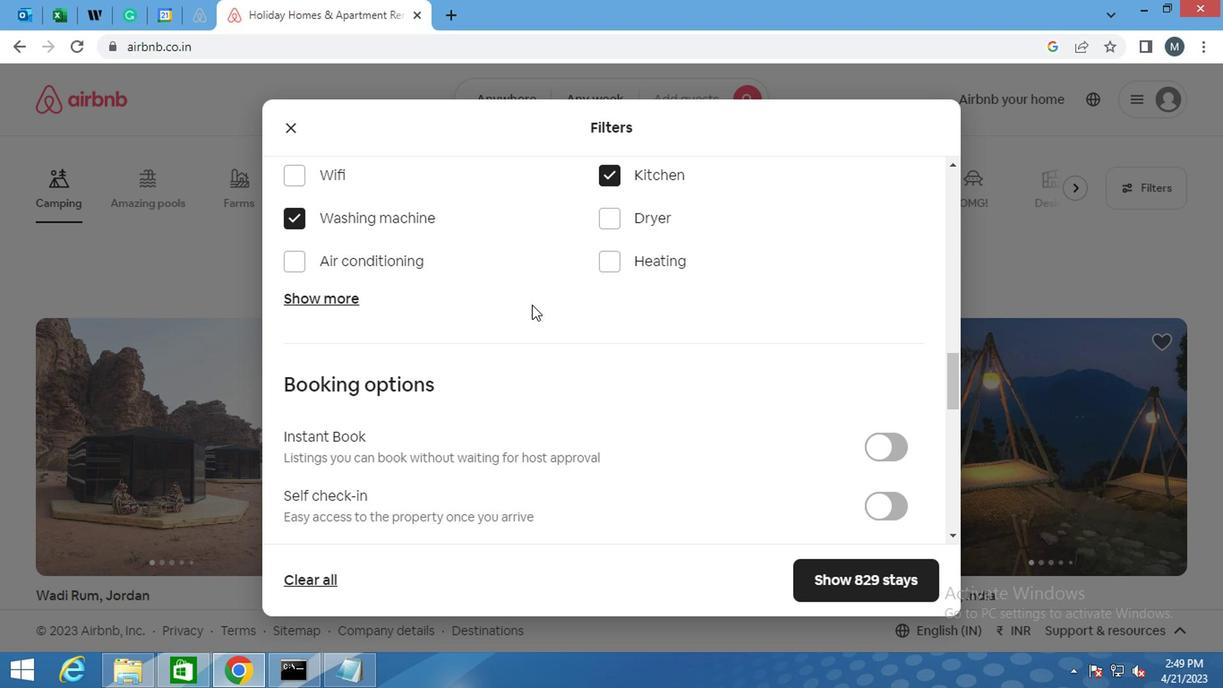 
Action: Mouse scrolled (525, 308) with delta (0, 0)
Screenshot: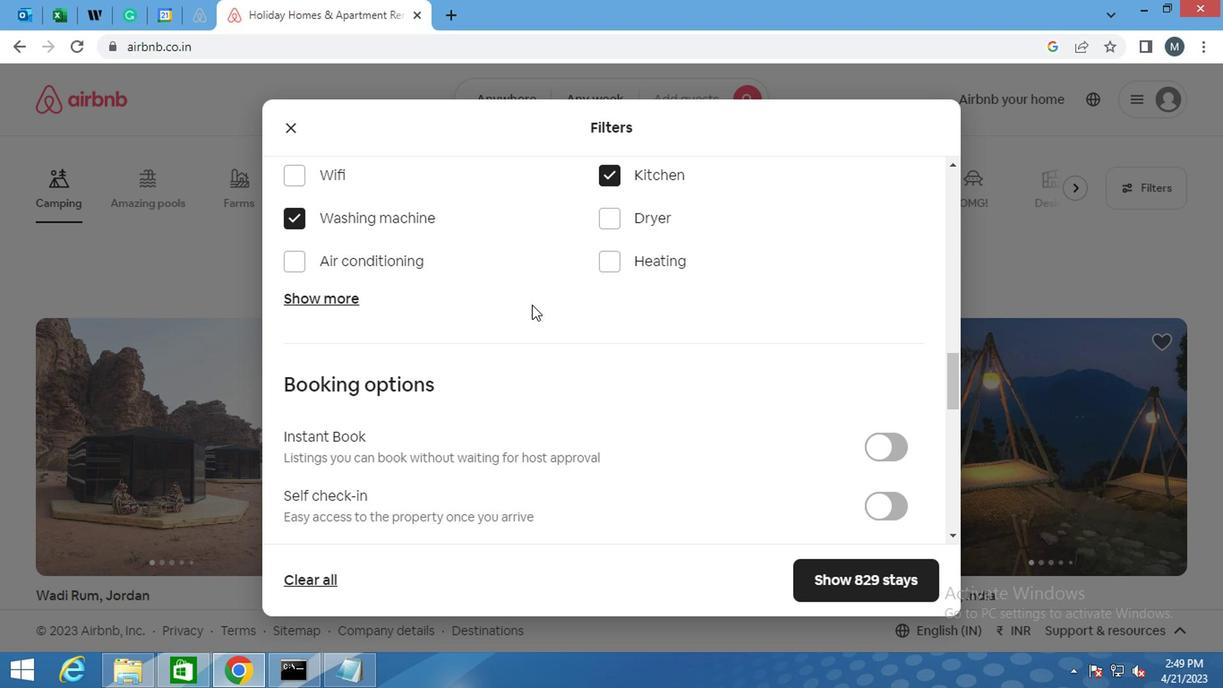 
Action: Mouse moved to (523, 317)
Screenshot: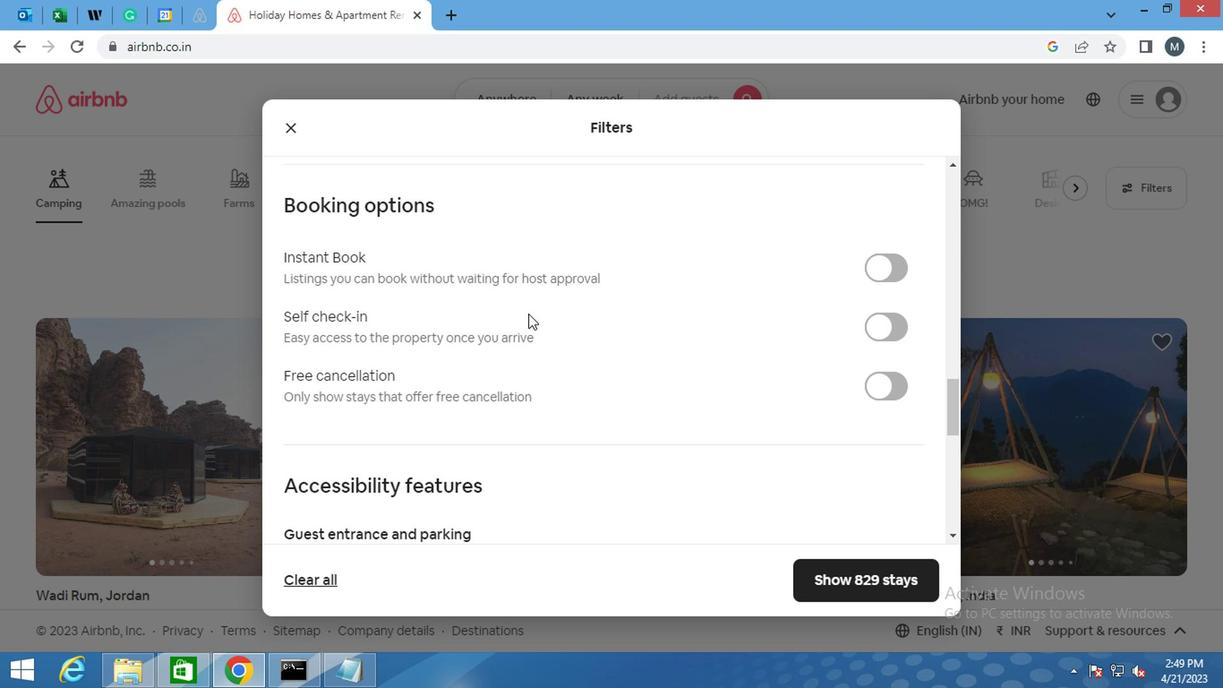 
Action: Mouse scrolled (523, 315) with delta (0, -1)
Screenshot: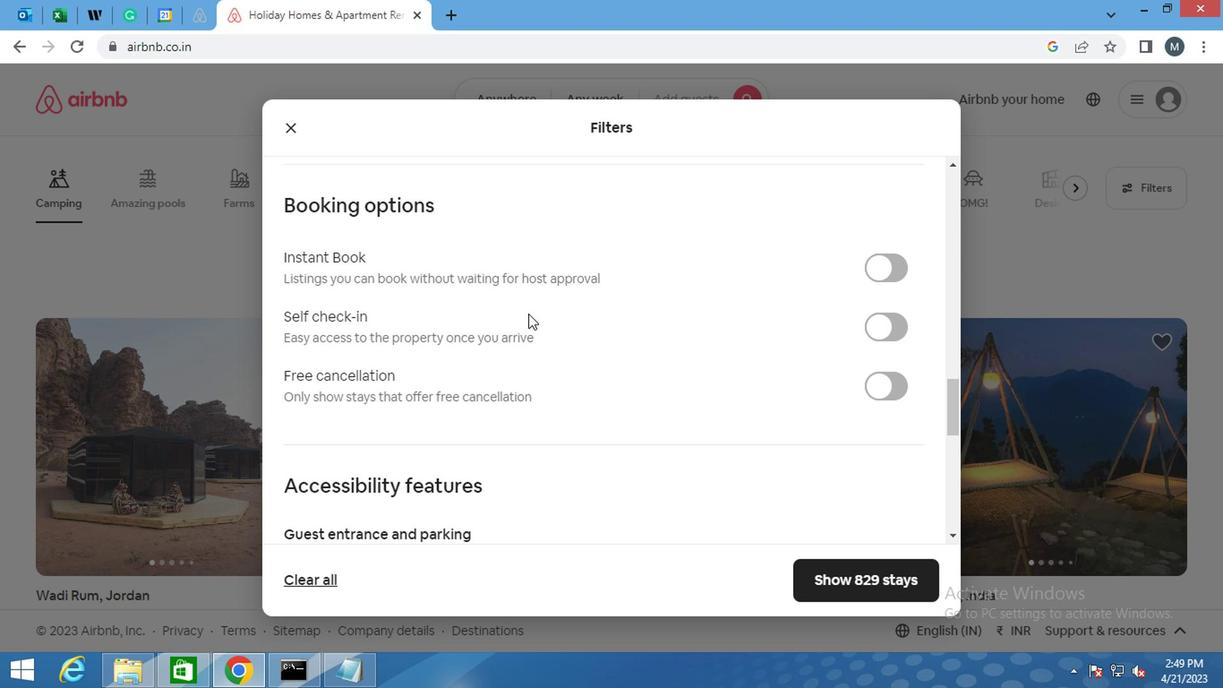 
Action: Mouse moved to (519, 323)
Screenshot: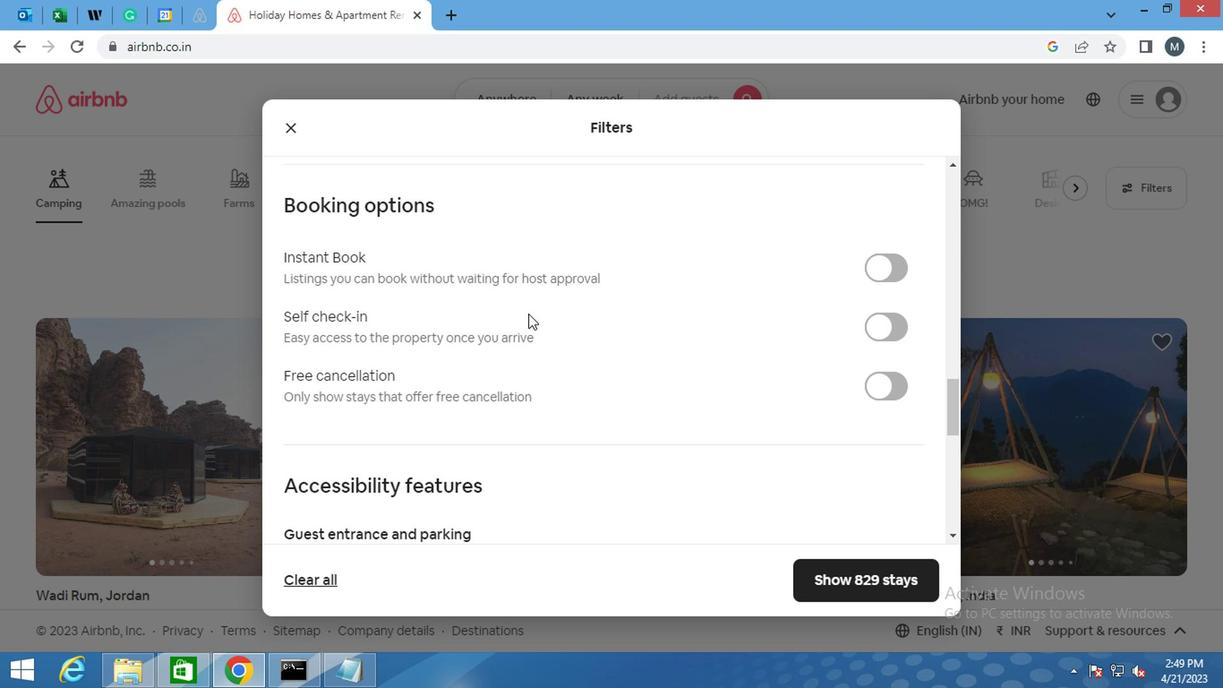 
Action: Mouse scrolled (519, 322) with delta (0, -1)
Screenshot: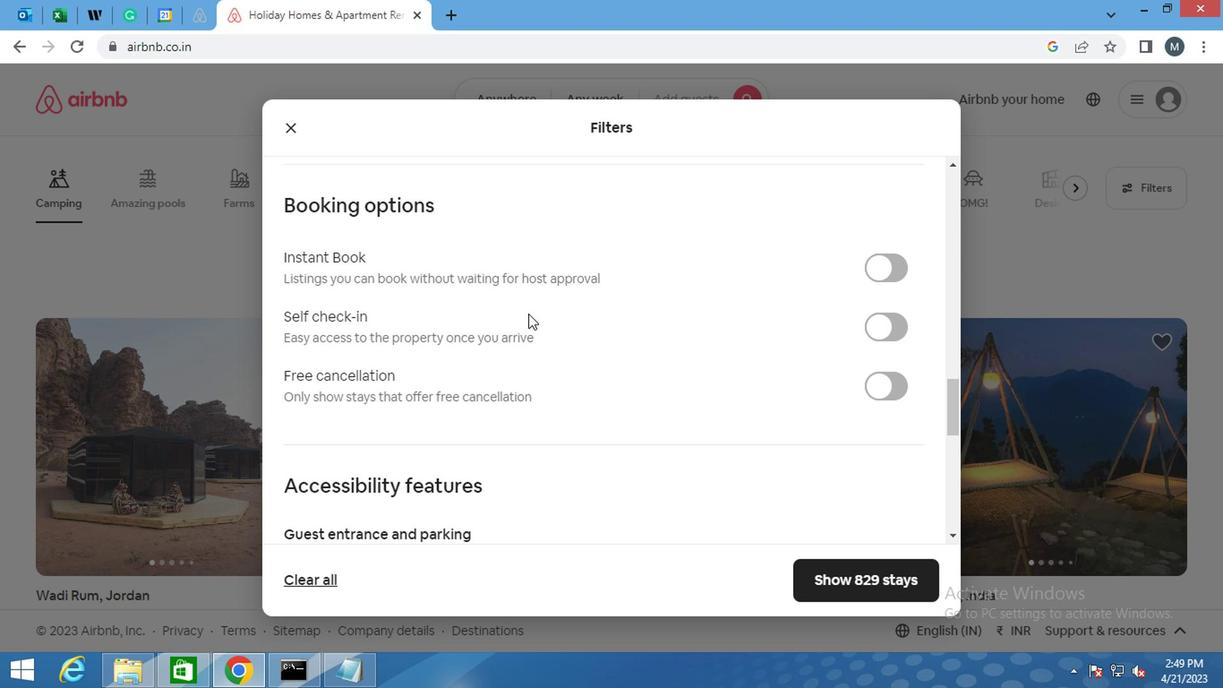 
Action: Mouse moved to (516, 328)
Screenshot: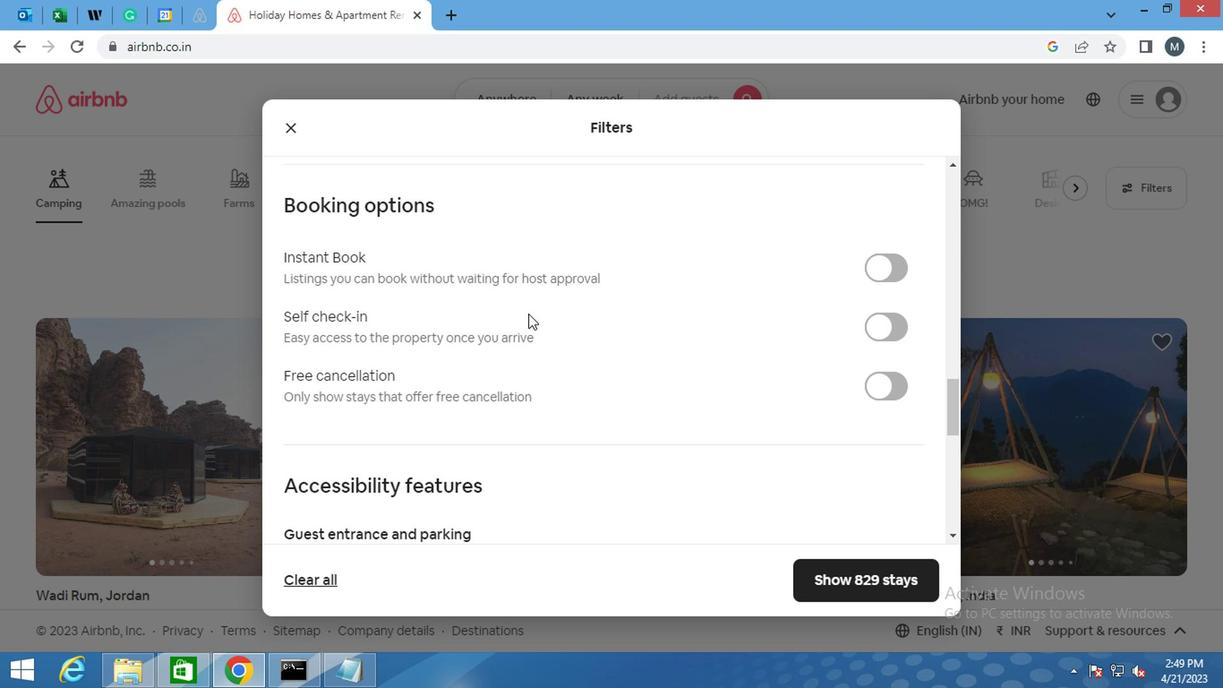 
Action: Mouse scrolled (516, 327) with delta (0, 0)
Screenshot: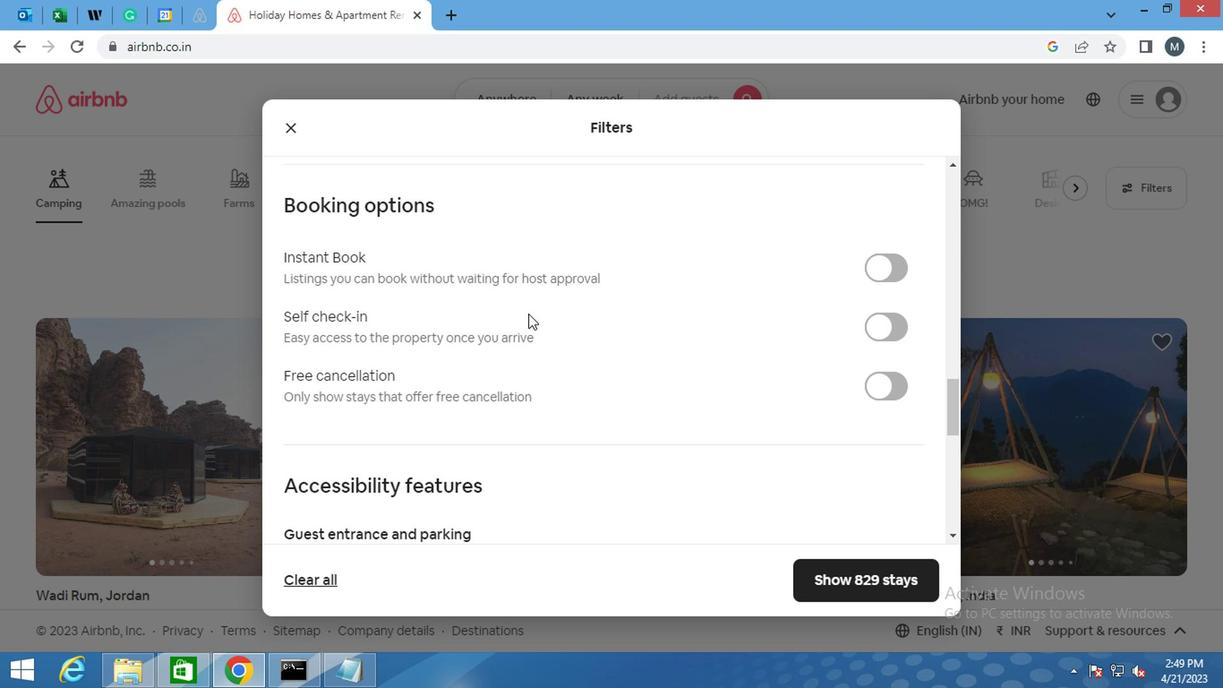 
Action: Mouse moved to (686, 280)
Screenshot: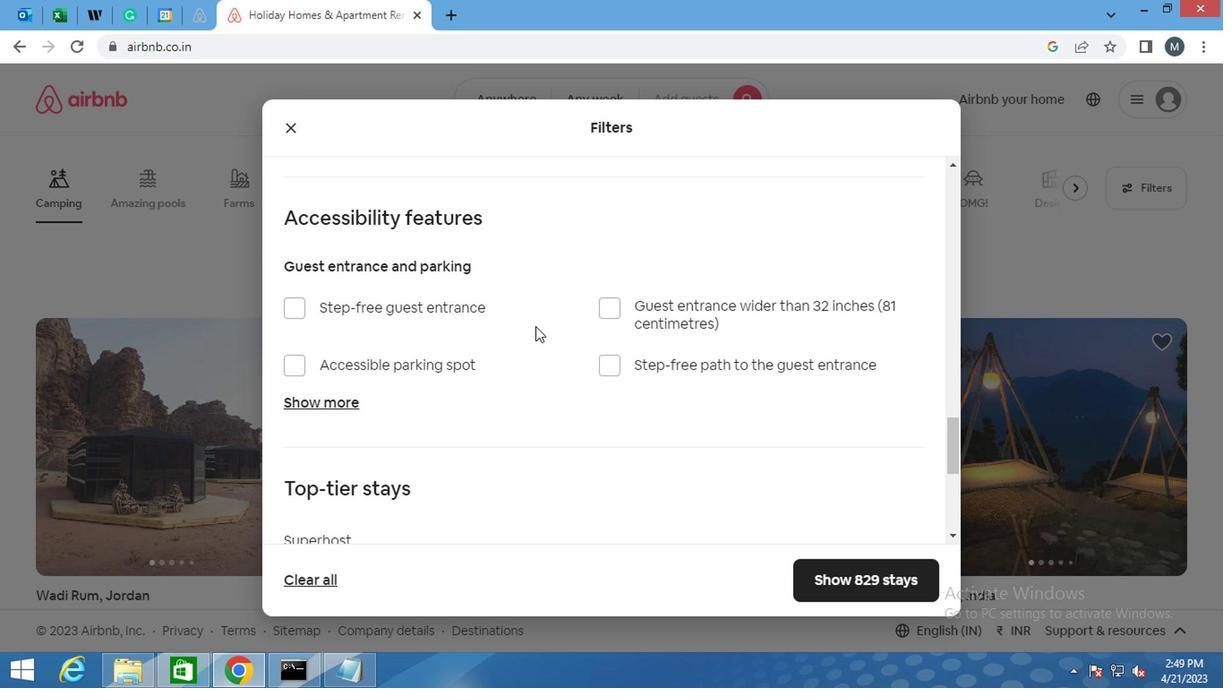 
Action: Mouse scrolled (686, 281) with delta (0, 0)
Screenshot: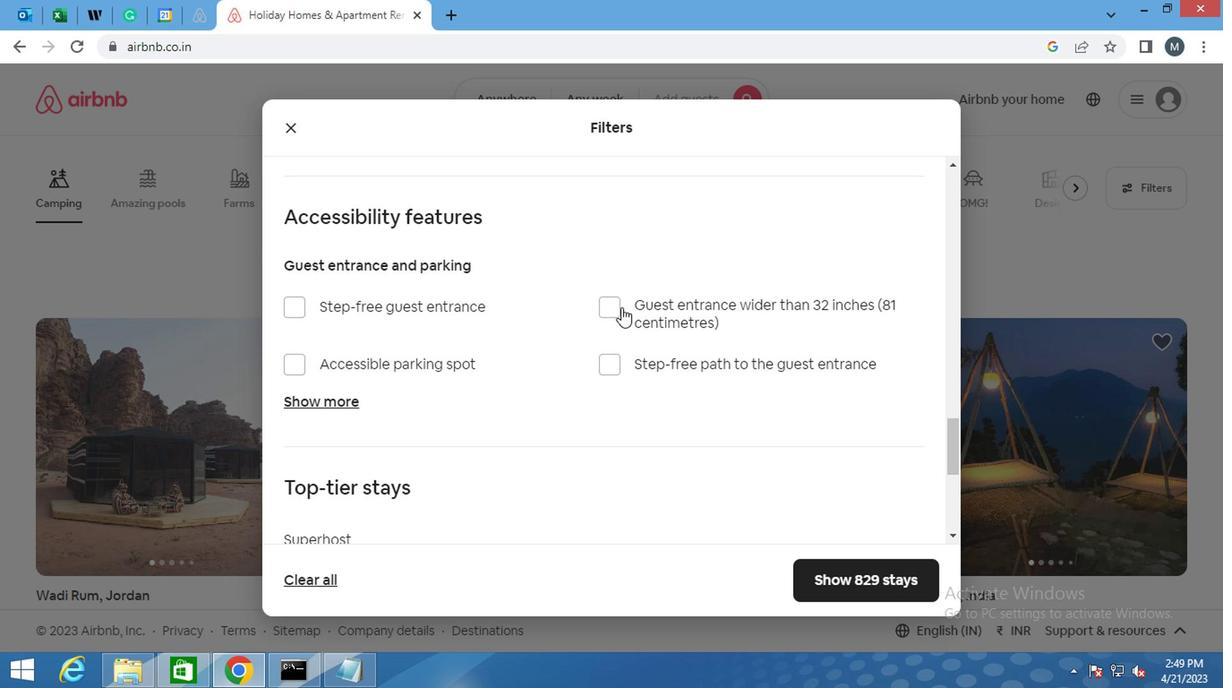 
Action: Mouse scrolled (686, 281) with delta (0, 0)
Screenshot: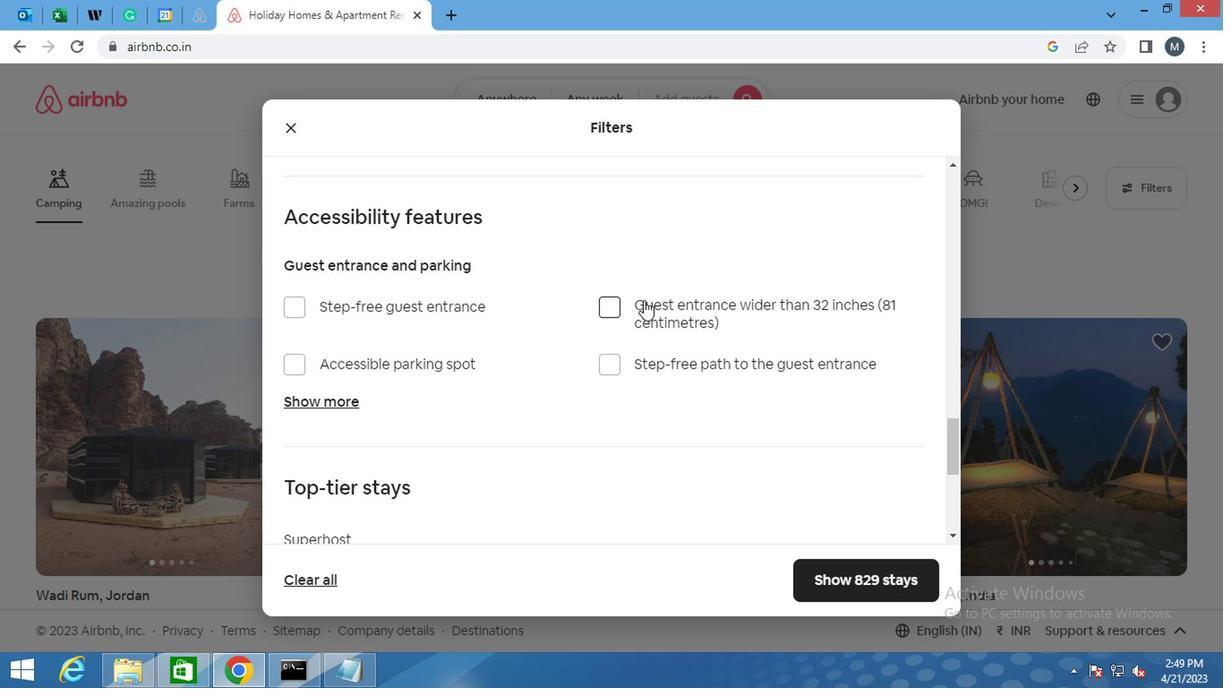 
Action: Mouse moved to (888, 235)
Screenshot: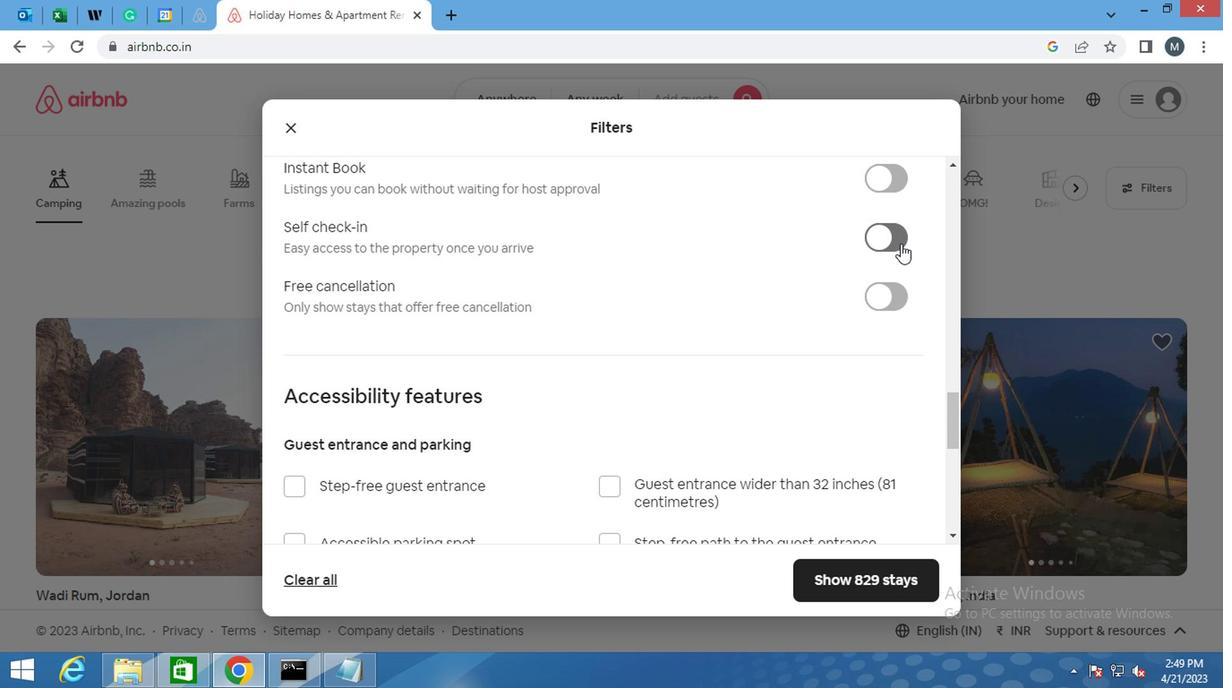
Action: Mouse pressed left at (888, 235)
Screenshot: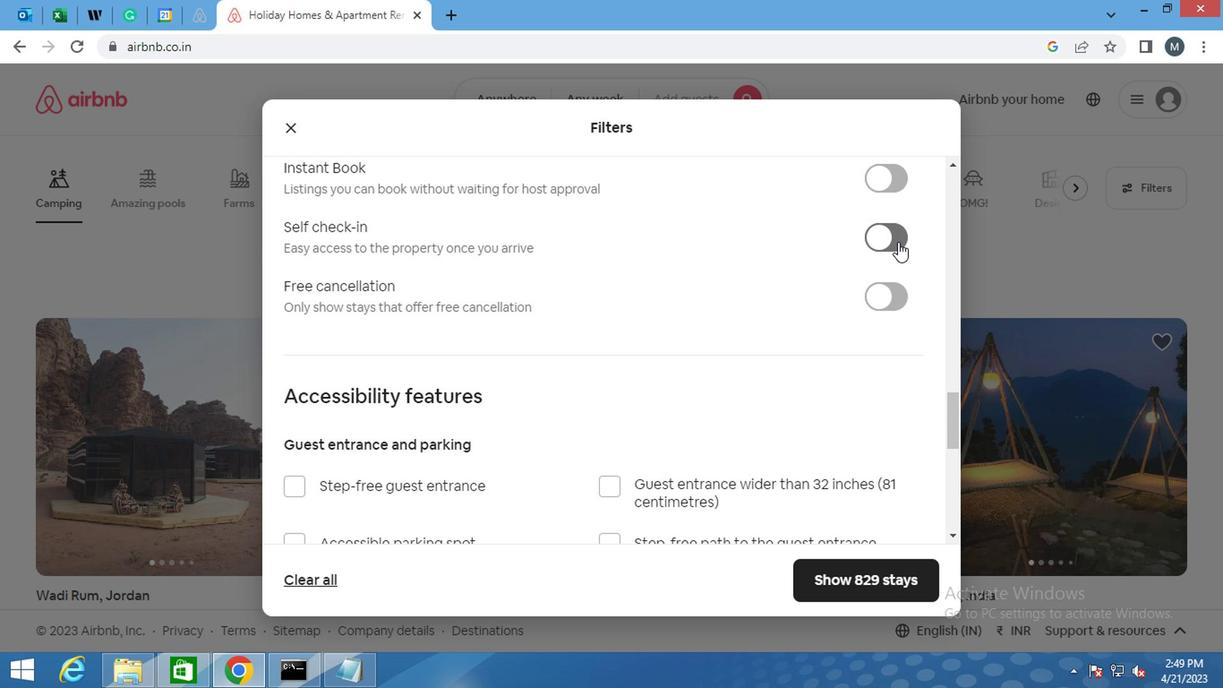 
Action: Mouse moved to (702, 319)
Screenshot: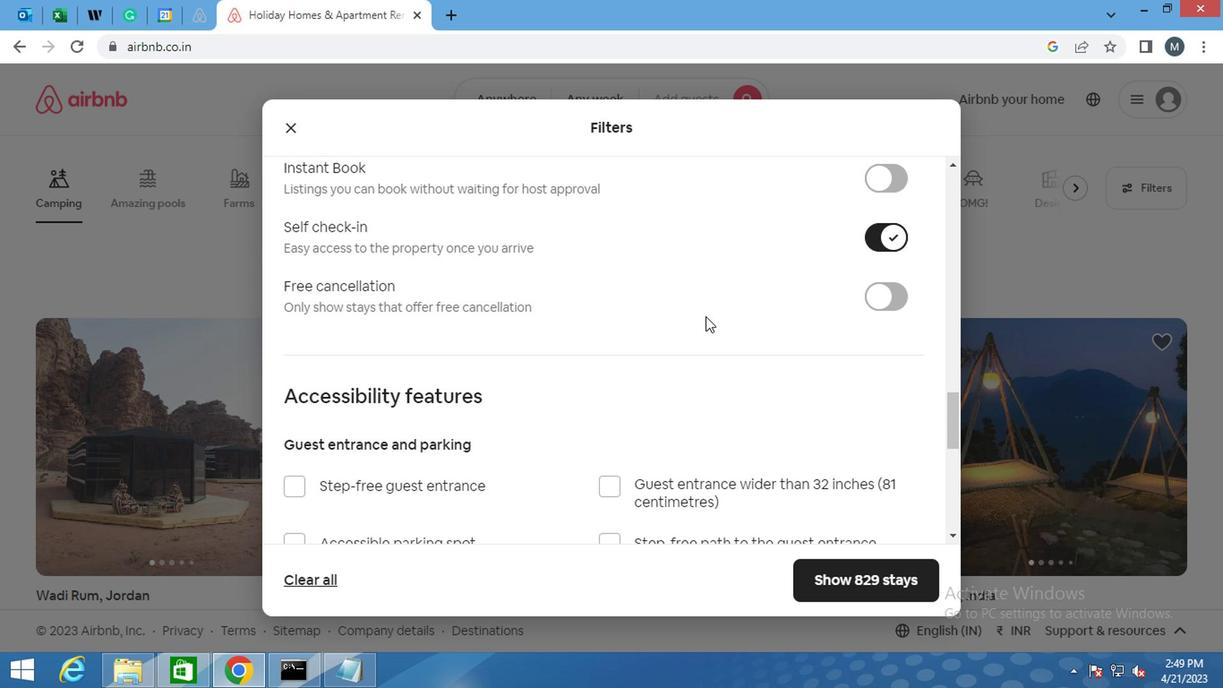 
Action: Mouse scrolled (702, 319) with delta (0, 0)
Screenshot: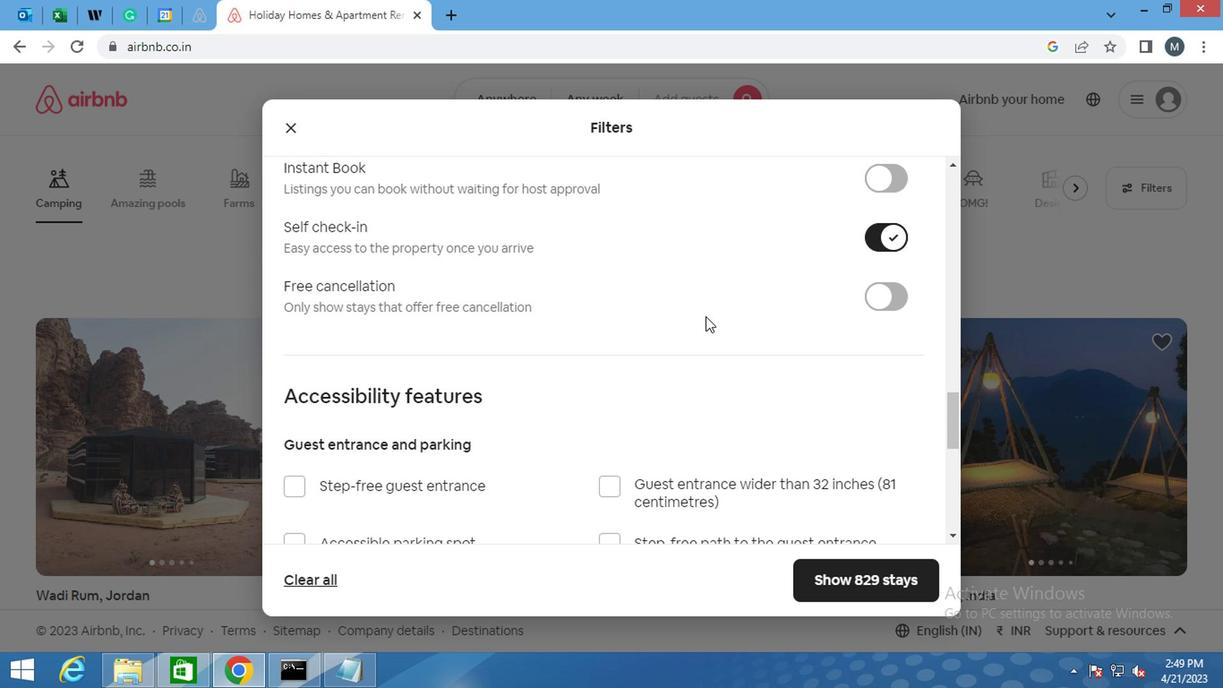 
Action: Mouse moved to (505, 349)
Screenshot: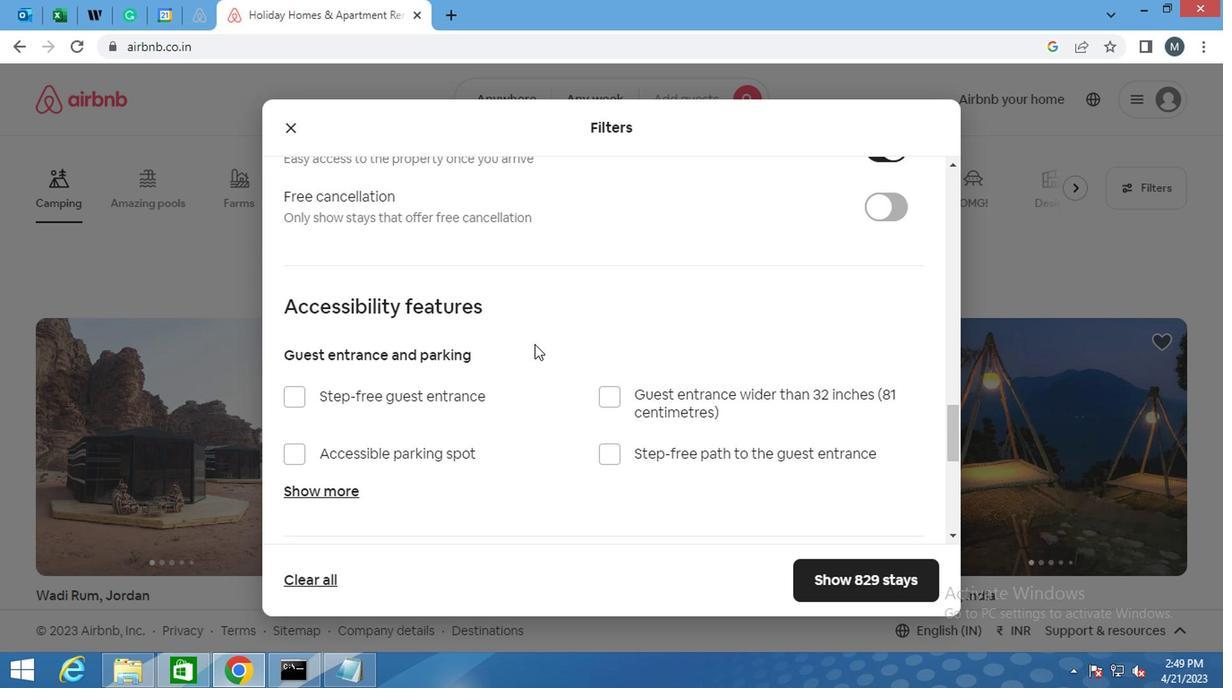 
Action: Mouse scrolled (505, 349) with delta (0, 0)
Screenshot: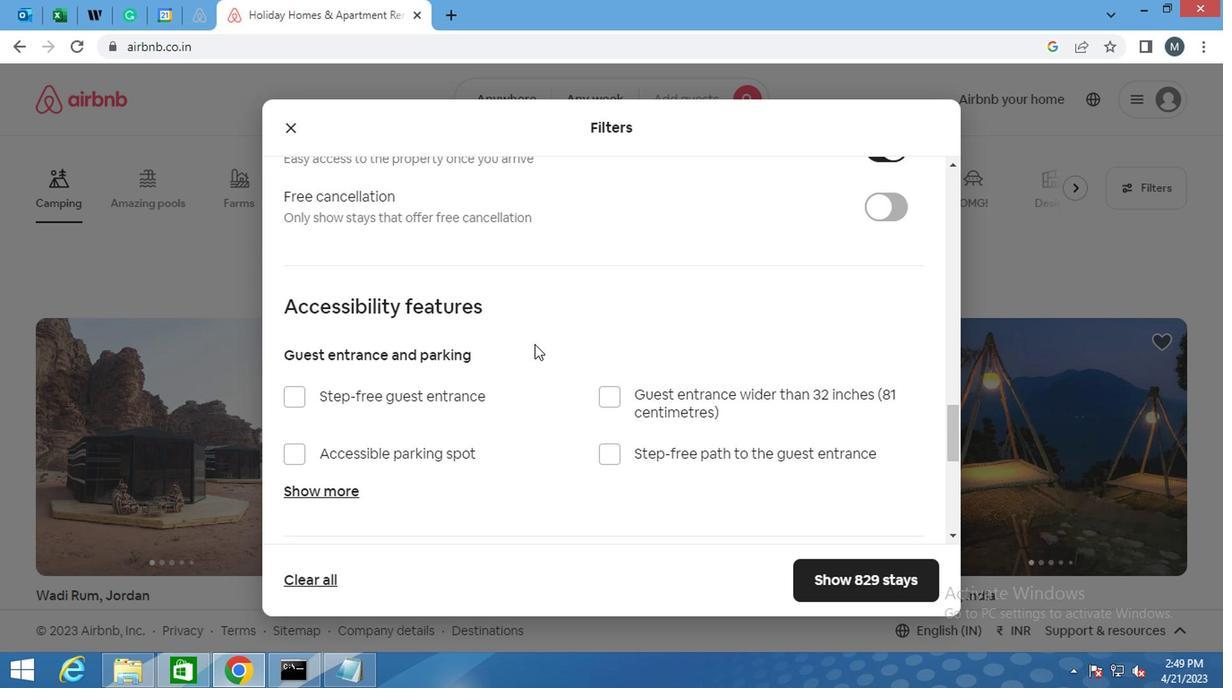 
Action: Mouse moved to (501, 352)
Screenshot: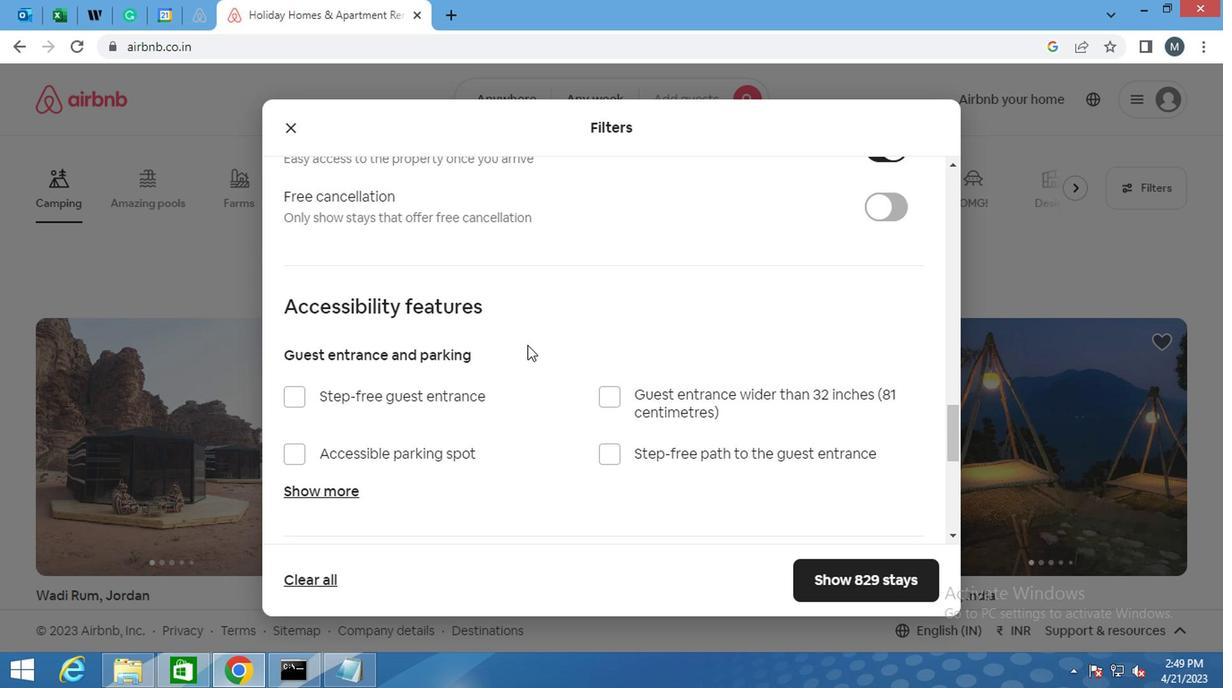 
Action: Mouse scrolled (501, 351) with delta (0, -1)
Screenshot: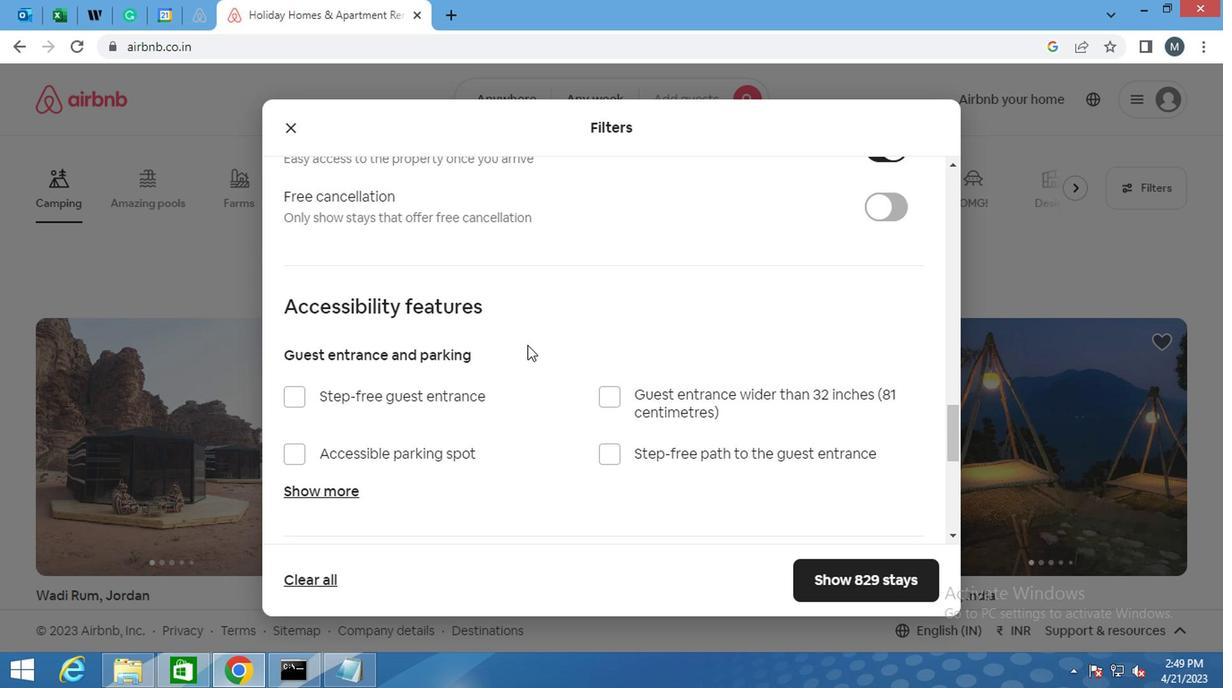 
Action: Mouse moved to (461, 355)
Screenshot: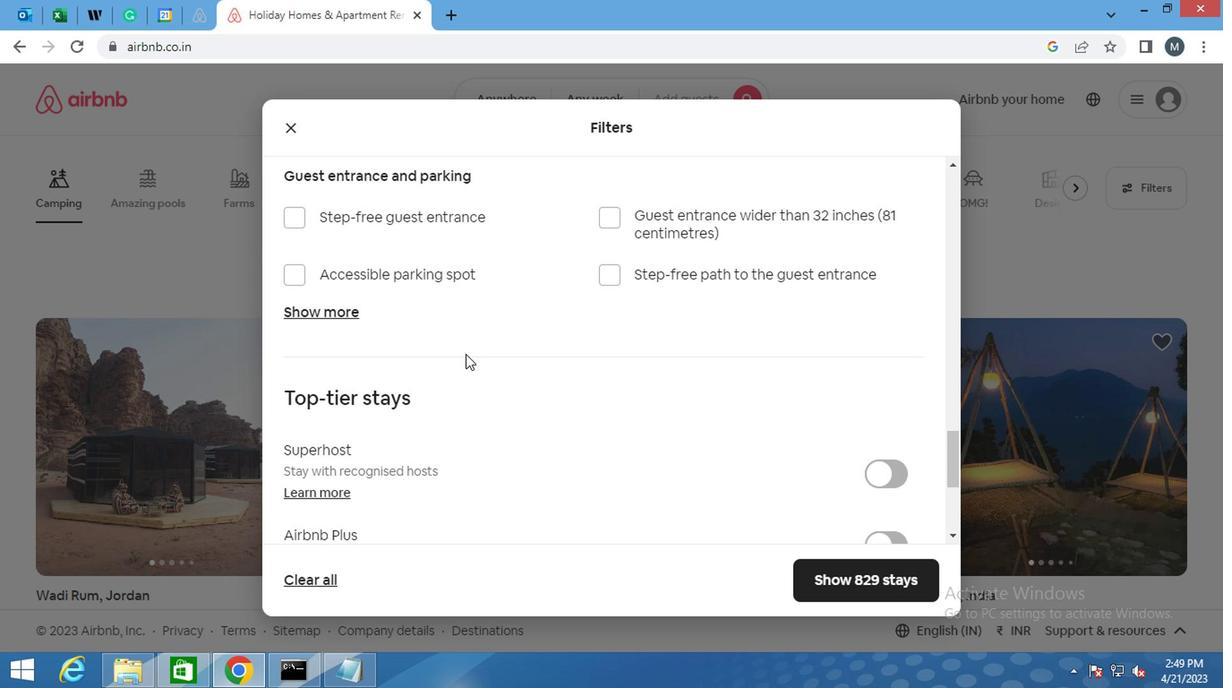 
Action: Mouse scrolled (461, 354) with delta (0, -1)
Screenshot: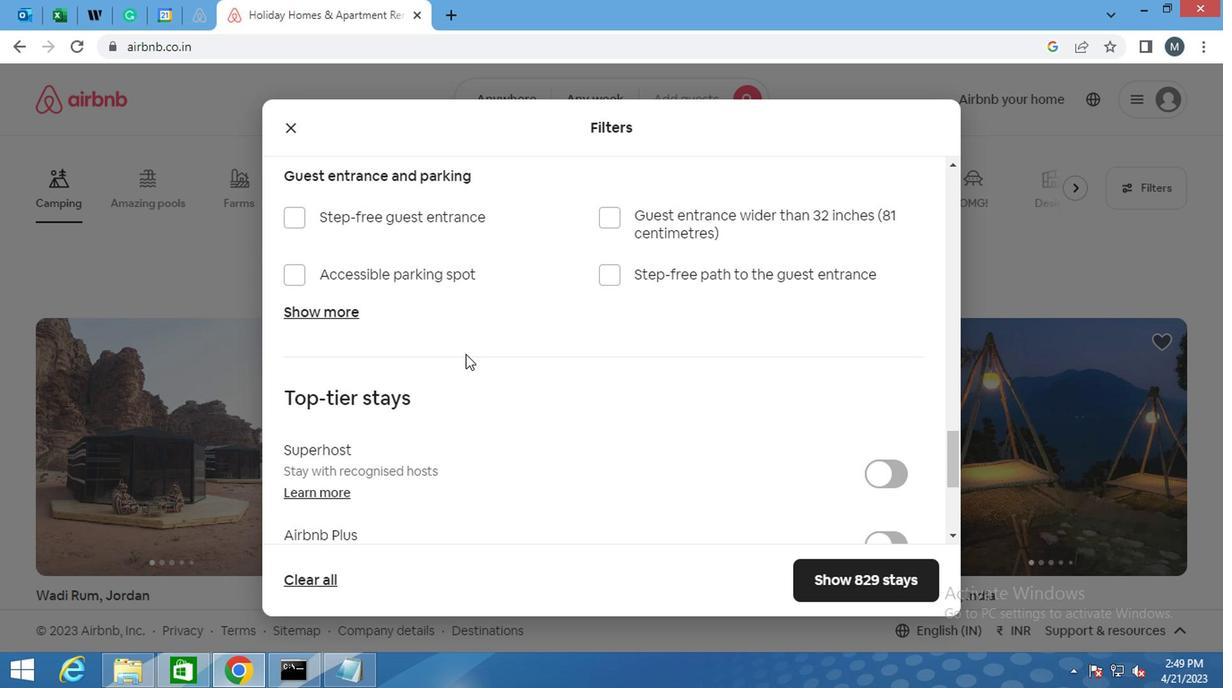 
Action: Mouse scrolled (461, 354) with delta (0, -1)
Screenshot: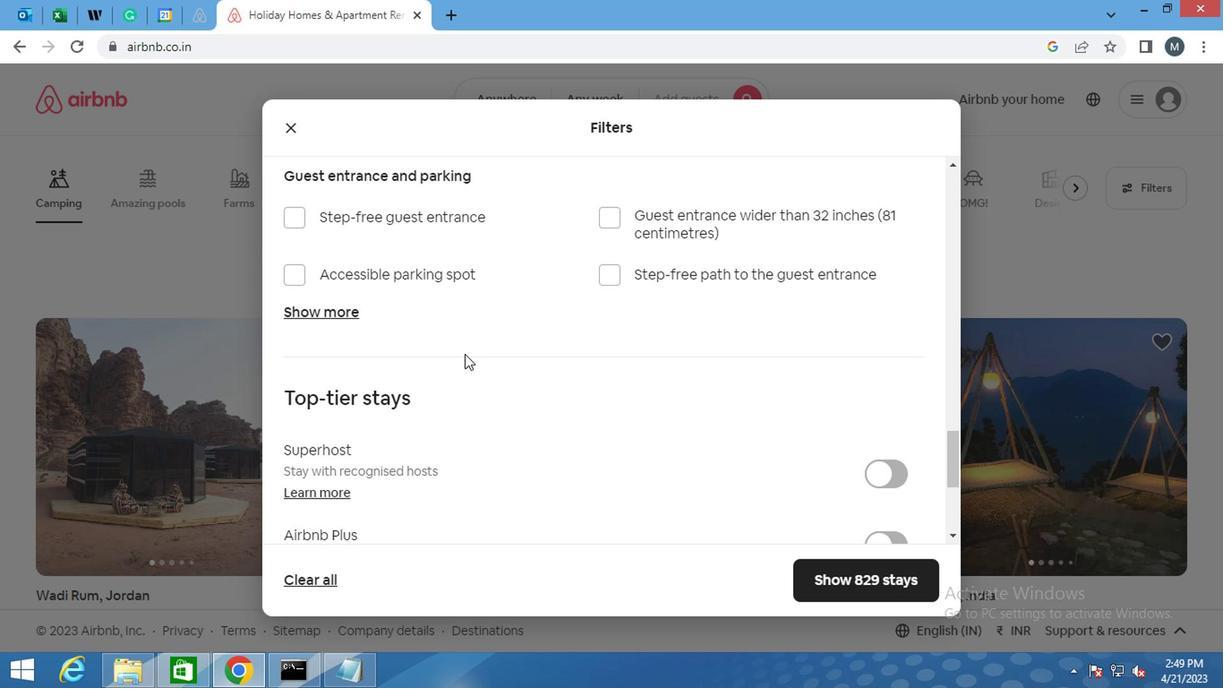 
Action: Mouse moved to (425, 381)
Screenshot: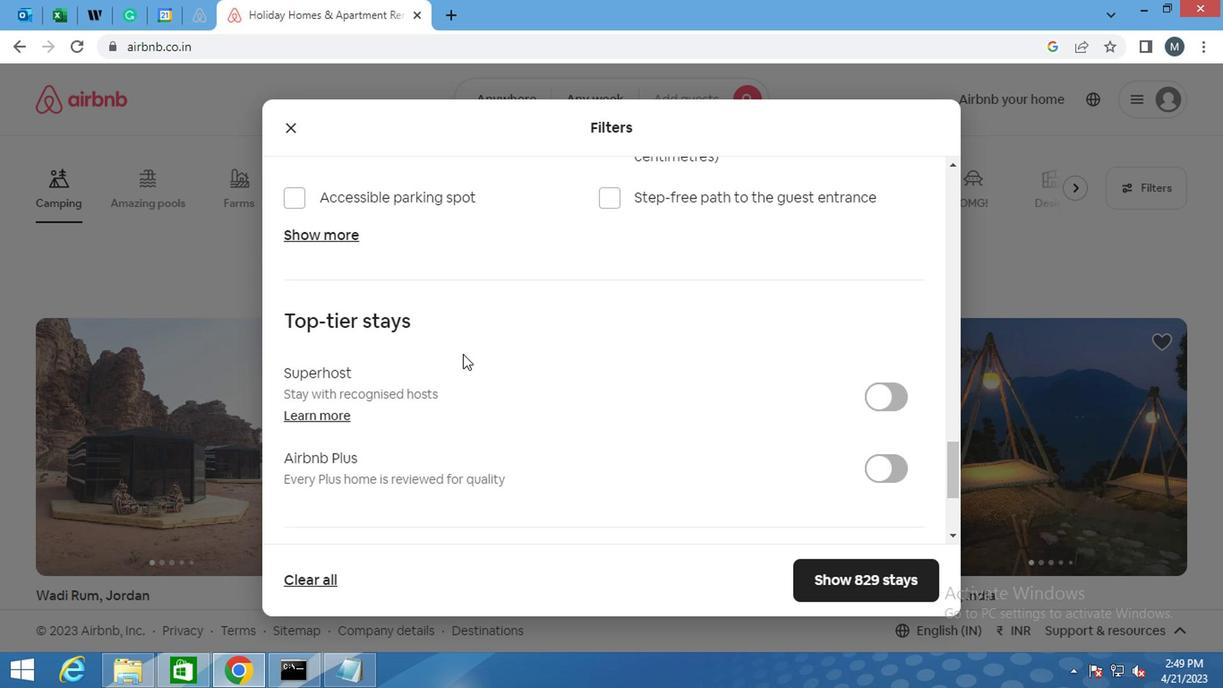 
Action: Mouse scrolled (425, 380) with delta (0, 0)
Screenshot: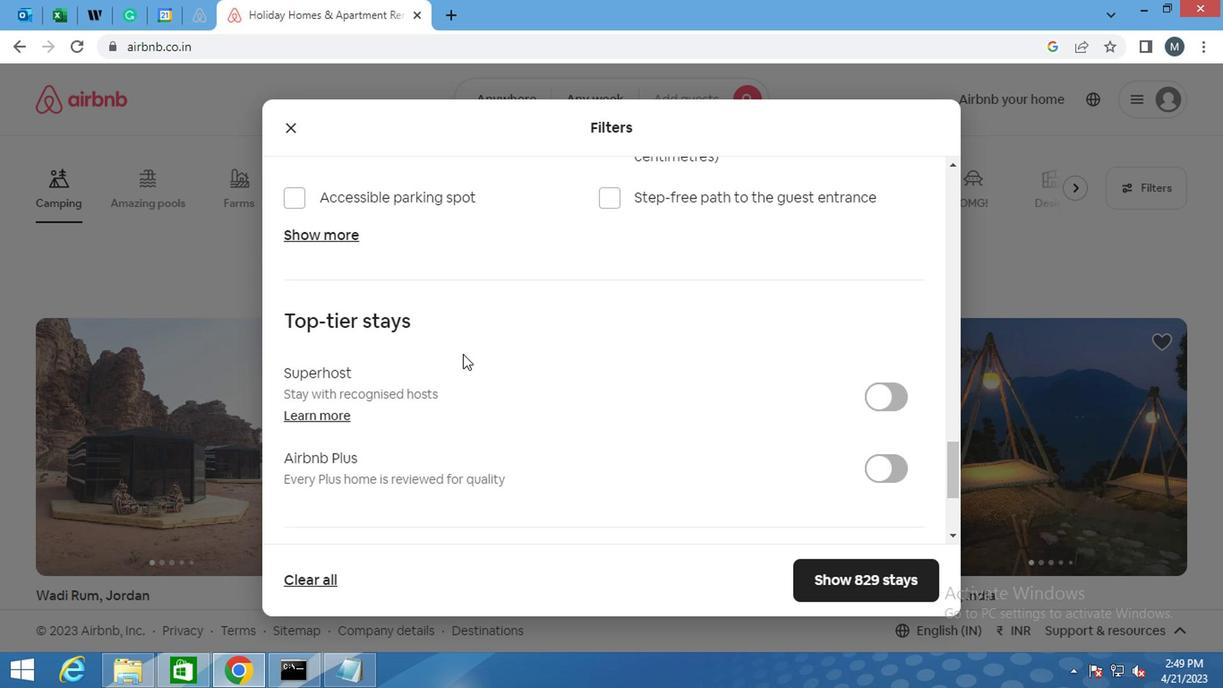 
Action: Mouse moved to (294, 427)
Screenshot: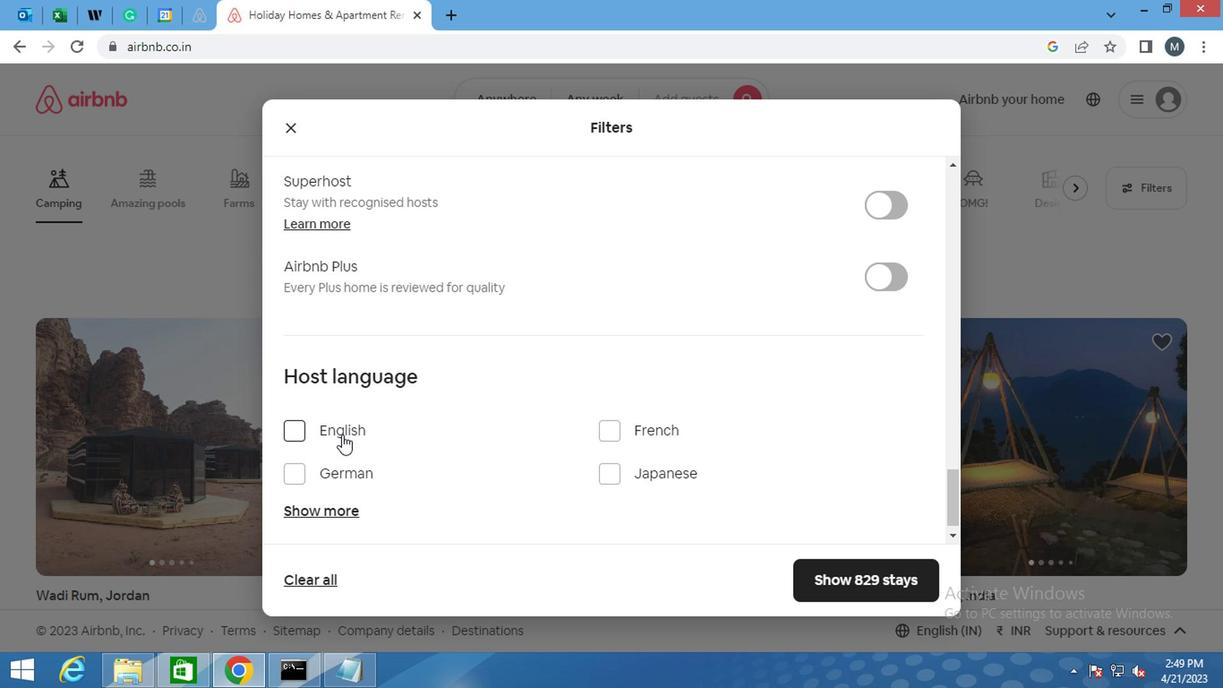 
Action: Mouse pressed left at (294, 427)
Screenshot: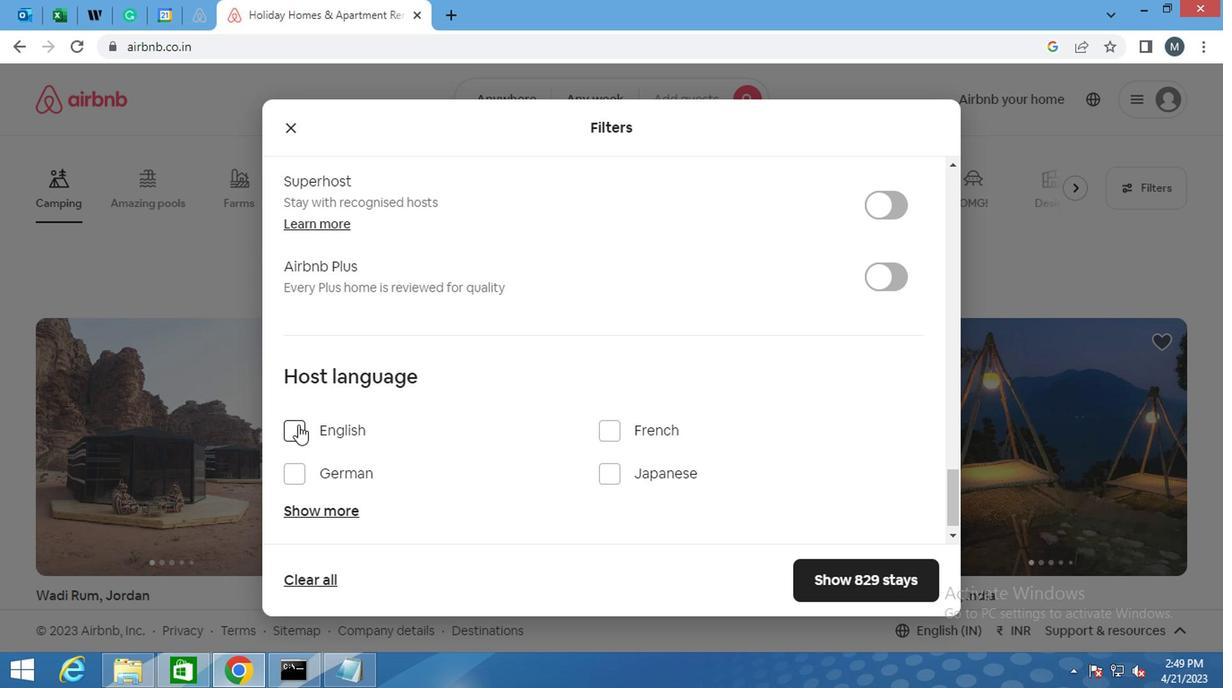 
Action: Mouse moved to (847, 559)
Screenshot: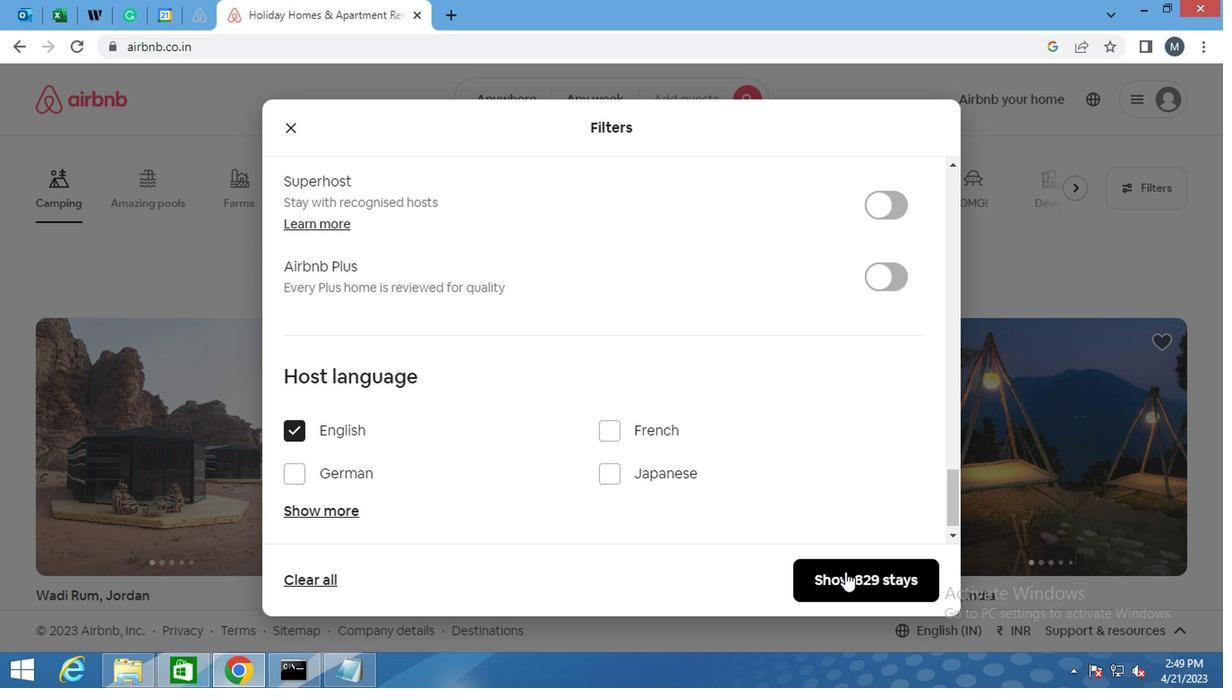 
Action: Mouse pressed left at (847, 559)
Screenshot: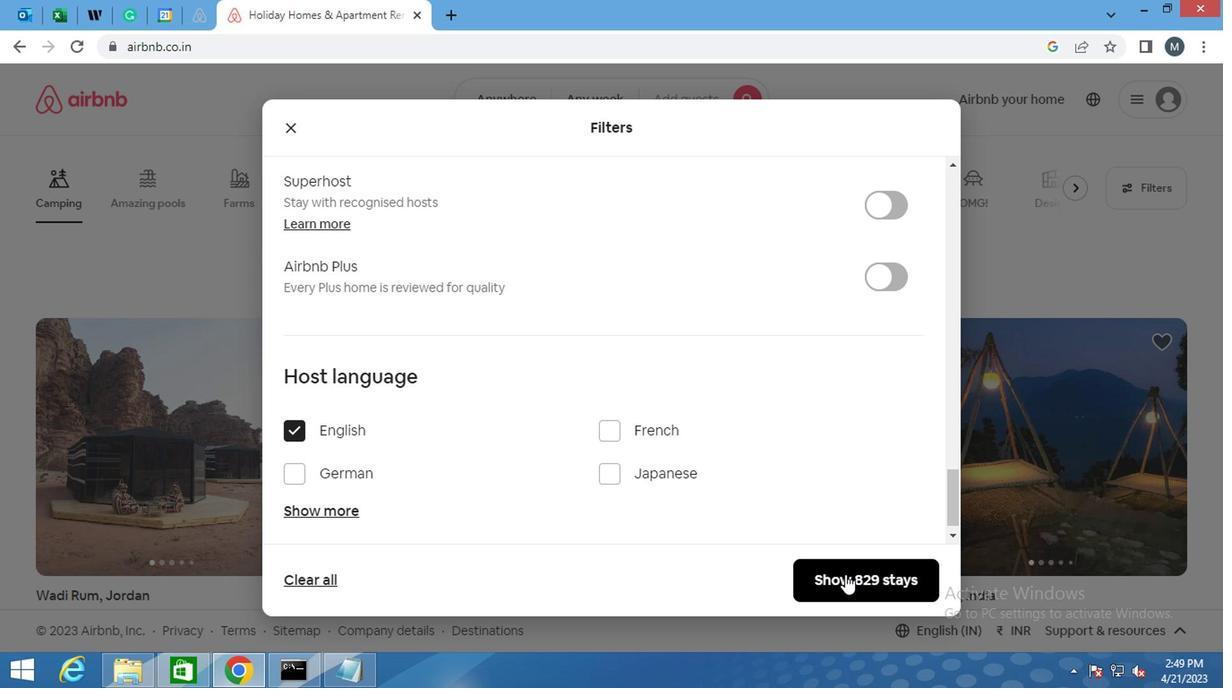 
Action: Mouse moved to (851, 584)
Screenshot: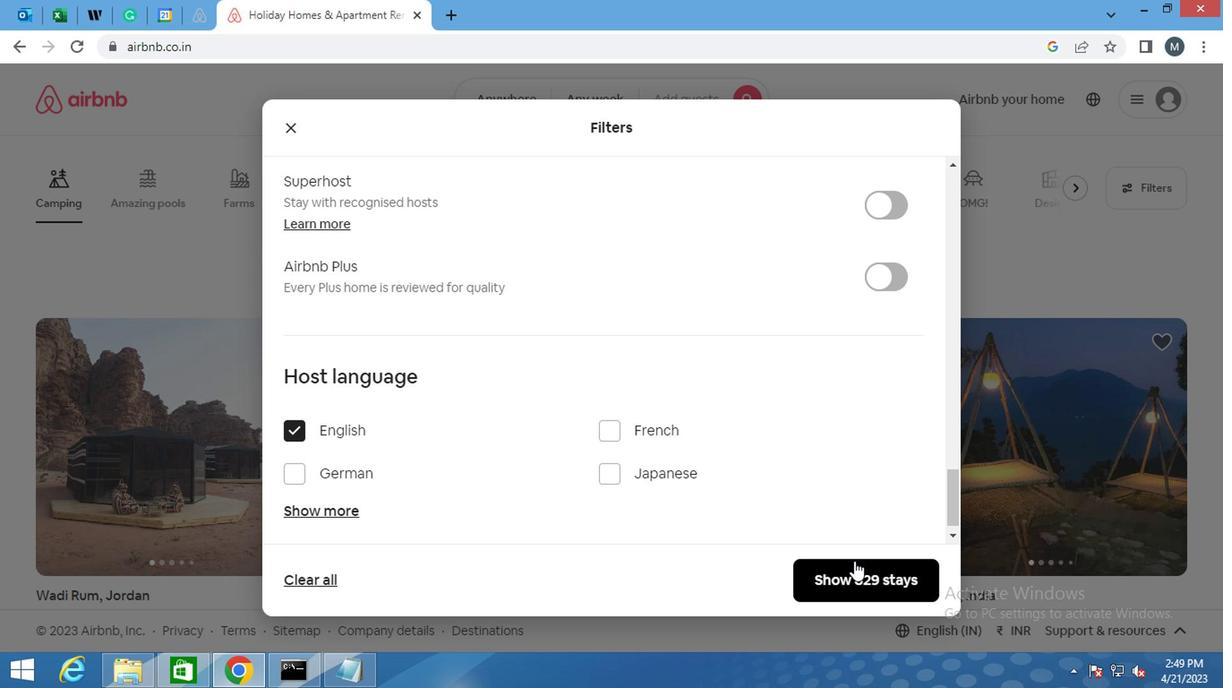 
Action: Mouse pressed left at (851, 584)
Screenshot: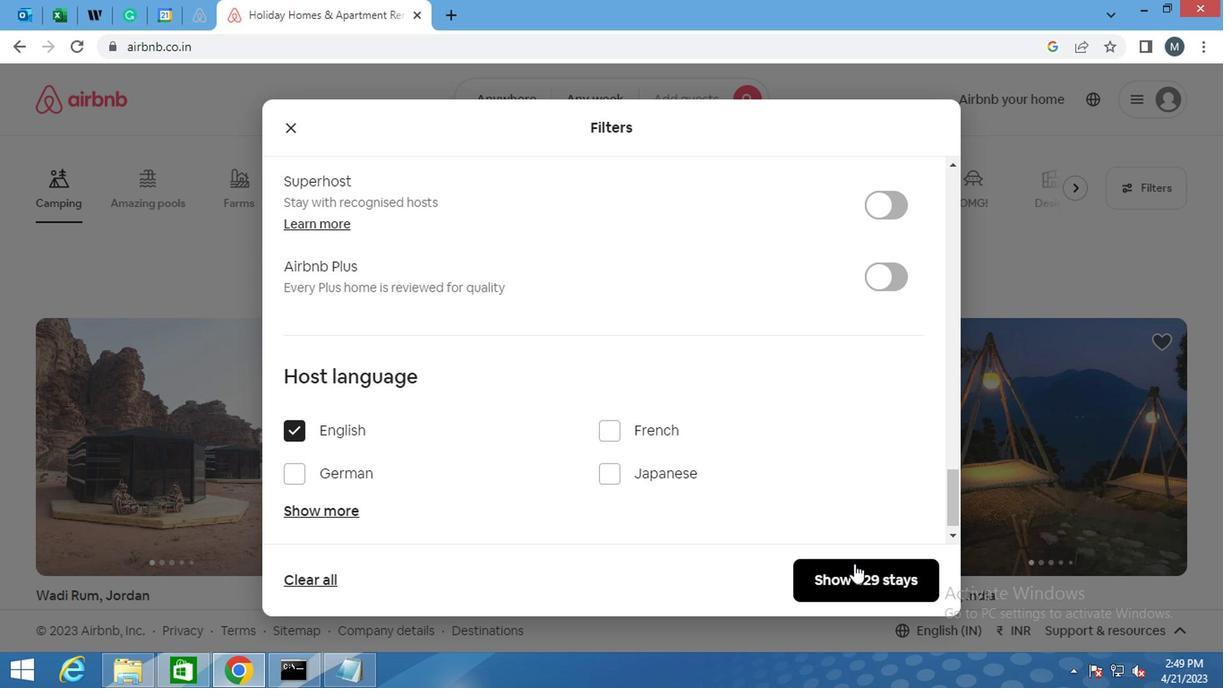 
Action: Mouse moved to (857, 586)
Screenshot: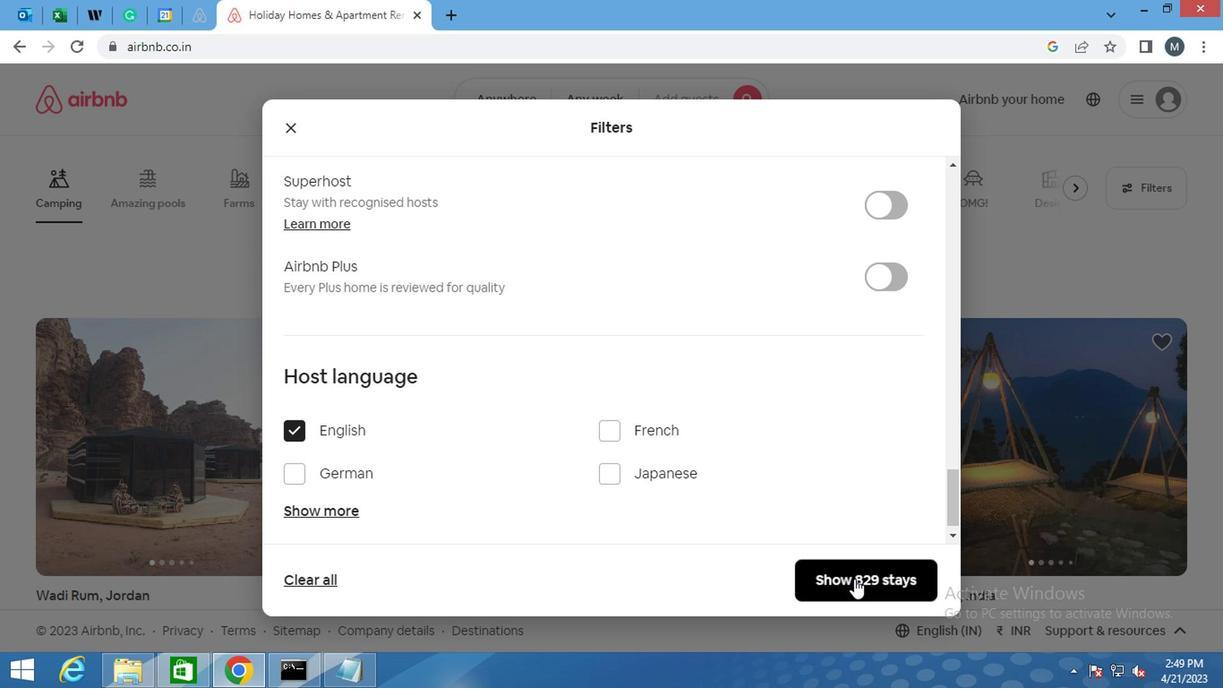 
